 Task: Find connections with filter location Jagdaqi with filter topic #communitieswith filter profile language Potuguese with filter current company Euronet with filter school Annamacharya Institute of Technology & Sciences,(Autonomous) New Bowenpally, Rajampet with filter industry Environmental Services with filter service category Video Production with filter keywords title Sales Engineer
Action: Mouse moved to (522, 71)
Screenshot: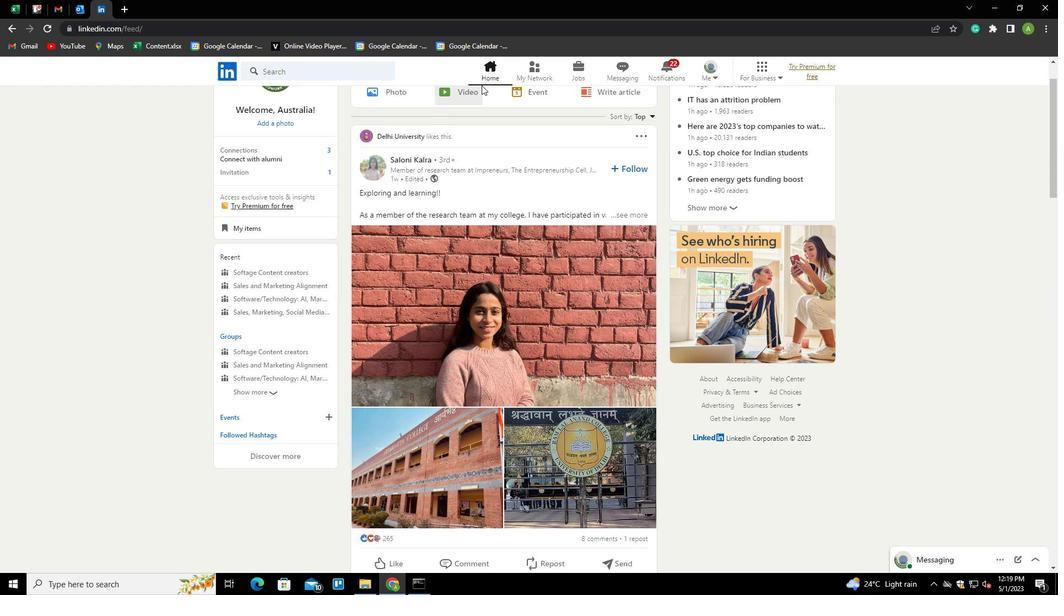 
Action: Mouse pressed left at (522, 71)
Screenshot: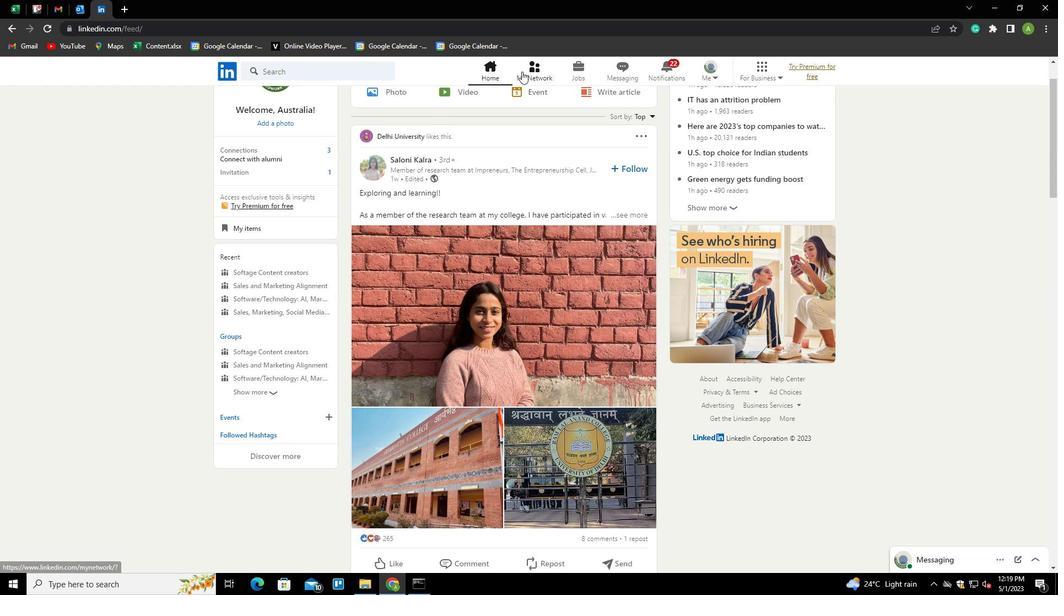 
Action: Mouse moved to (278, 129)
Screenshot: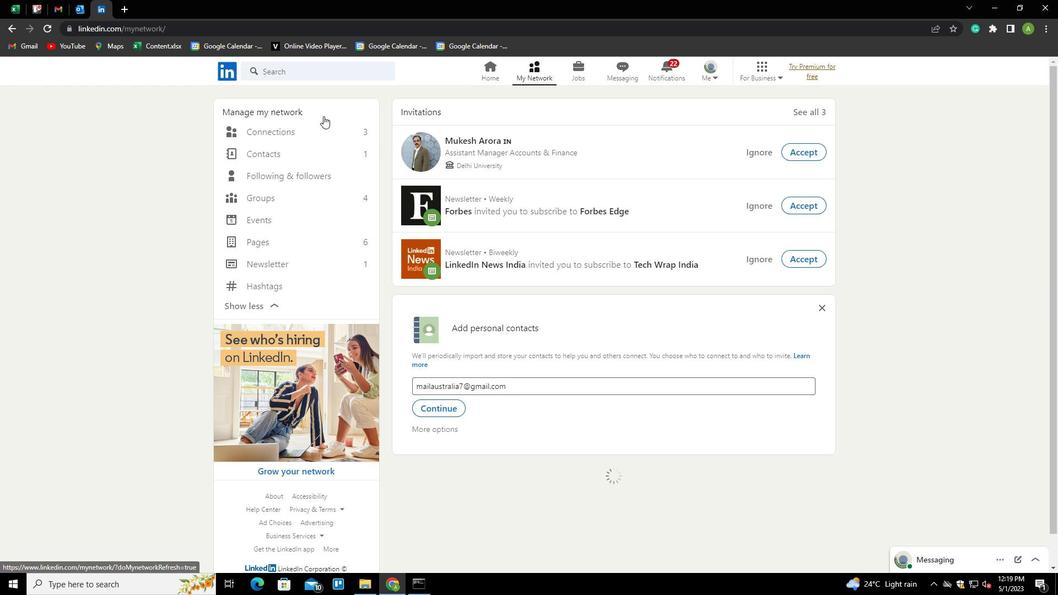 
Action: Mouse pressed left at (278, 129)
Screenshot: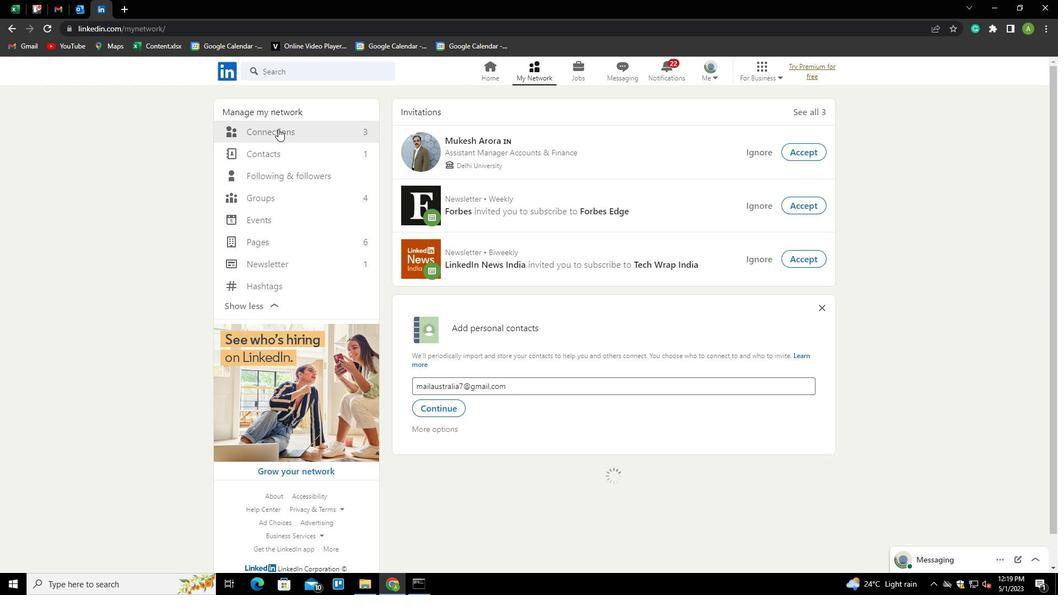 
Action: Mouse moved to (597, 128)
Screenshot: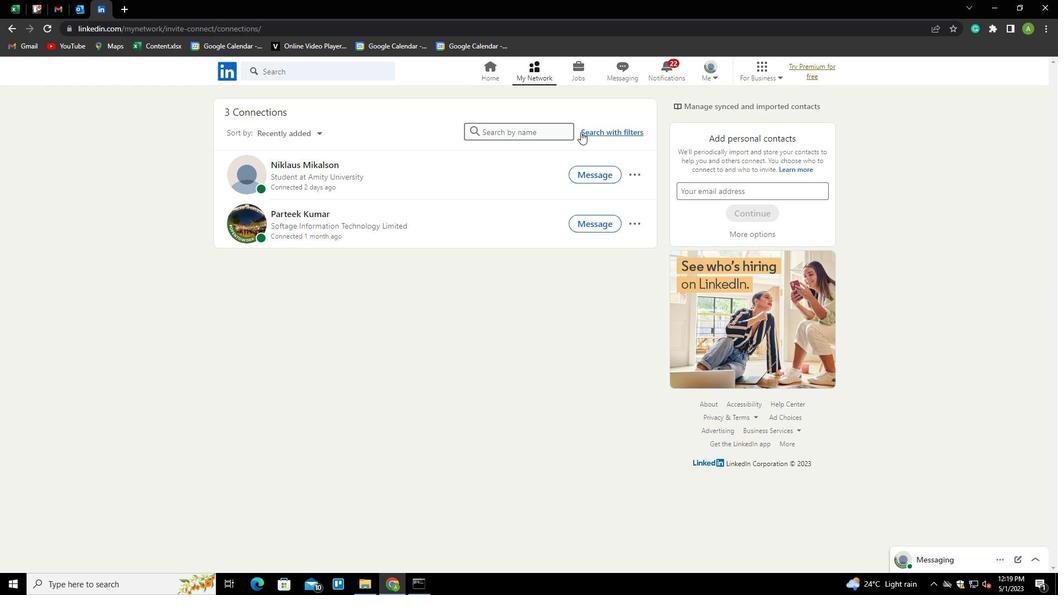 
Action: Mouse pressed left at (597, 128)
Screenshot: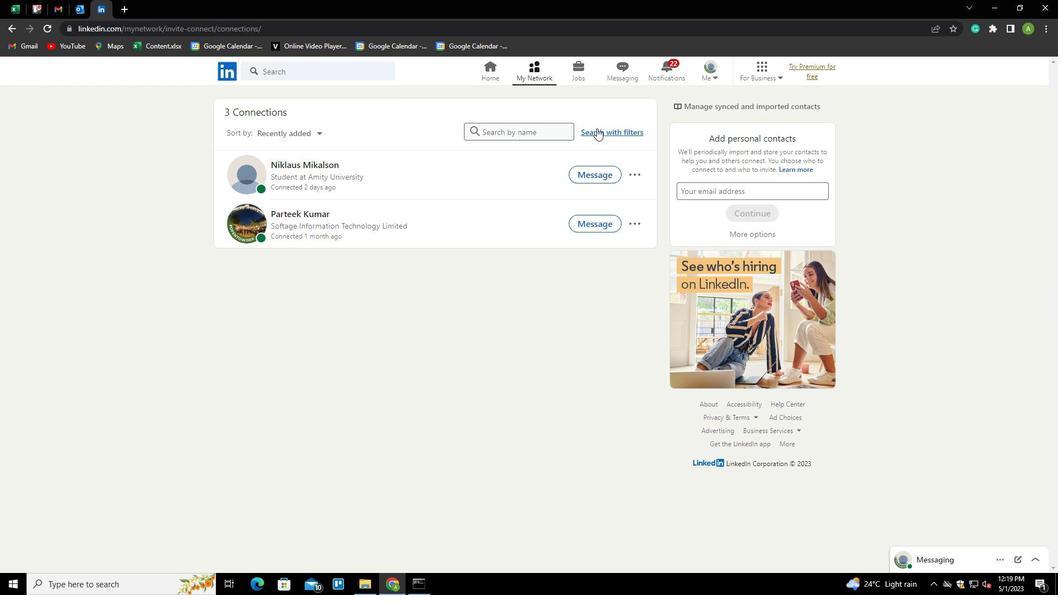 
Action: Mouse moved to (557, 102)
Screenshot: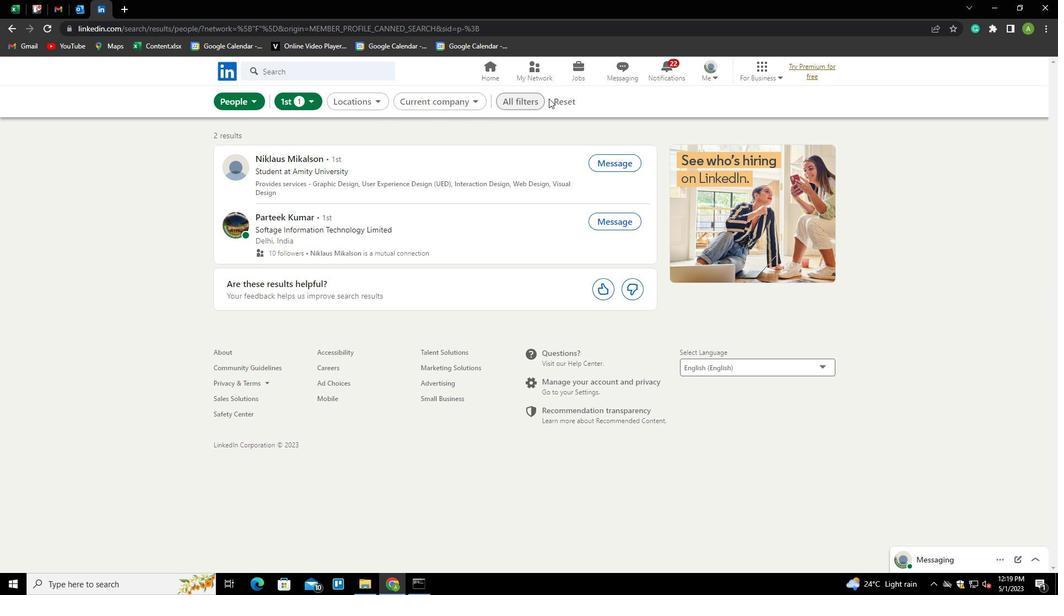 
Action: Mouse pressed left at (557, 102)
Screenshot: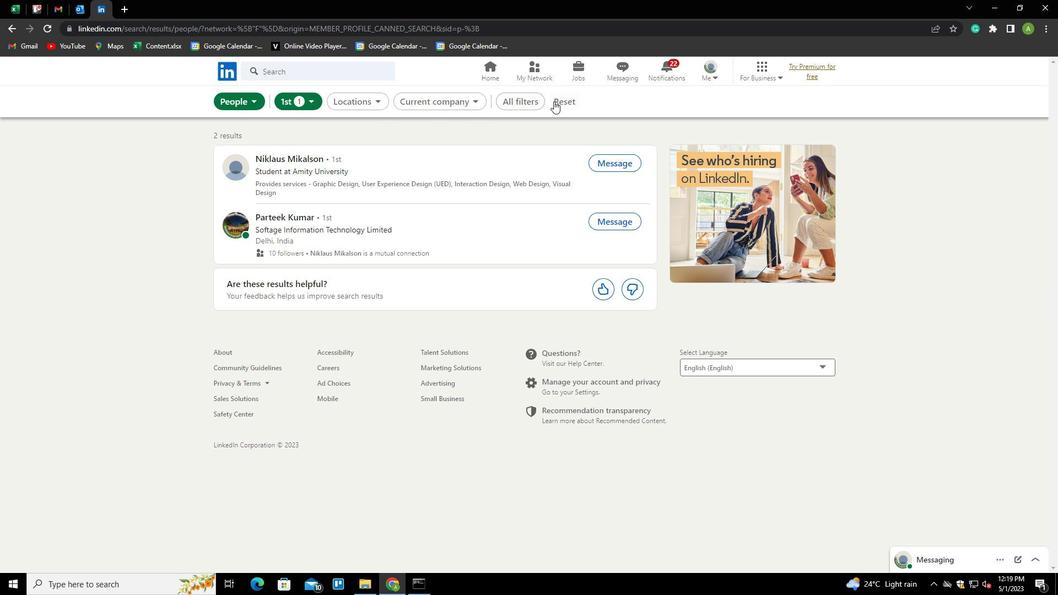 
Action: Mouse moved to (536, 103)
Screenshot: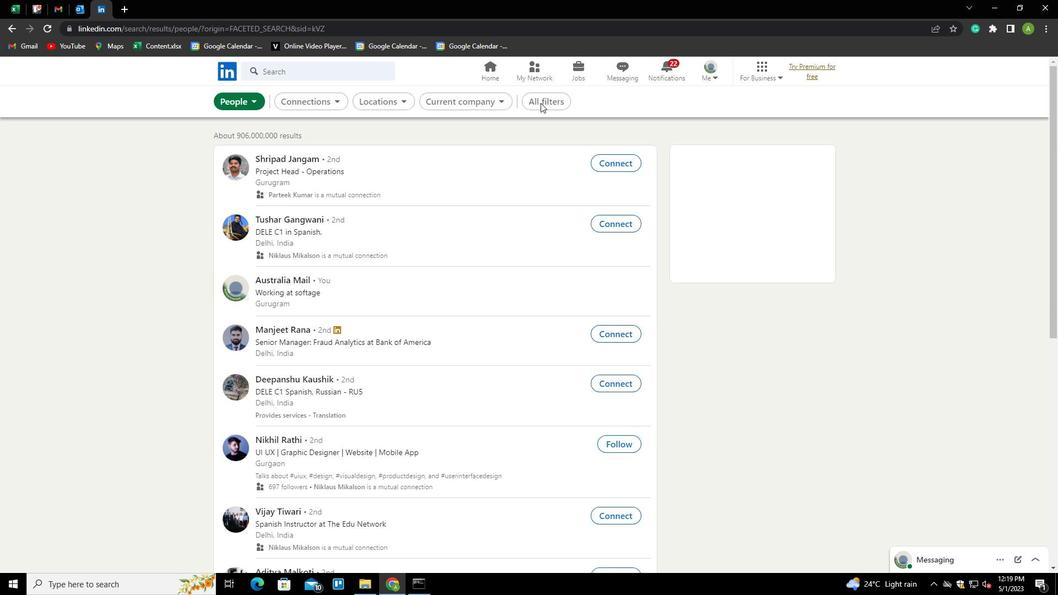 
Action: Mouse pressed left at (536, 103)
Screenshot: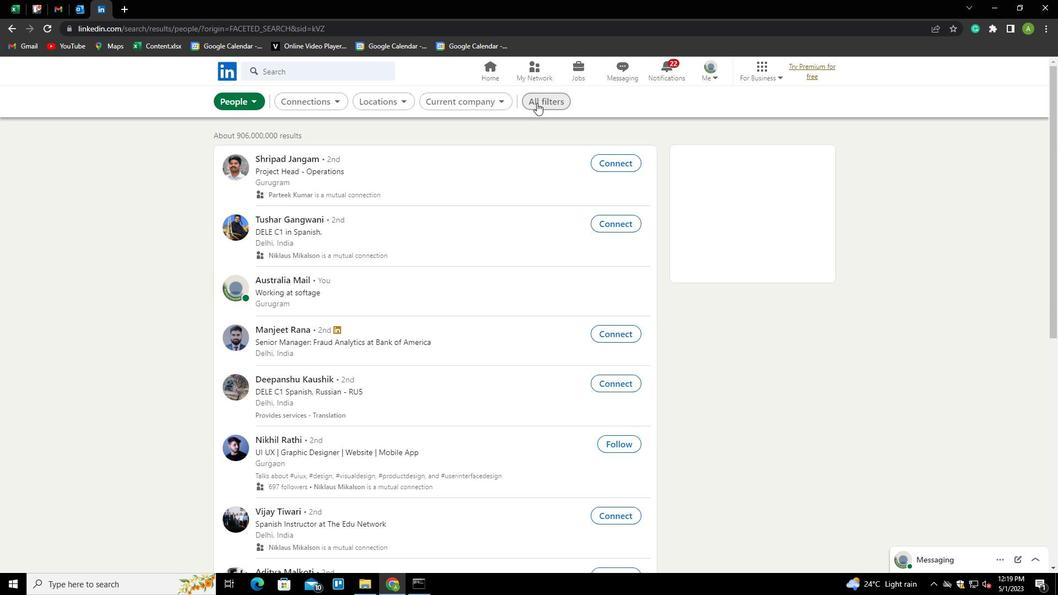 
Action: Mouse moved to (840, 240)
Screenshot: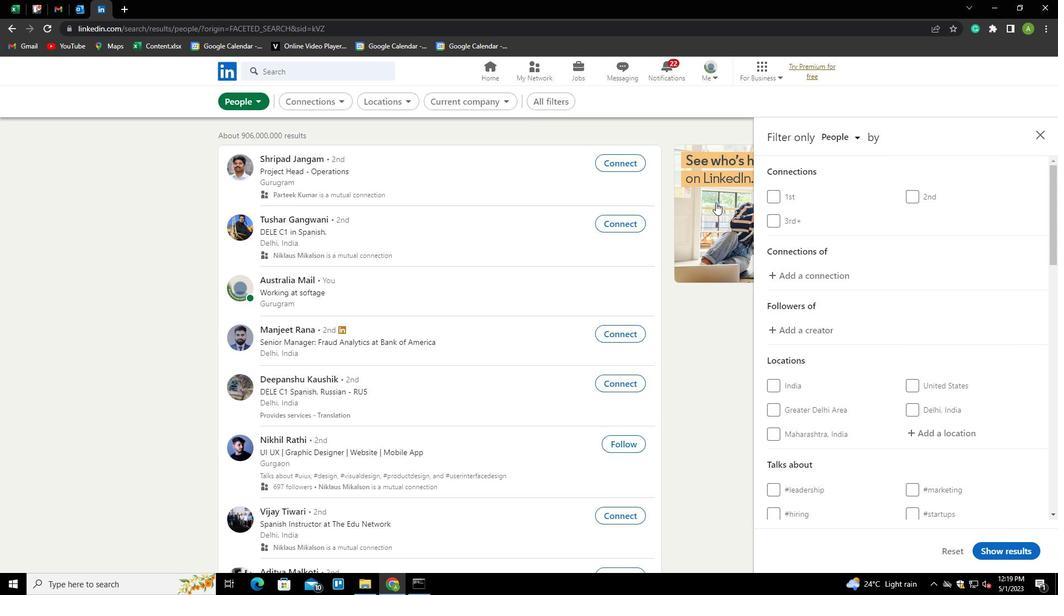 
Action: Mouse scrolled (840, 240) with delta (0, 0)
Screenshot: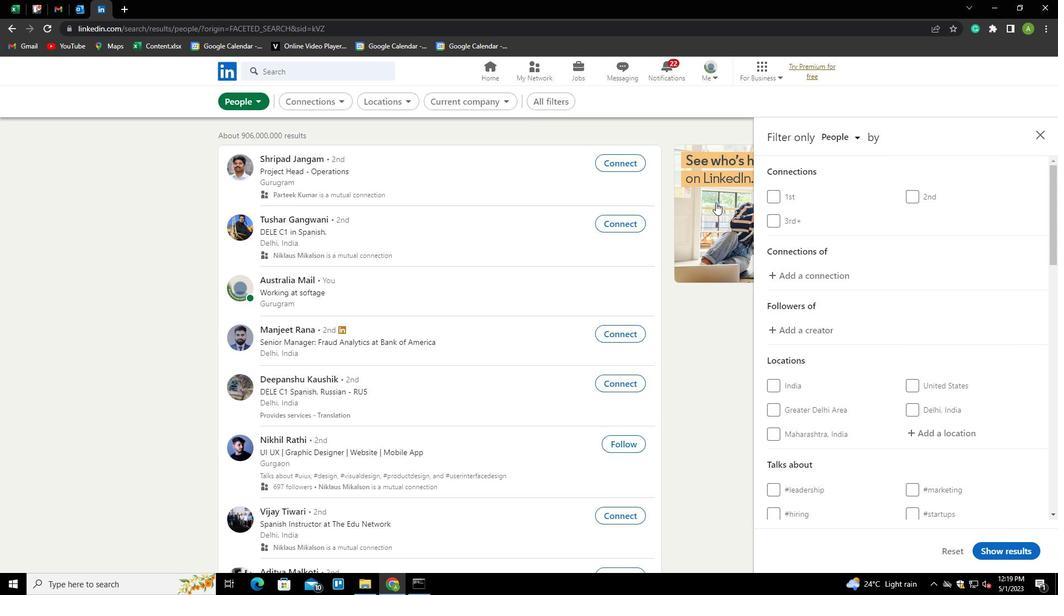 
Action: Mouse scrolled (840, 240) with delta (0, 0)
Screenshot: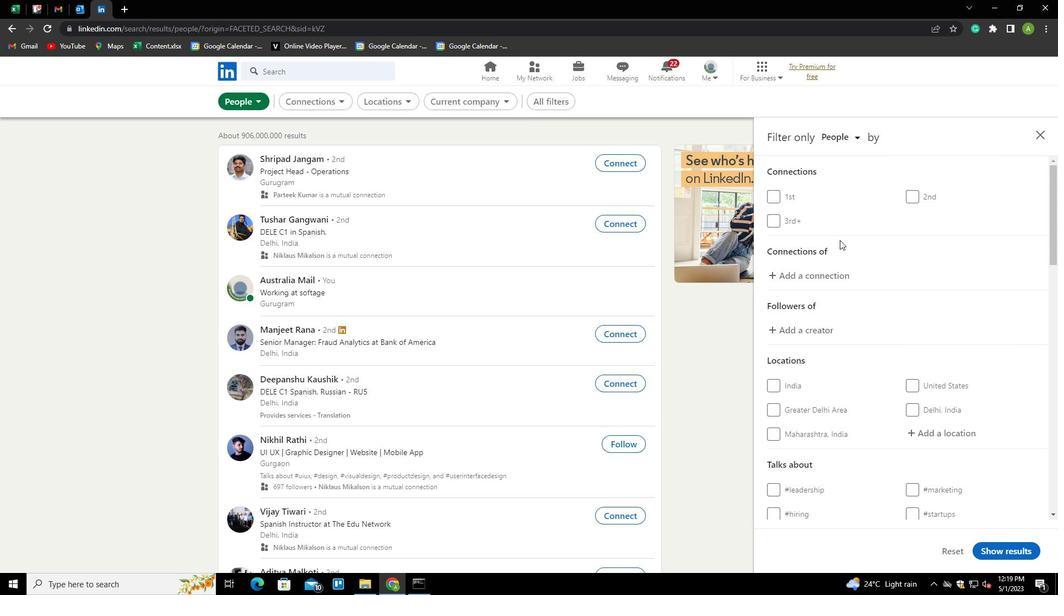 
Action: Mouse moved to (906, 322)
Screenshot: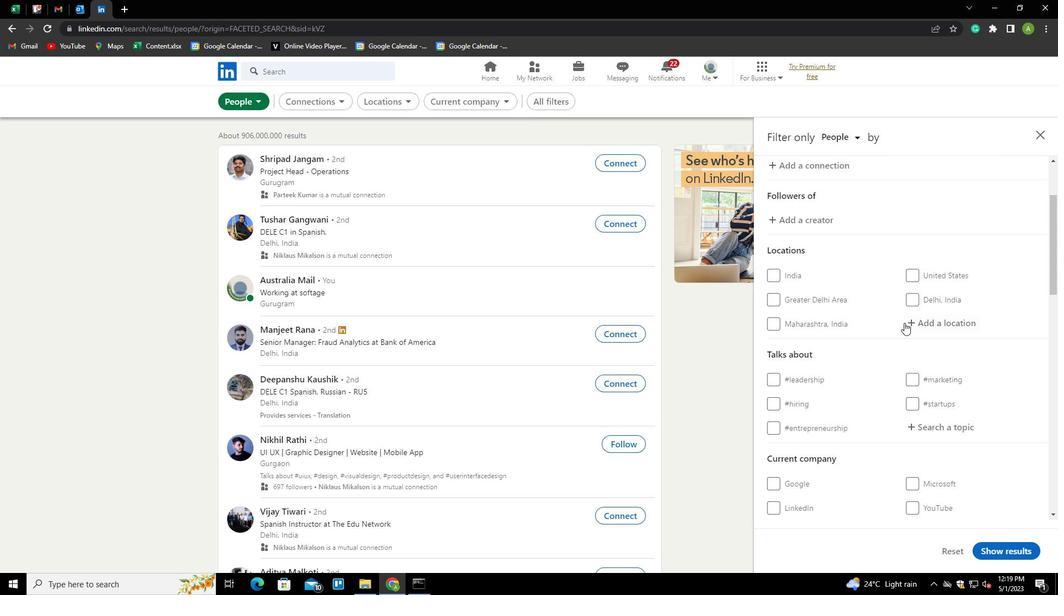 
Action: Mouse pressed left at (906, 322)
Screenshot: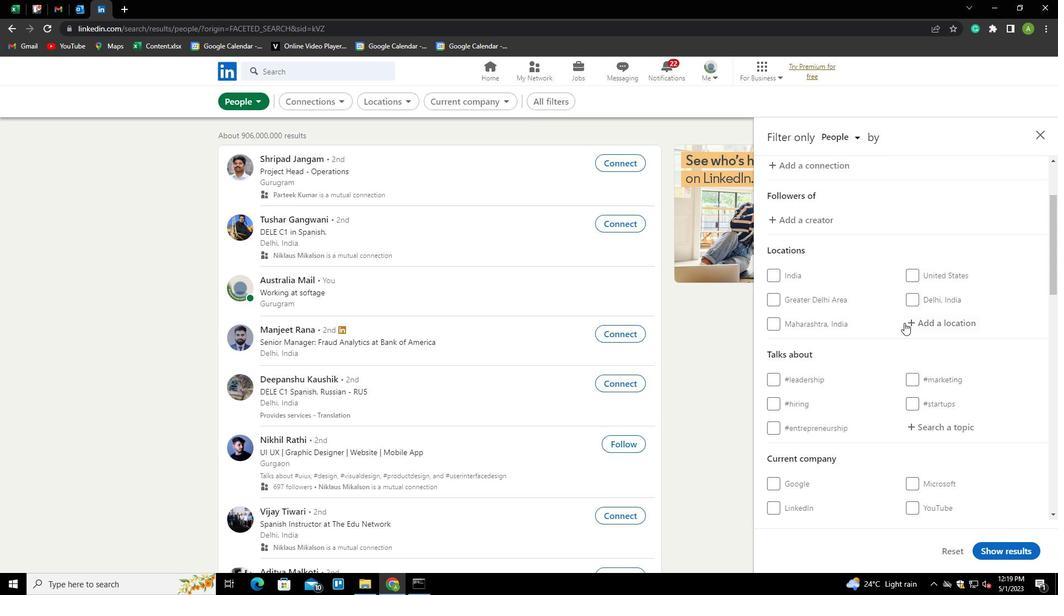 
Action: Key pressed <Key.shift>JAGA<Key.backspace>DAQI
Screenshot: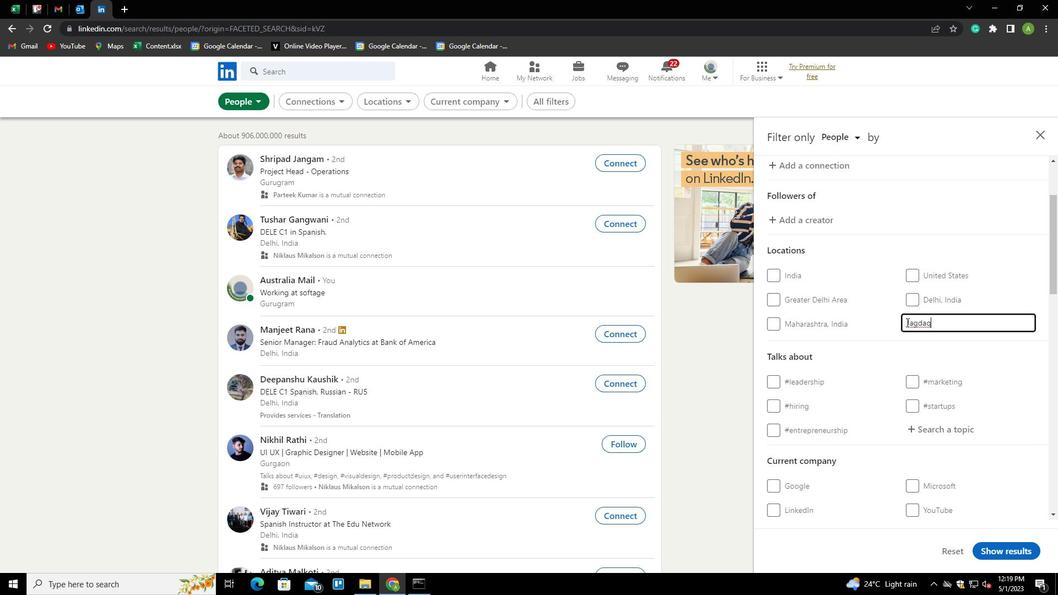 
Action: Mouse moved to (1017, 357)
Screenshot: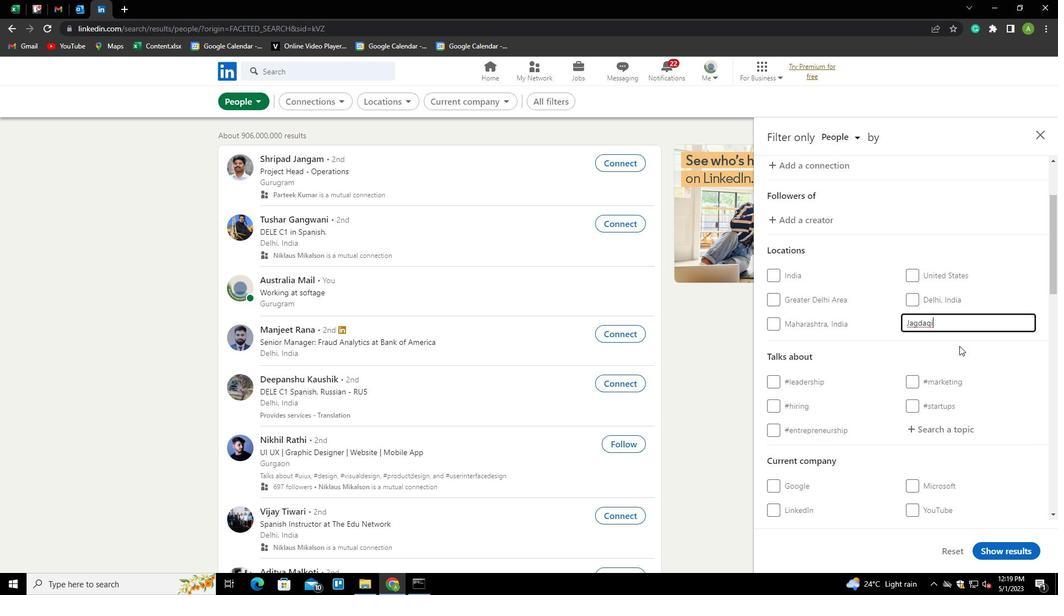 
Action: Mouse pressed left at (1017, 357)
Screenshot: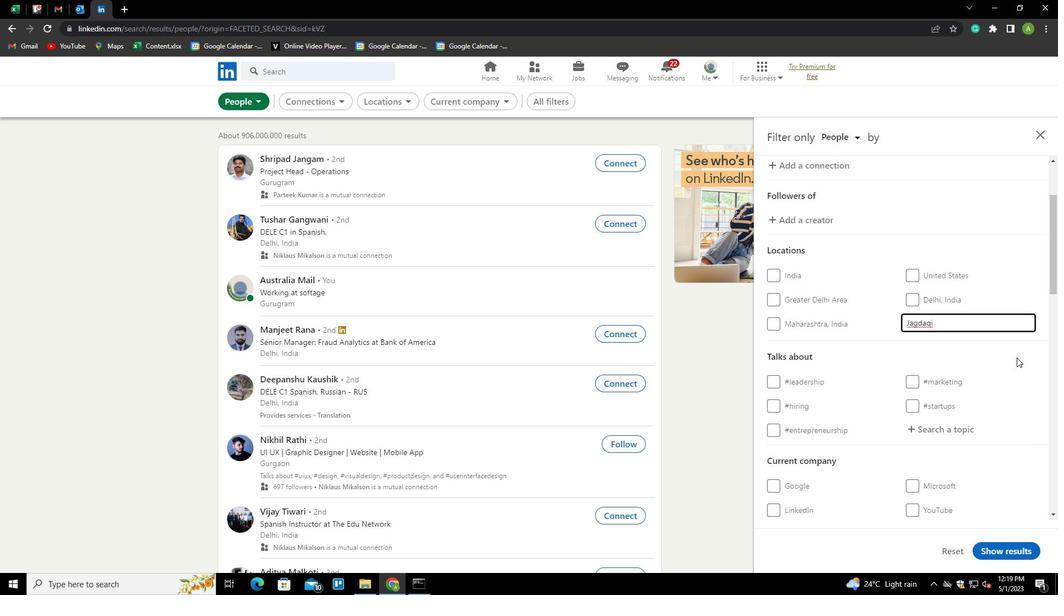 
Action: Mouse scrolled (1017, 357) with delta (0, 0)
Screenshot: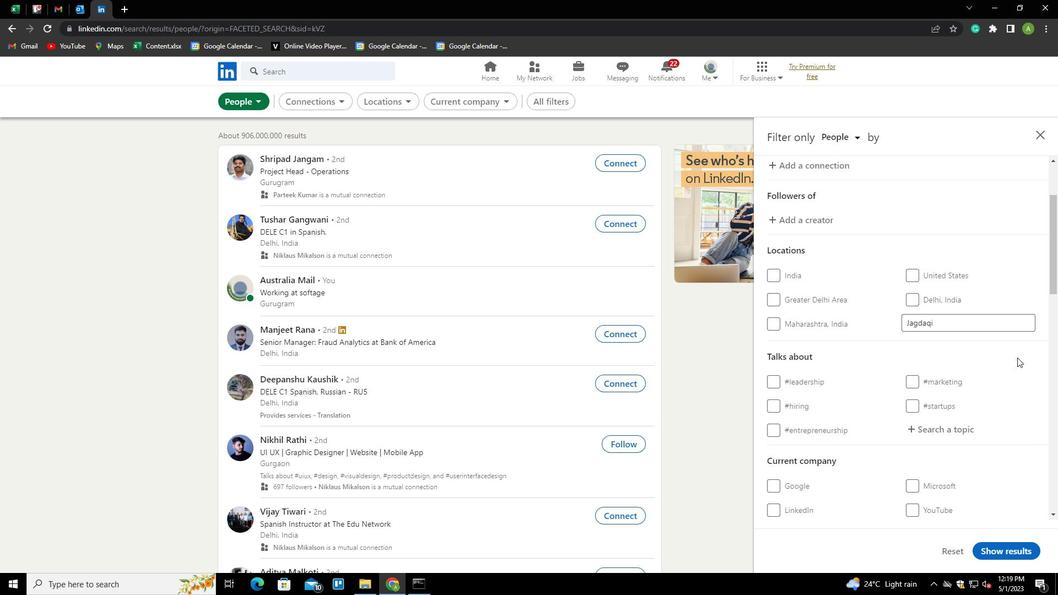 
Action: Mouse moved to (922, 374)
Screenshot: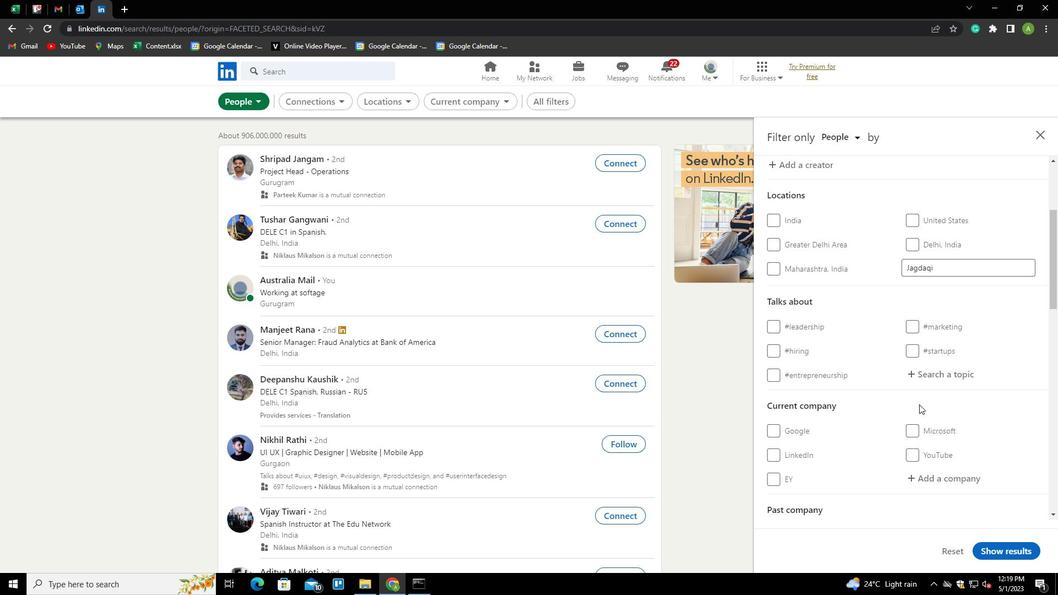 
Action: Mouse pressed left at (922, 374)
Screenshot: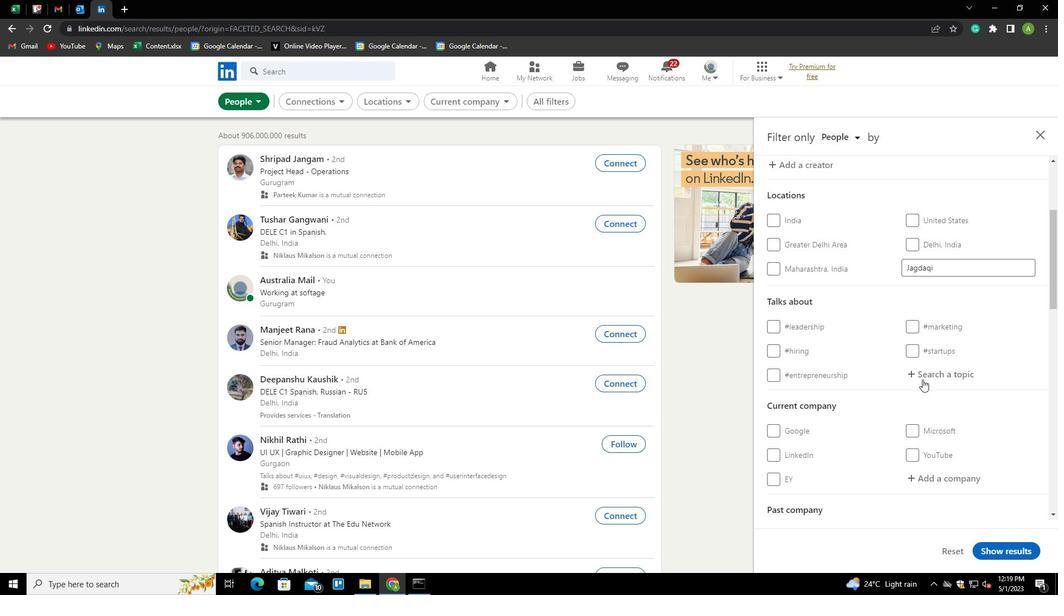
Action: Key pressed COMMUNITIES<Key.down><Key.enter>
Screenshot: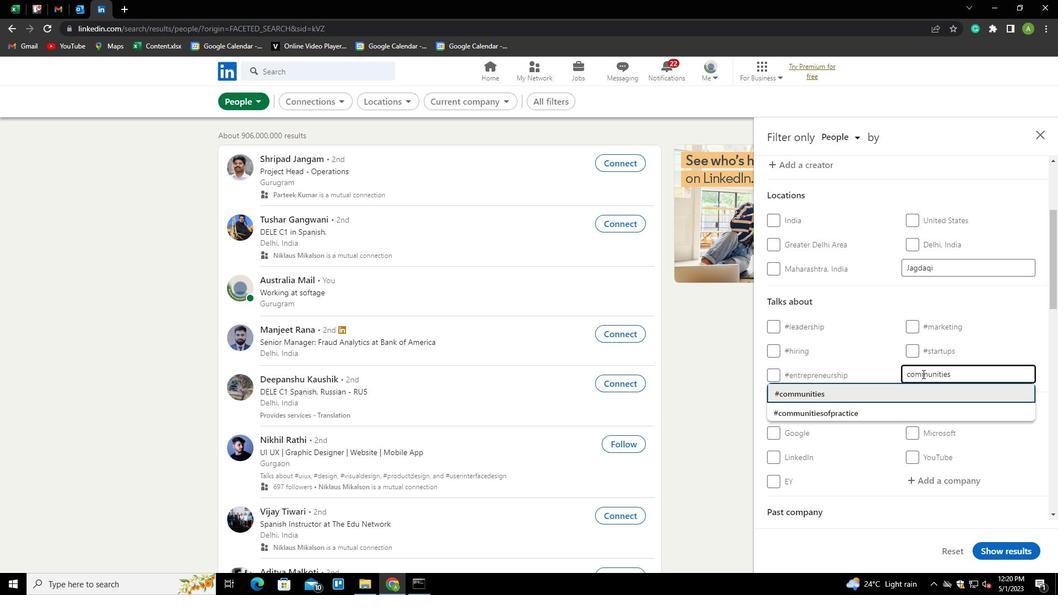 
Action: Mouse moved to (931, 396)
Screenshot: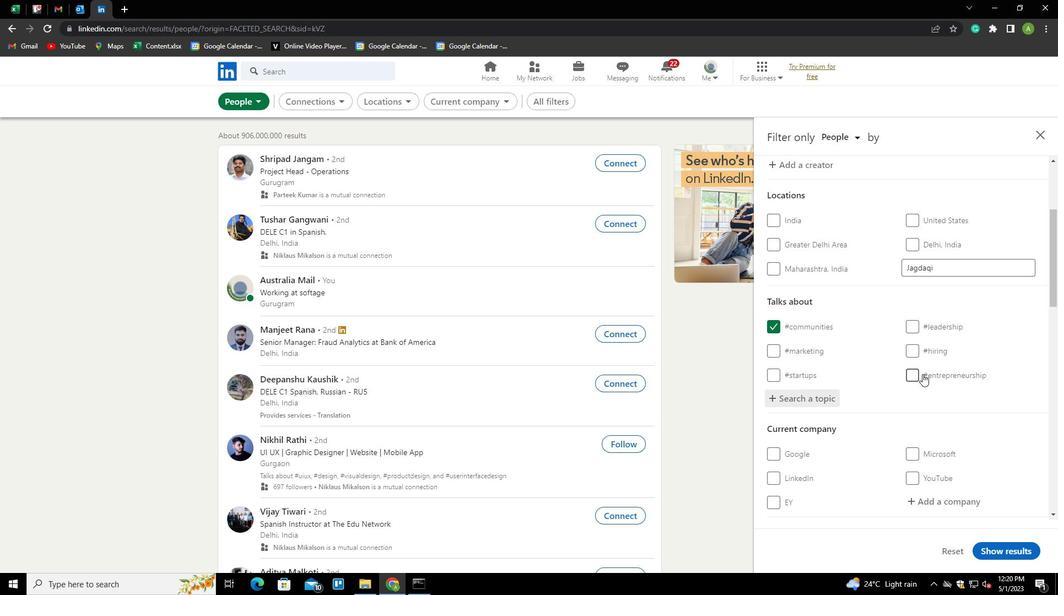 
Action: Mouse scrolled (931, 395) with delta (0, 0)
Screenshot: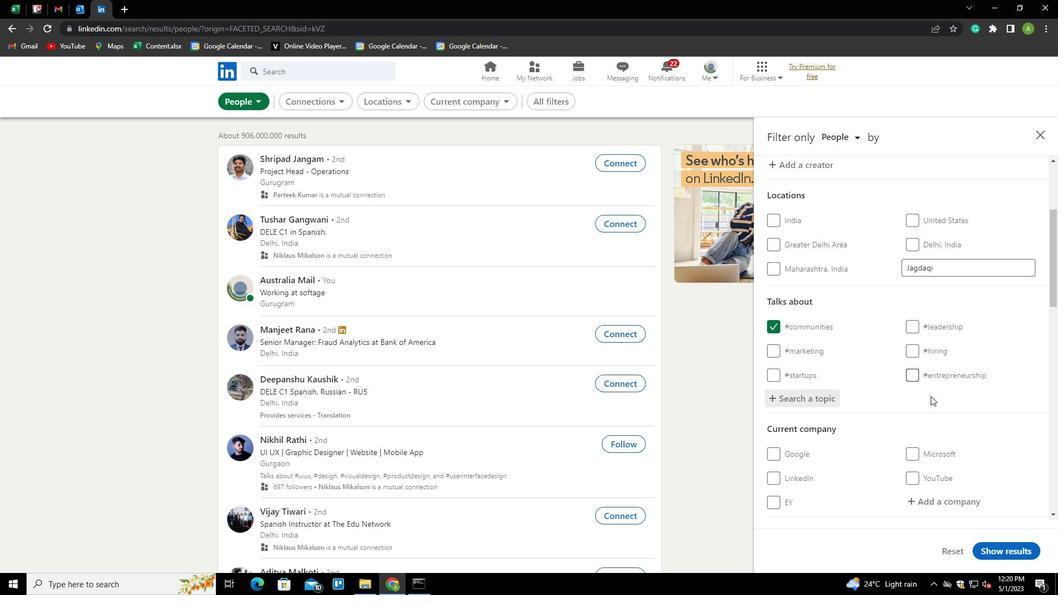 
Action: Mouse scrolled (931, 395) with delta (0, 0)
Screenshot: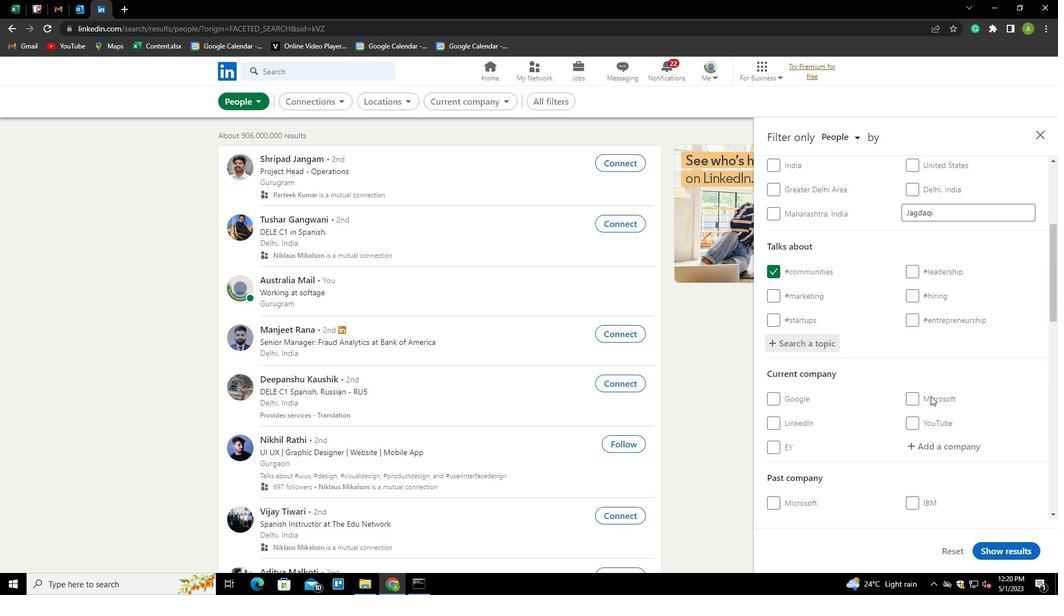 
Action: Mouse scrolled (931, 395) with delta (0, 0)
Screenshot: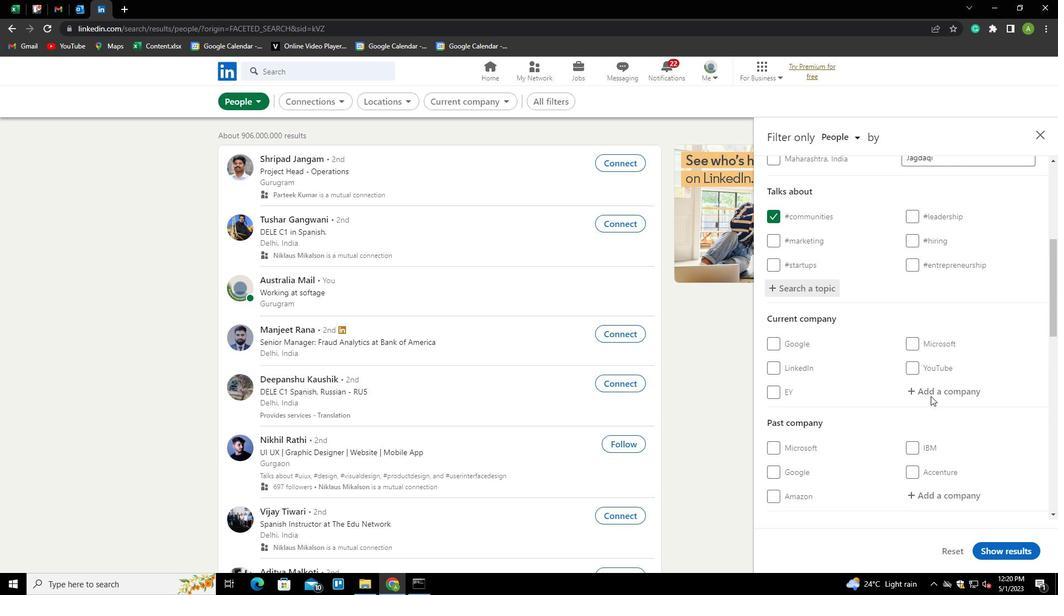 
Action: Mouse moved to (932, 351)
Screenshot: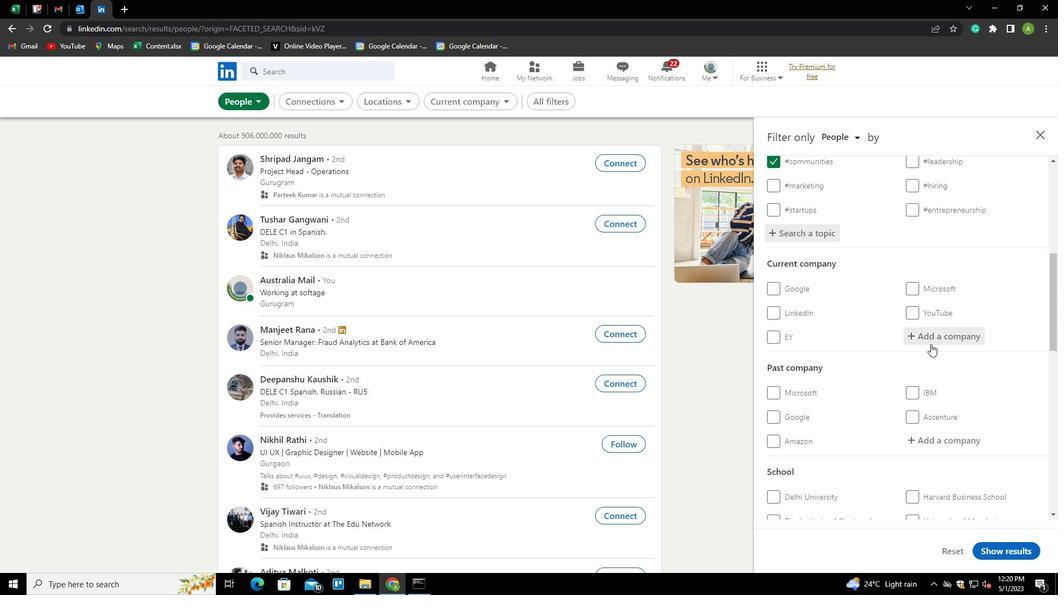 
Action: Mouse scrolled (932, 351) with delta (0, 0)
Screenshot: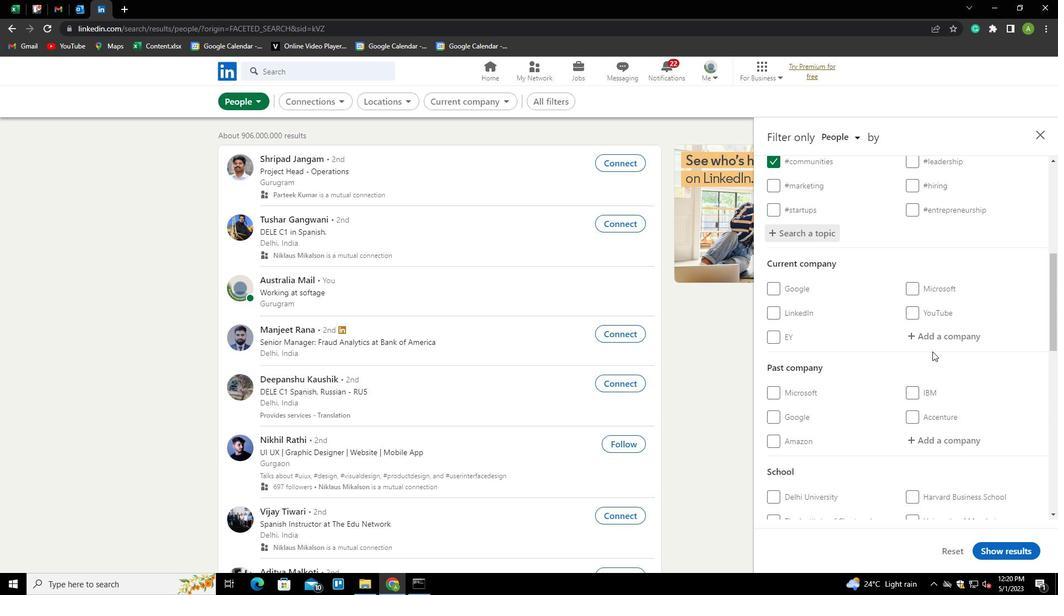 
Action: Mouse scrolled (932, 351) with delta (0, 0)
Screenshot: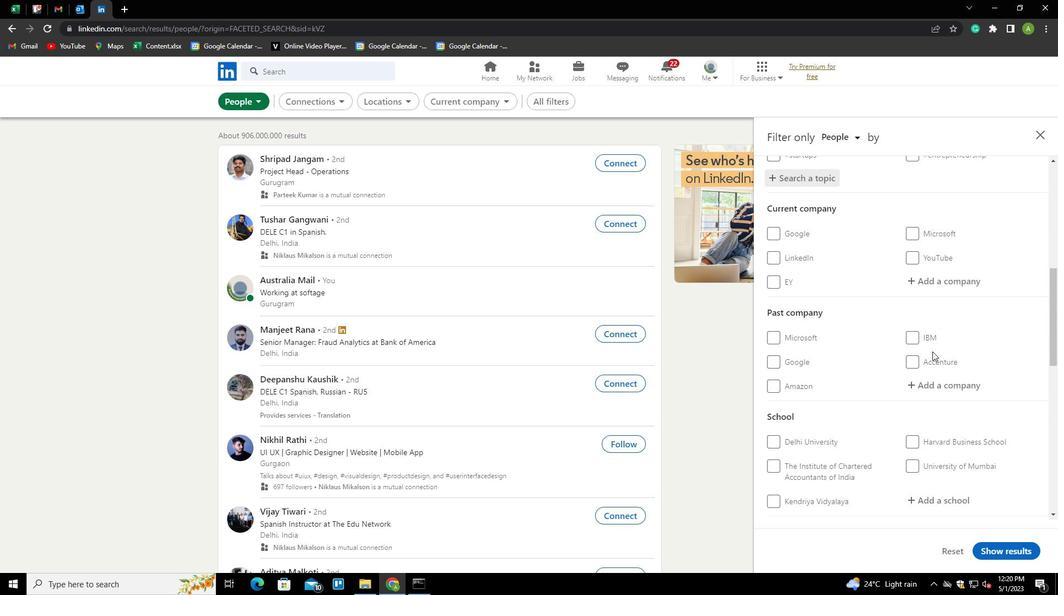 
Action: Mouse scrolled (932, 351) with delta (0, 0)
Screenshot: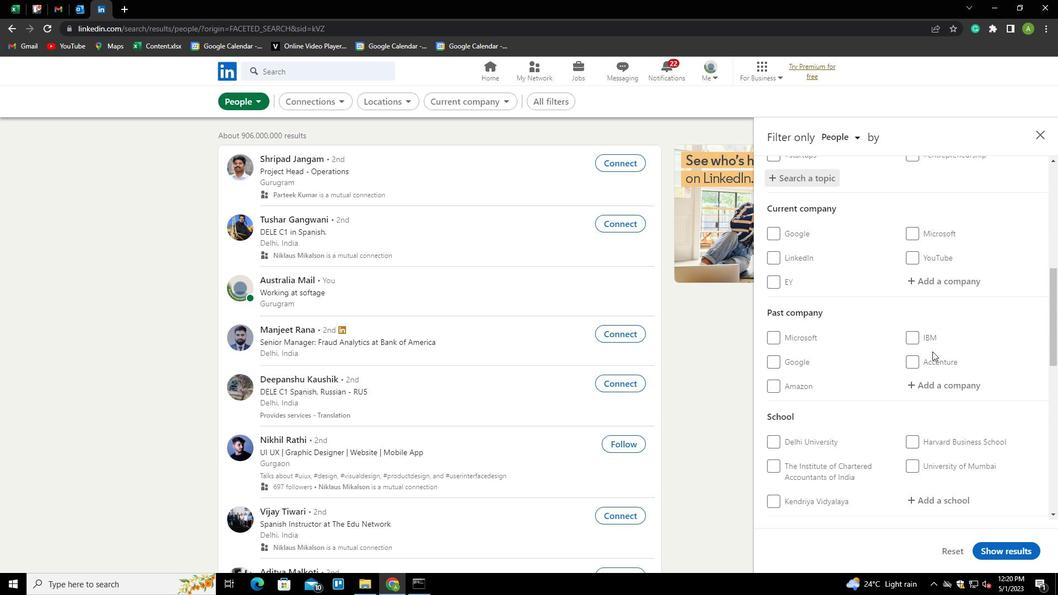 
Action: Mouse scrolled (932, 351) with delta (0, 0)
Screenshot: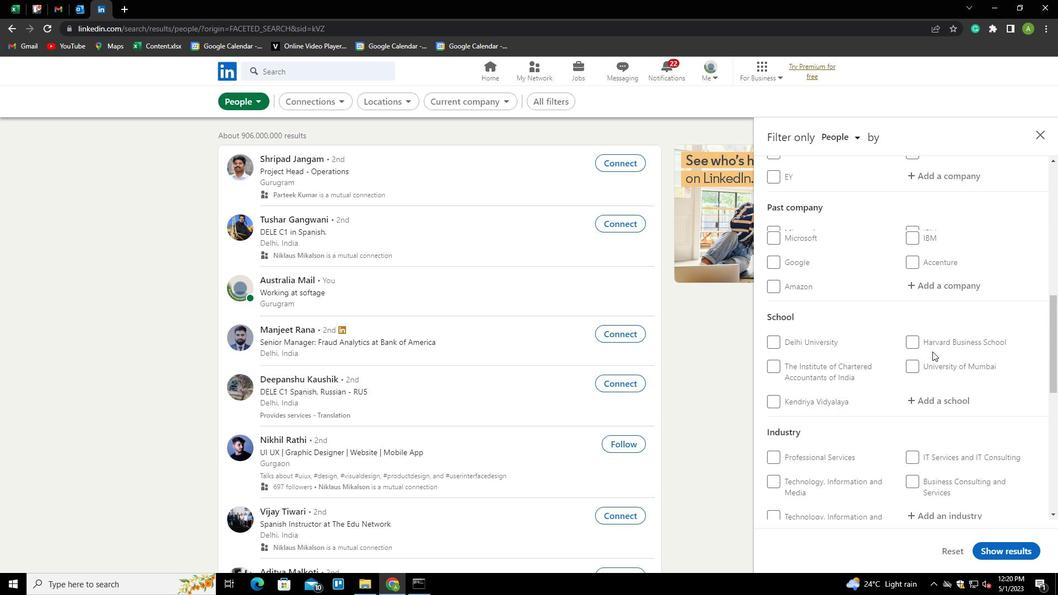 
Action: Mouse scrolled (932, 351) with delta (0, 0)
Screenshot: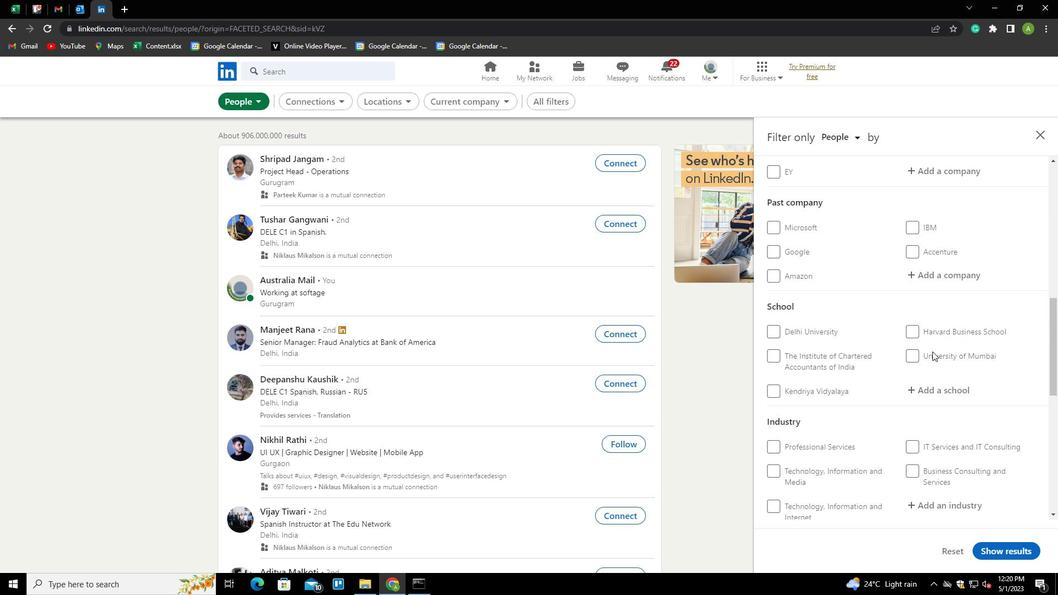 
Action: Mouse scrolled (932, 351) with delta (0, 0)
Screenshot: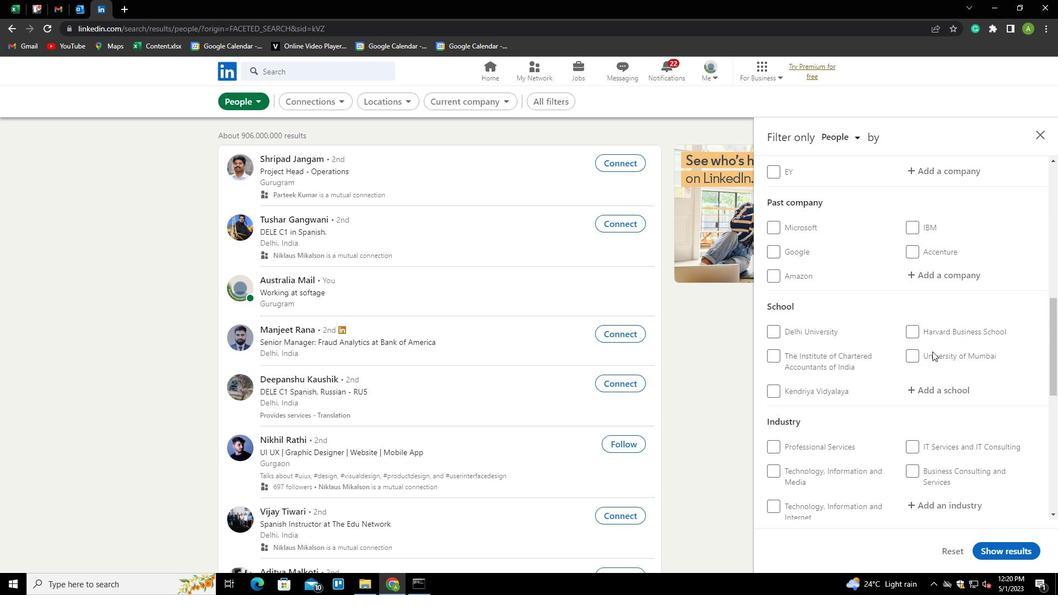 
Action: Mouse scrolled (932, 351) with delta (0, 0)
Screenshot: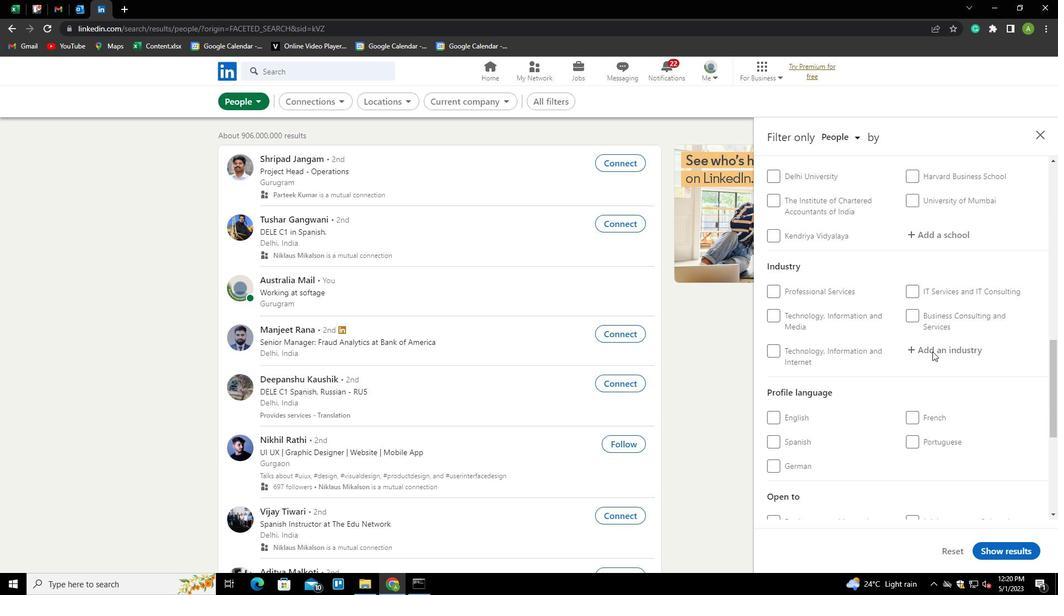 
Action: Mouse moved to (911, 383)
Screenshot: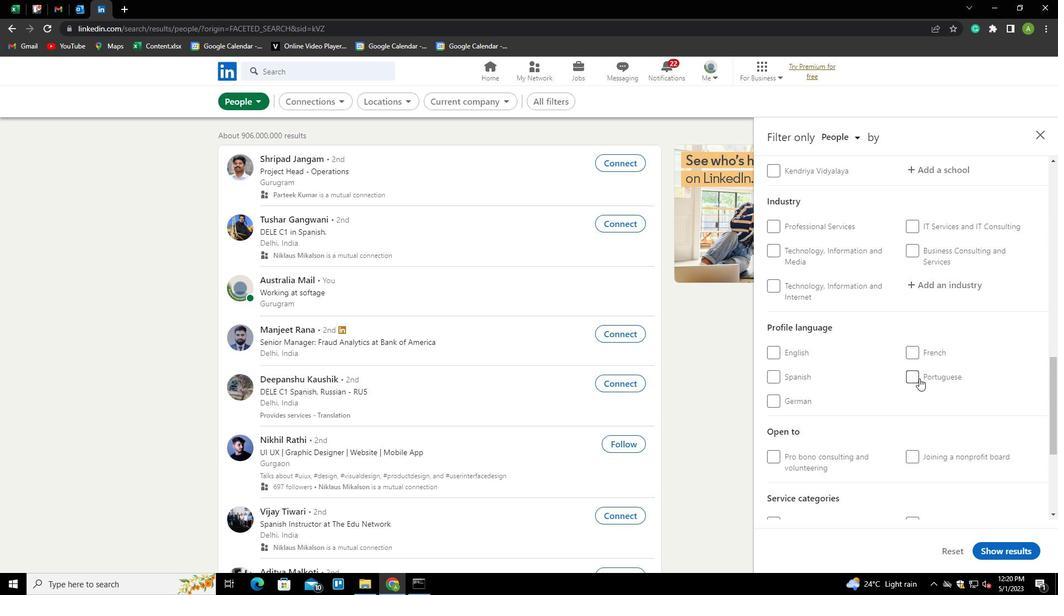 
Action: Mouse pressed left at (911, 383)
Screenshot: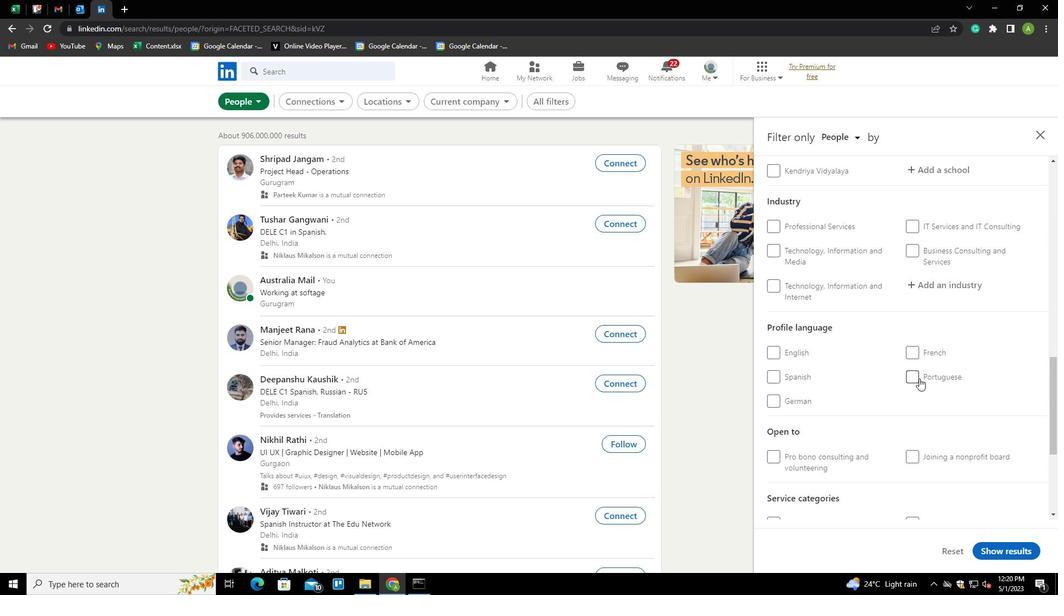 
Action: Mouse moved to (920, 375)
Screenshot: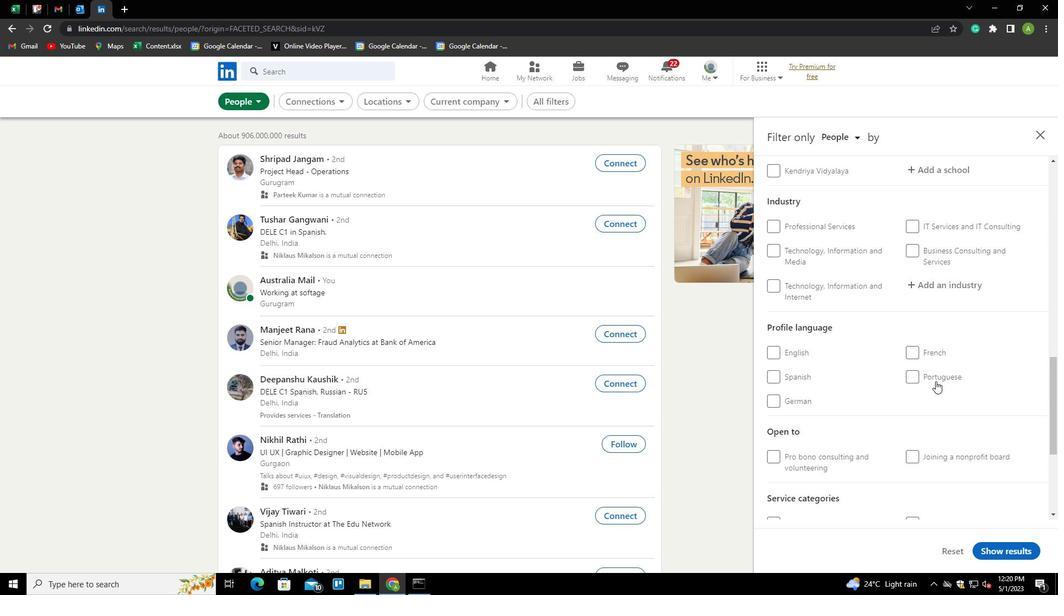 
Action: Mouse pressed left at (920, 375)
Screenshot: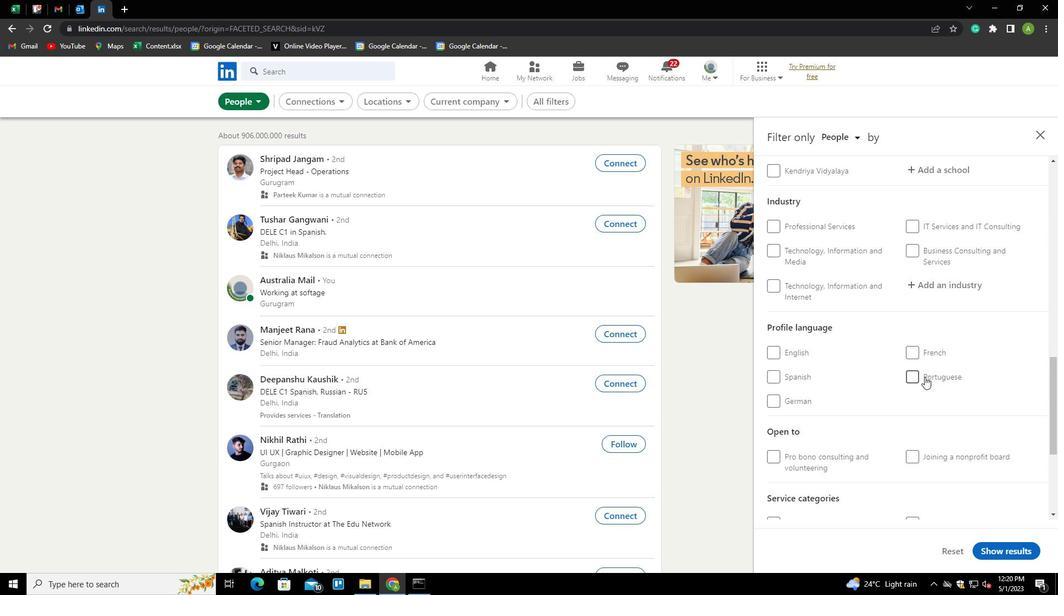 
Action: Mouse moved to (944, 382)
Screenshot: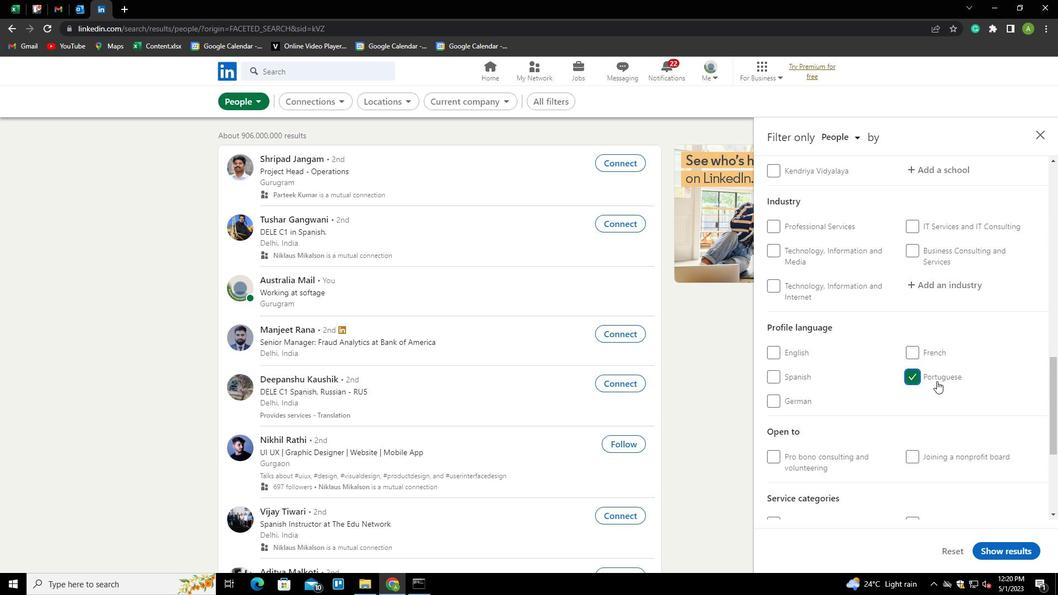 
Action: Mouse scrolled (944, 383) with delta (0, 0)
Screenshot: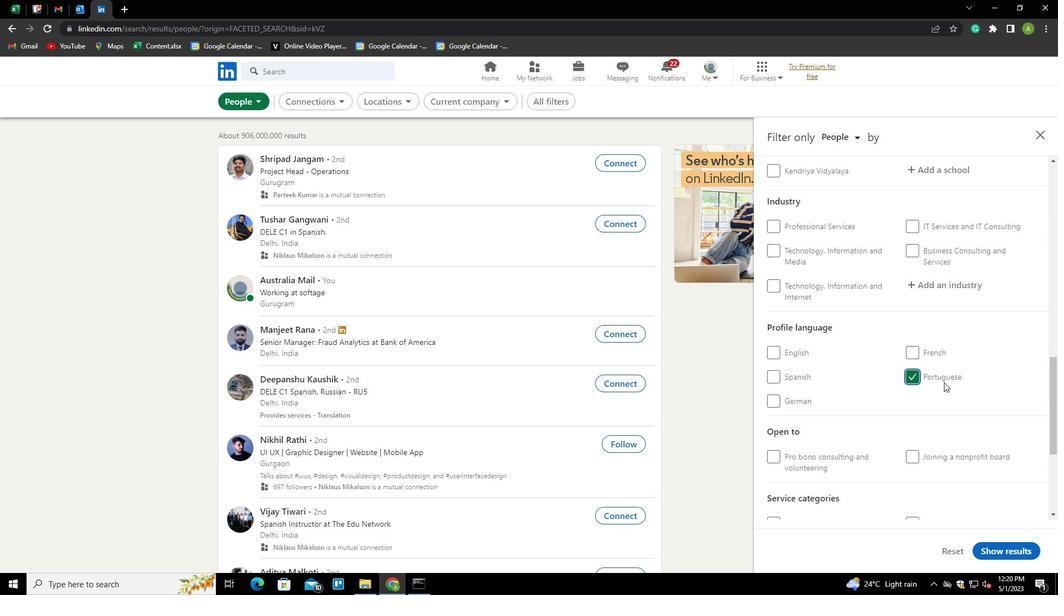 
Action: Mouse scrolled (944, 383) with delta (0, 0)
Screenshot: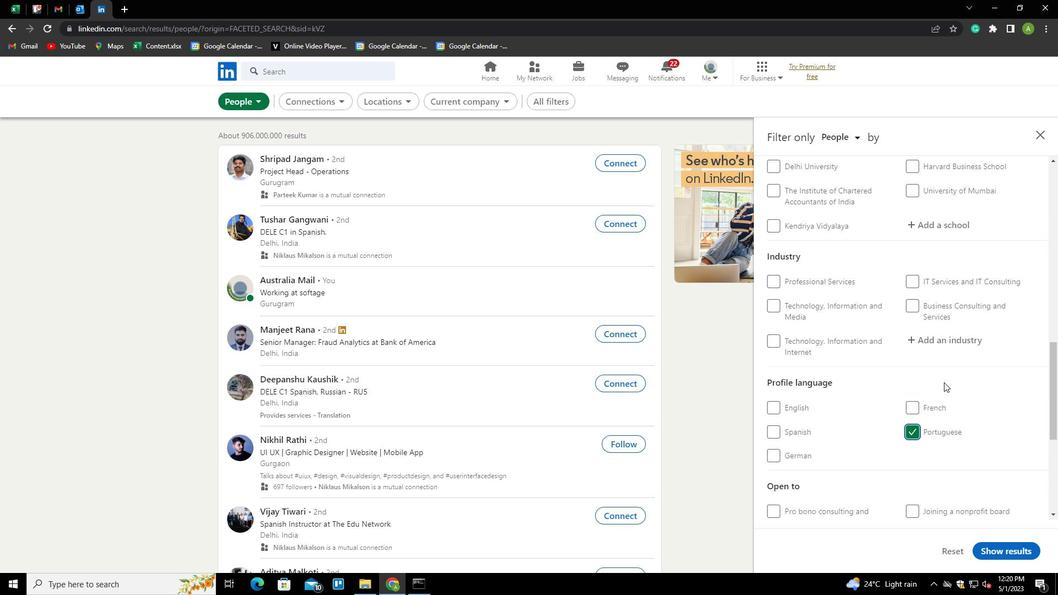 
Action: Mouse scrolled (944, 383) with delta (0, 0)
Screenshot: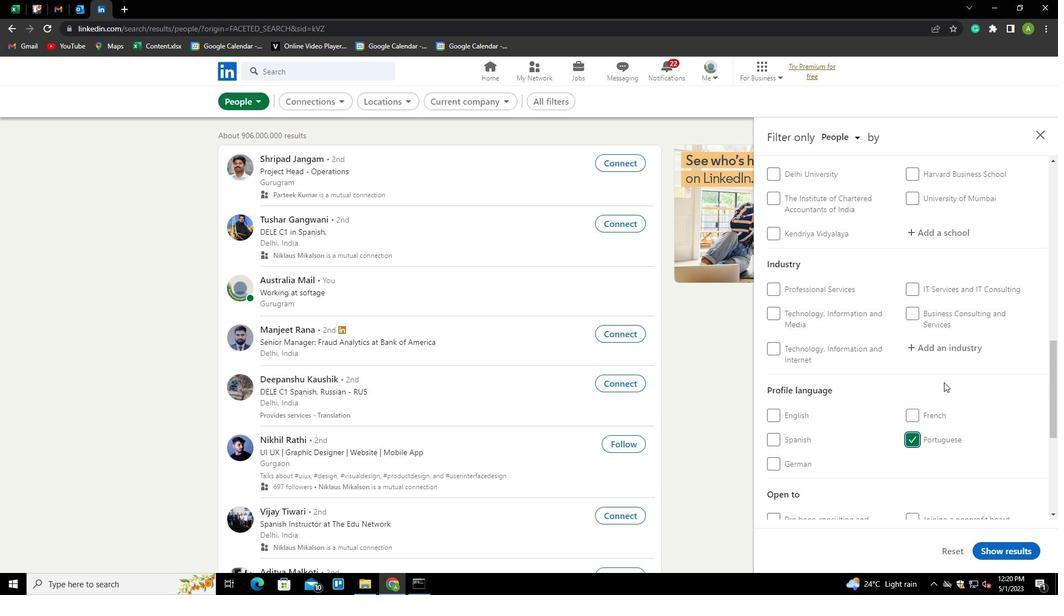 
Action: Mouse scrolled (944, 383) with delta (0, 0)
Screenshot: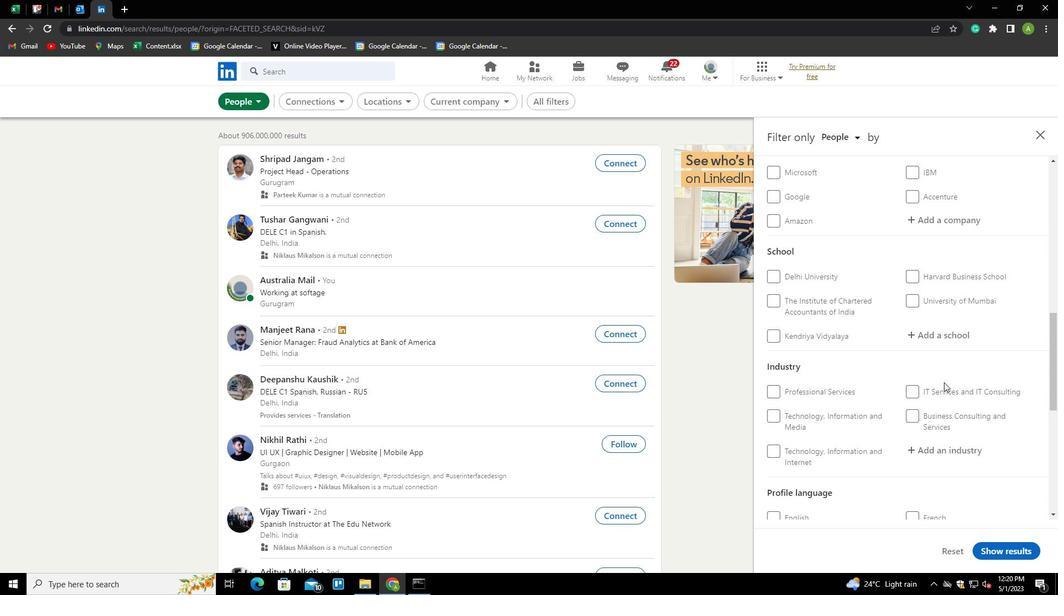 
Action: Mouse scrolled (944, 383) with delta (0, 0)
Screenshot: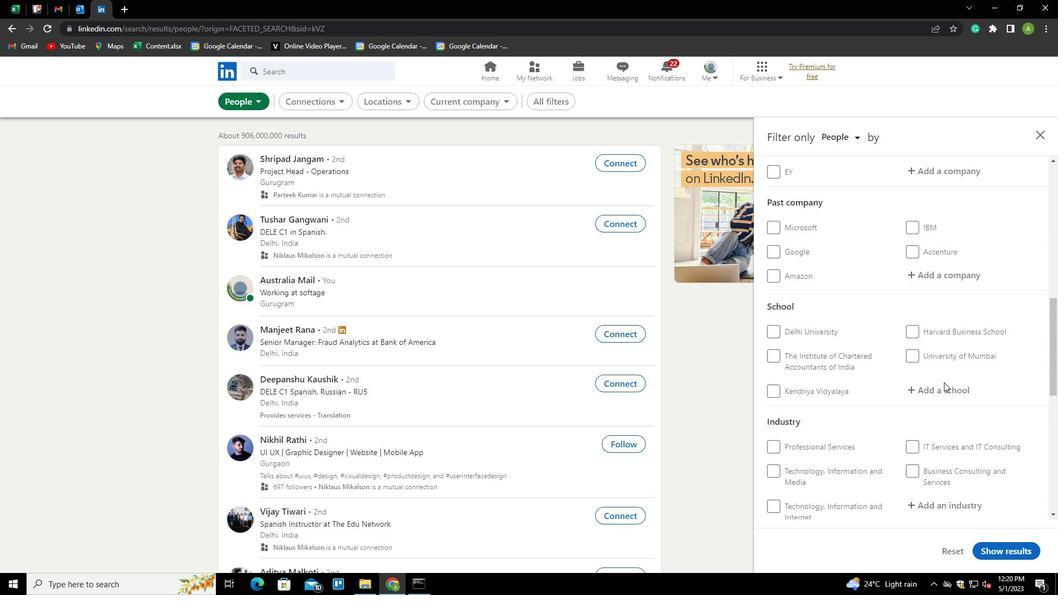 
Action: Mouse scrolled (944, 383) with delta (0, 0)
Screenshot: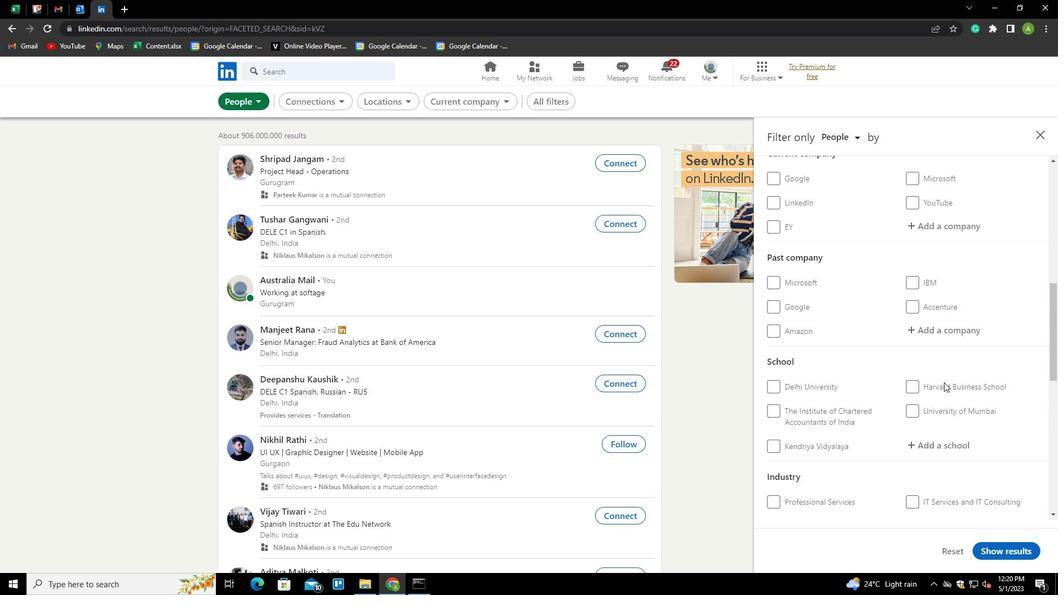
Action: Mouse scrolled (944, 383) with delta (0, 0)
Screenshot: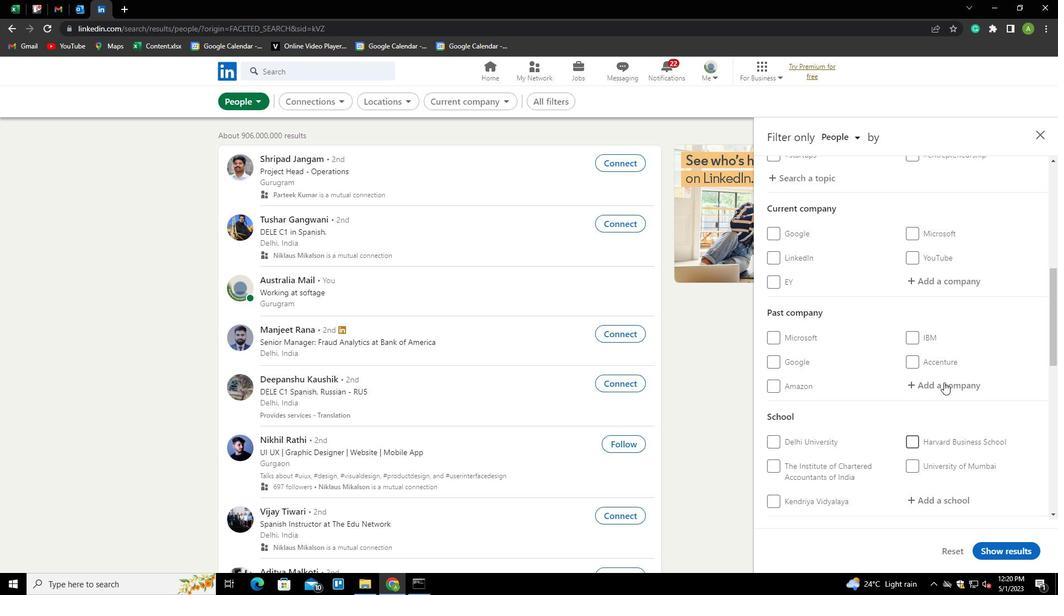 
Action: Mouse scrolled (944, 383) with delta (0, 0)
Screenshot: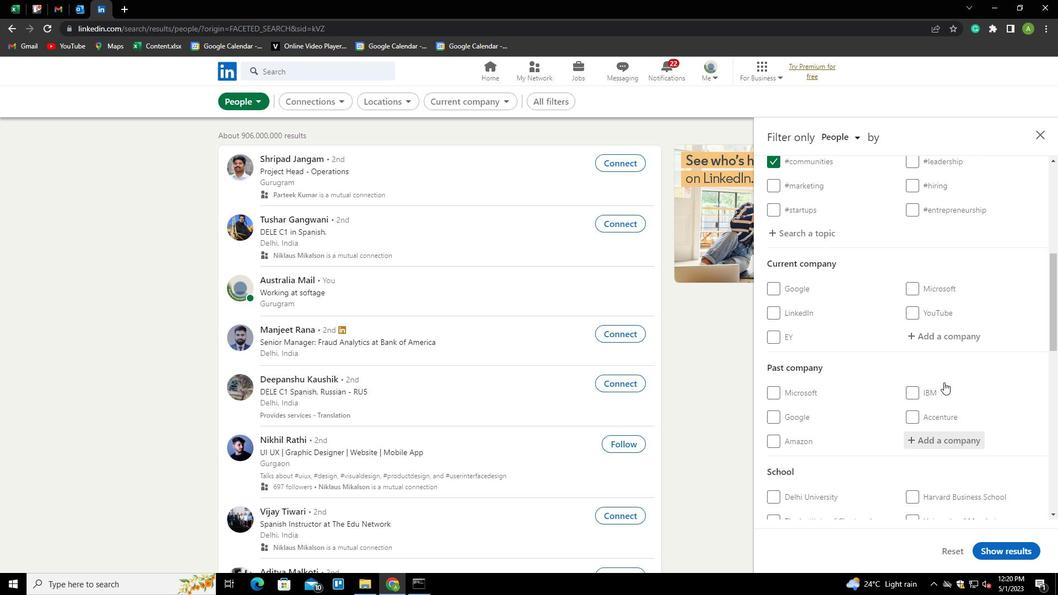 
Action: Mouse moved to (941, 390)
Screenshot: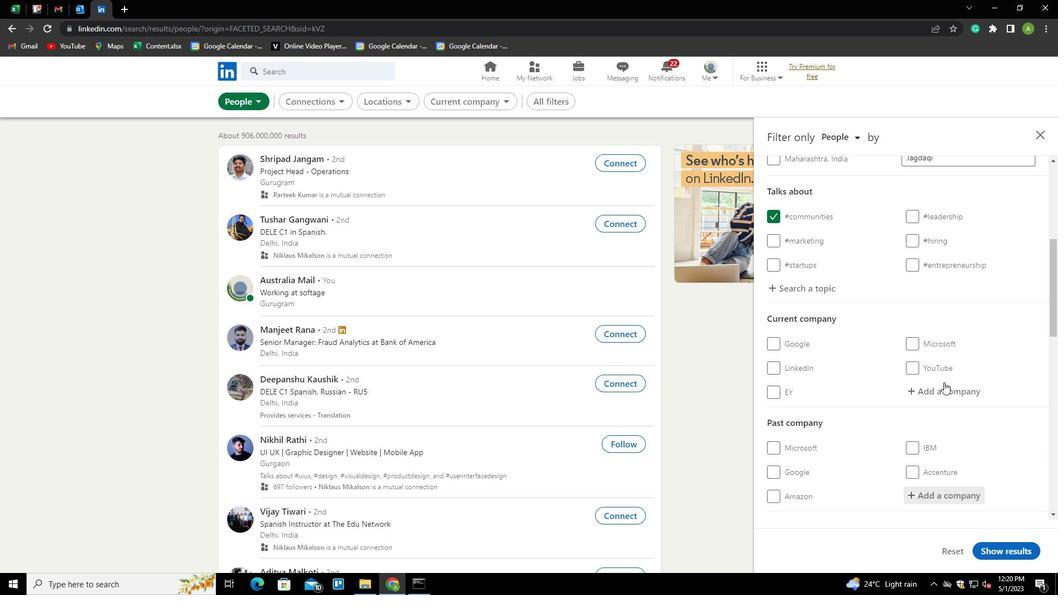 
Action: Mouse pressed left at (941, 390)
Screenshot: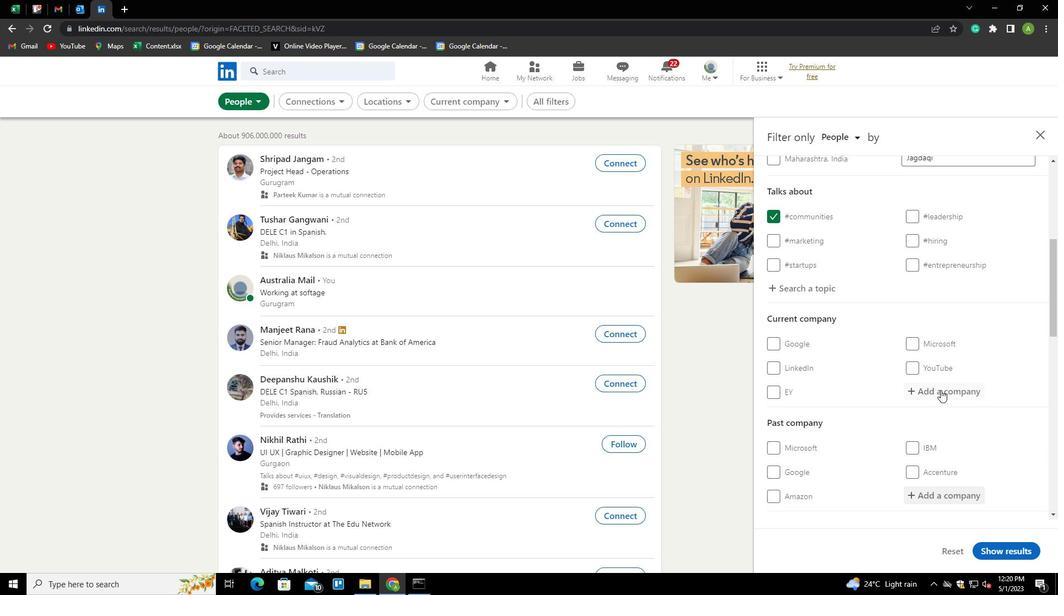 
Action: Mouse moved to (946, 389)
Screenshot: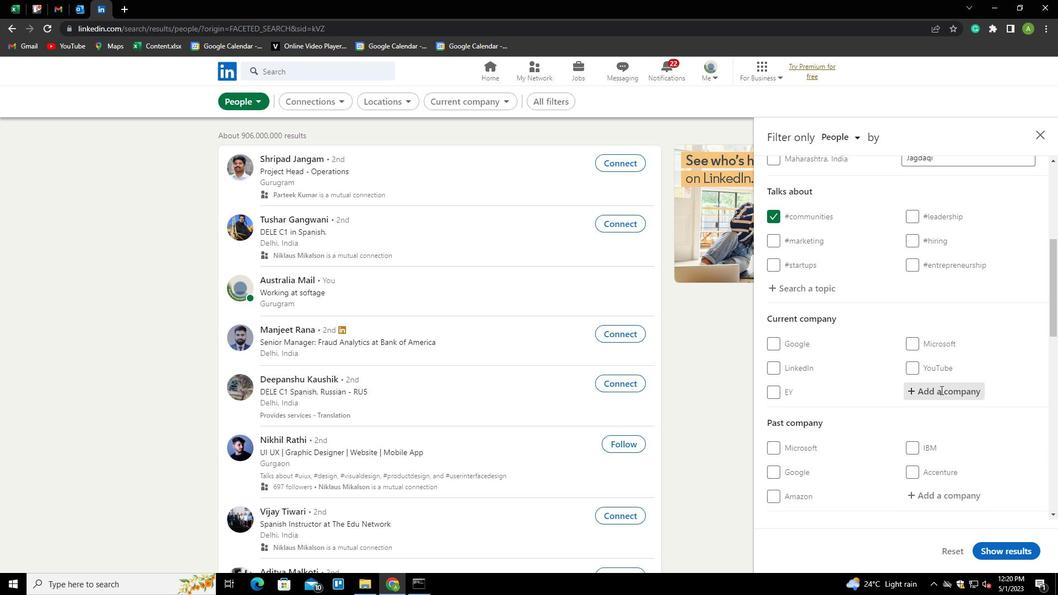 
Action: Mouse pressed left at (946, 389)
Screenshot: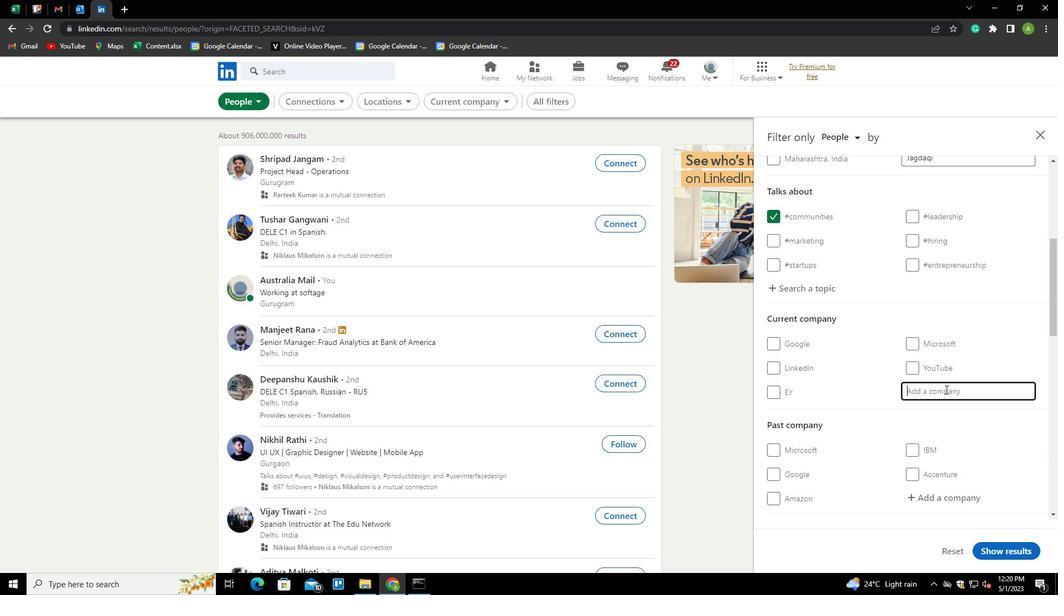 
Action: Key pressed <Key.shift>EURONET<Key.down><Key.down><Key.up><Key.enter>
Screenshot: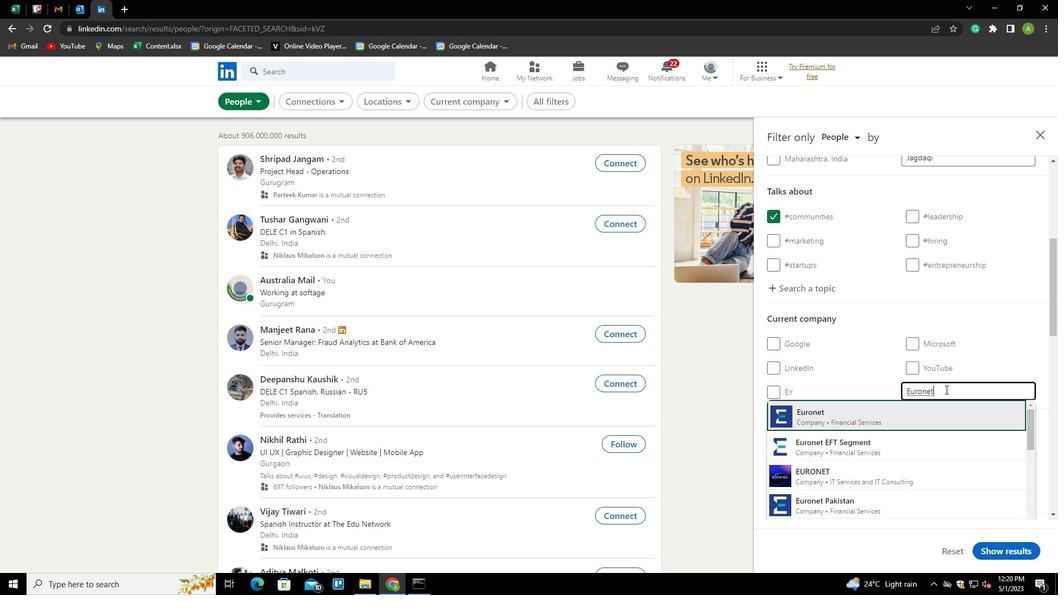 
Action: Mouse scrolled (946, 389) with delta (0, 0)
Screenshot: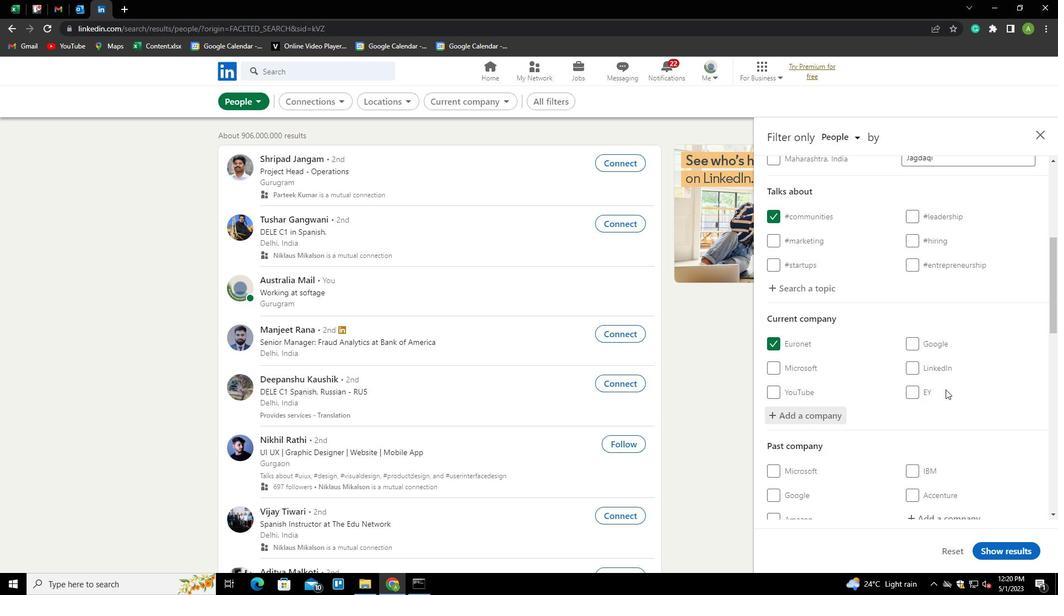
Action: Mouse scrolled (946, 389) with delta (0, 0)
Screenshot: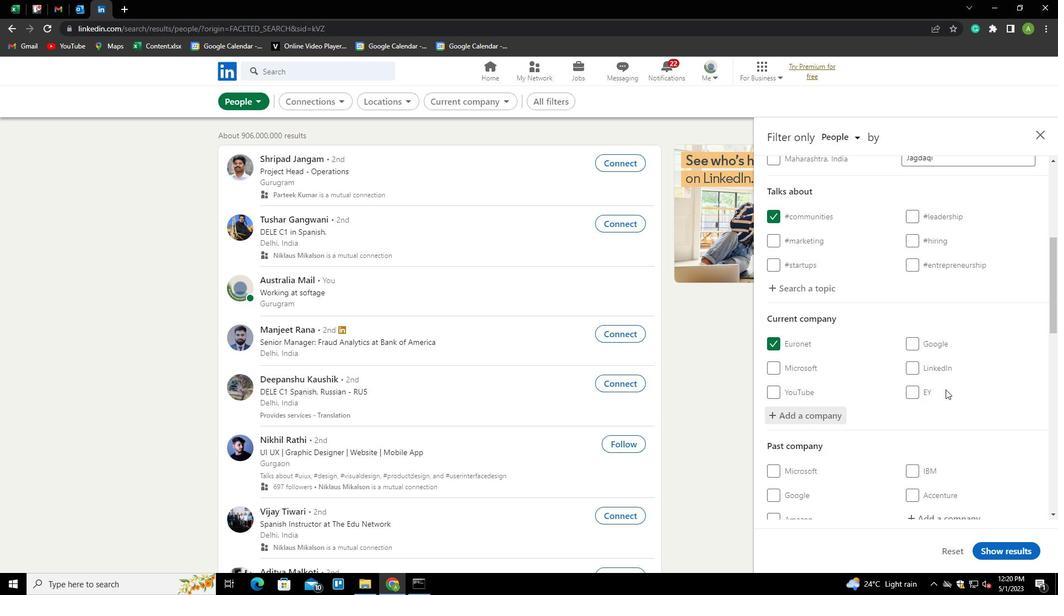 
Action: Mouse scrolled (946, 389) with delta (0, 0)
Screenshot: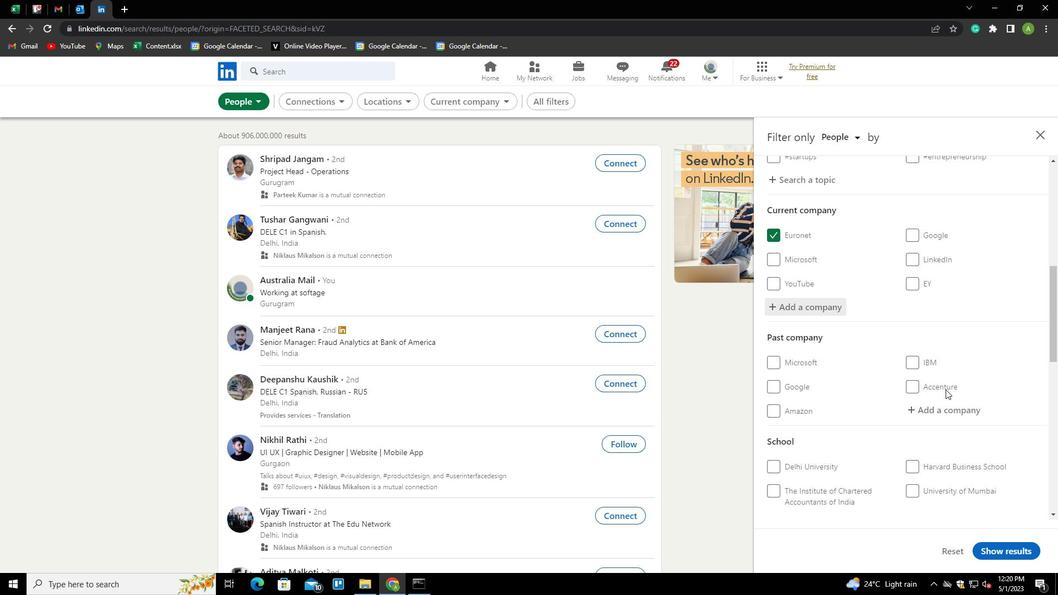 
Action: Mouse scrolled (946, 389) with delta (0, 0)
Screenshot: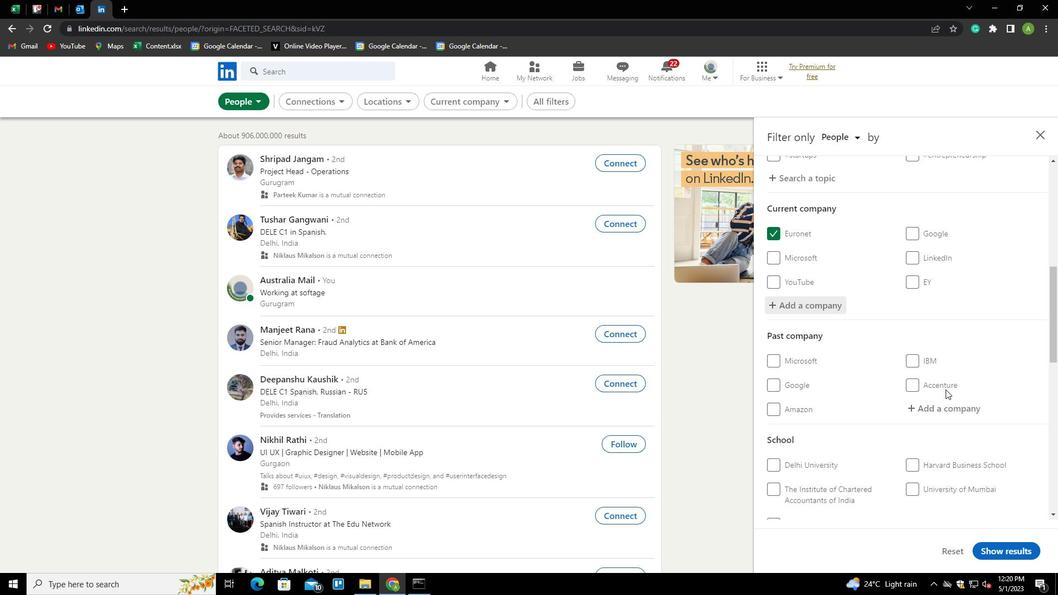 
Action: Mouse scrolled (946, 389) with delta (0, 0)
Screenshot: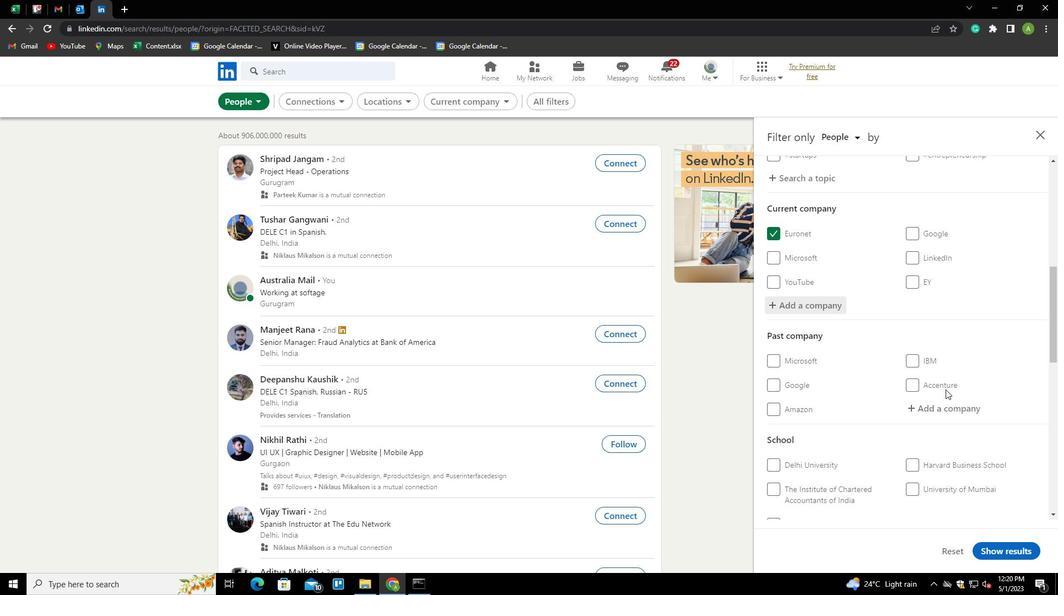 
Action: Mouse moved to (925, 363)
Screenshot: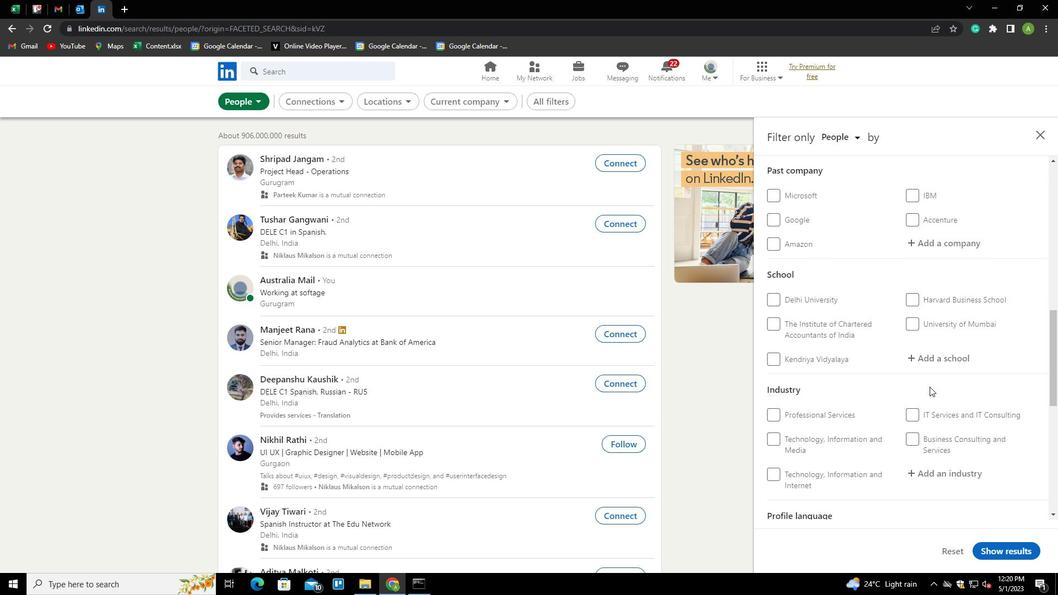 
Action: Mouse pressed left at (925, 363)
Screenshot: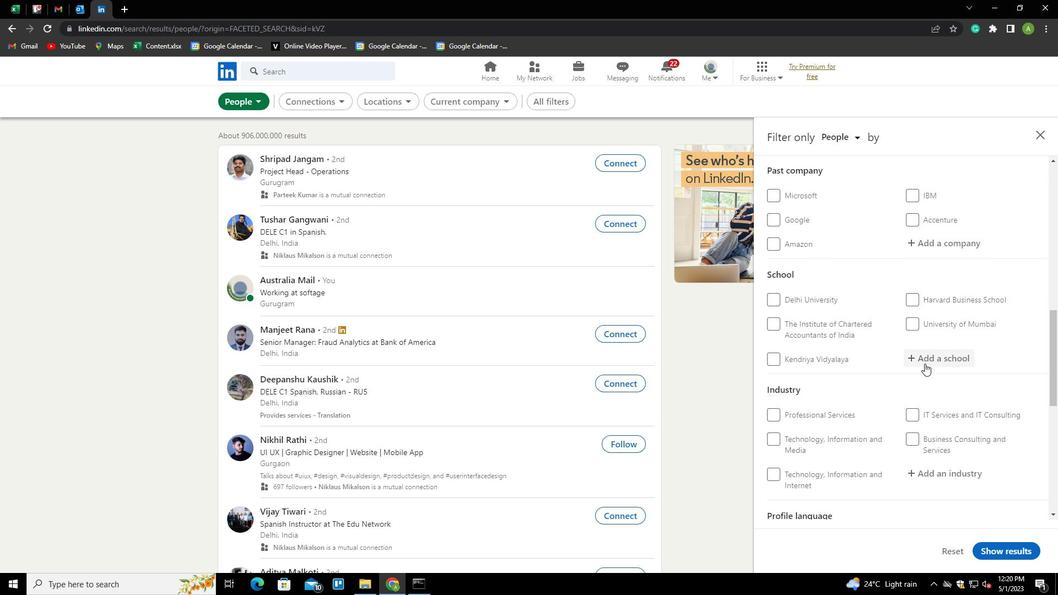 
Action: Key pressed <Key.shift>ANNS<Key.backspace>AMACHA<Key.down><Key.enter>
Screenshot: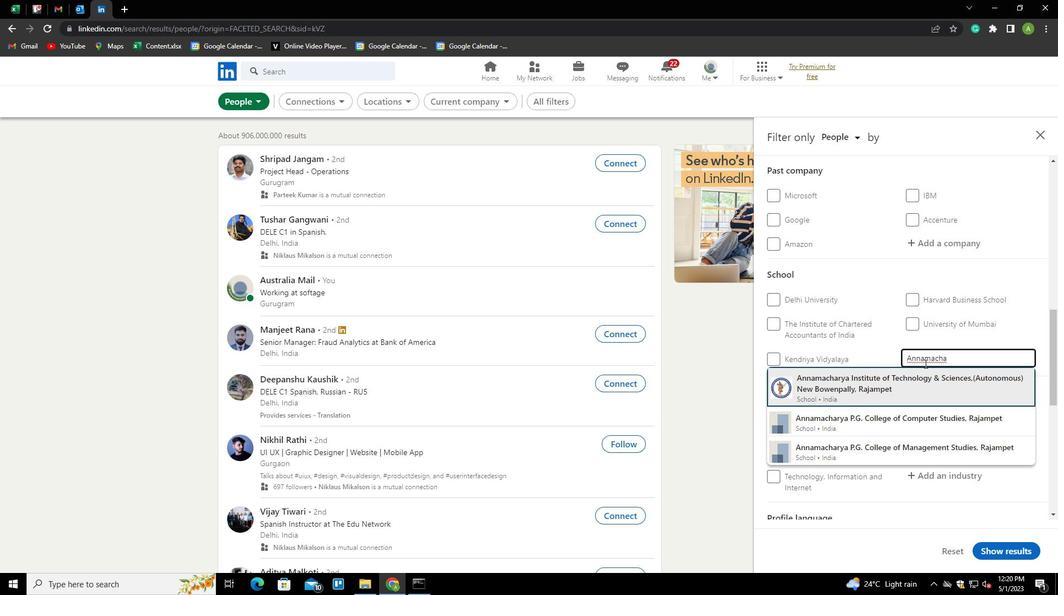 
Action: Mouse scrolled (925, 363) with delta (0, 0)
Screenshot: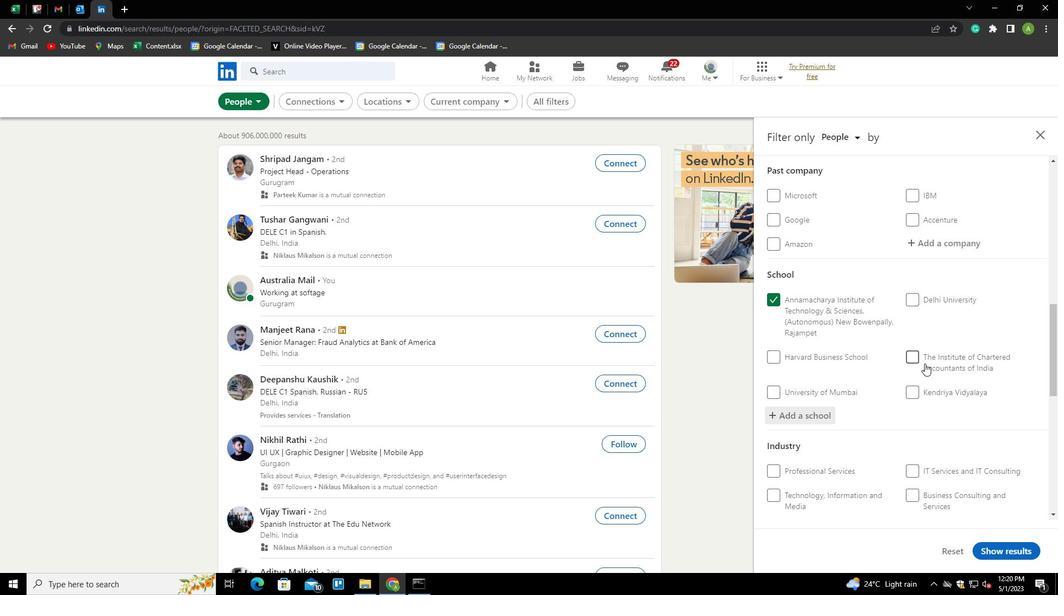 
Action: Mouse scrolled (925, 363) with delta (0, 0)
Screenshot: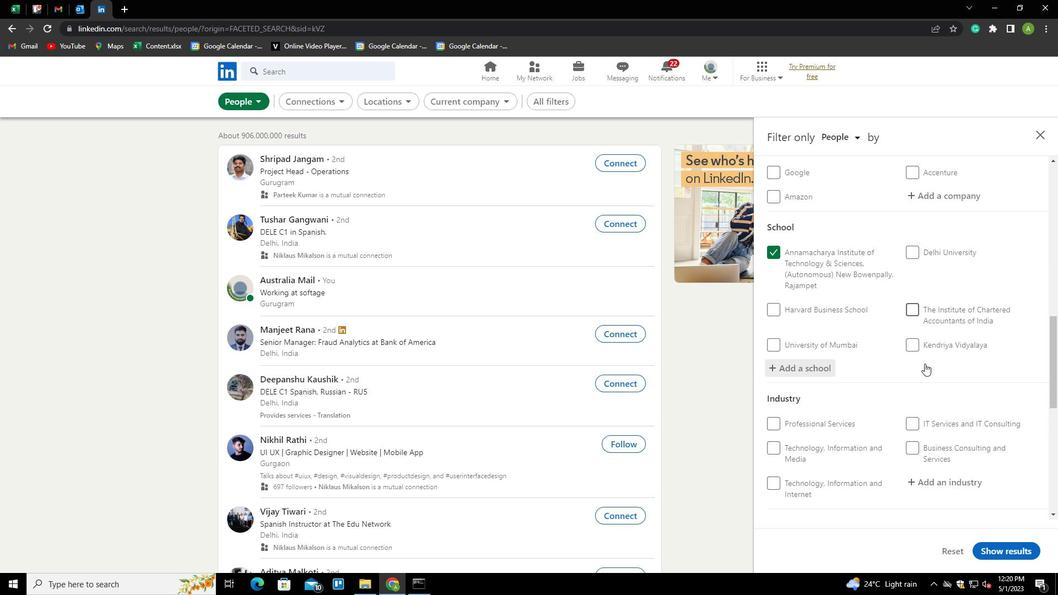
Action: Mouse scrolled (925, 363) with delta (0, 0)
Screenshot: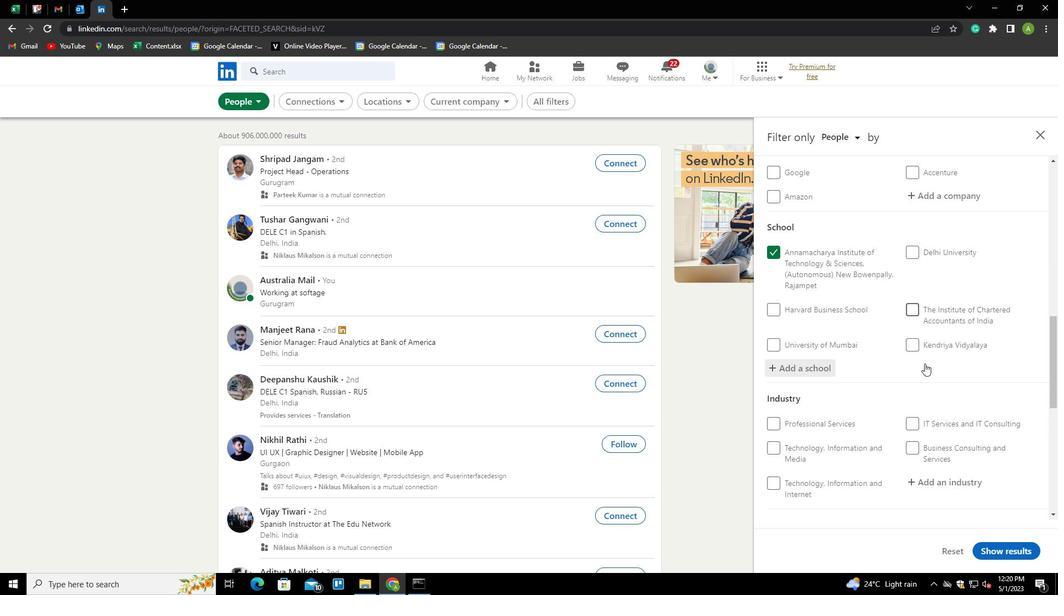
Action: Mouse moved to (938, 364)
Screenshot: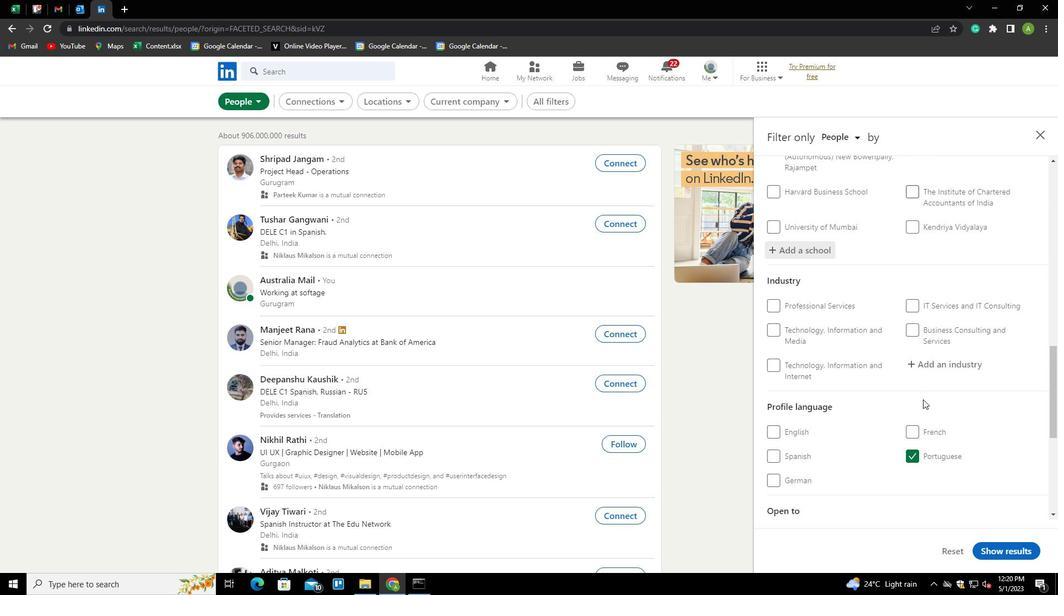 
Action: Mouse pressed left at (938, 364)
Screenshot: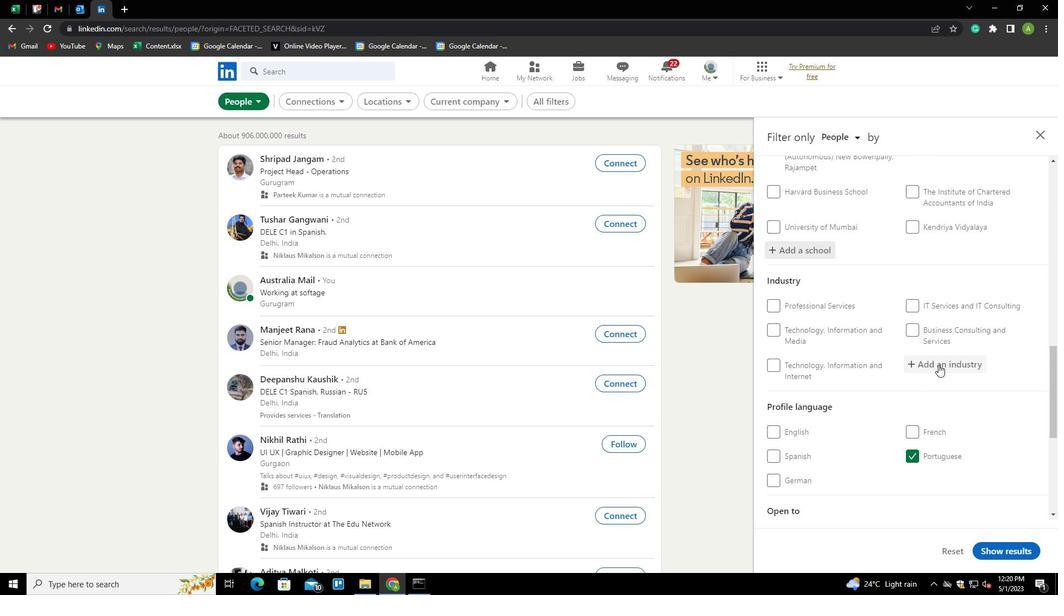 
Action: Mouse moved to (940, 364)
Screenshot: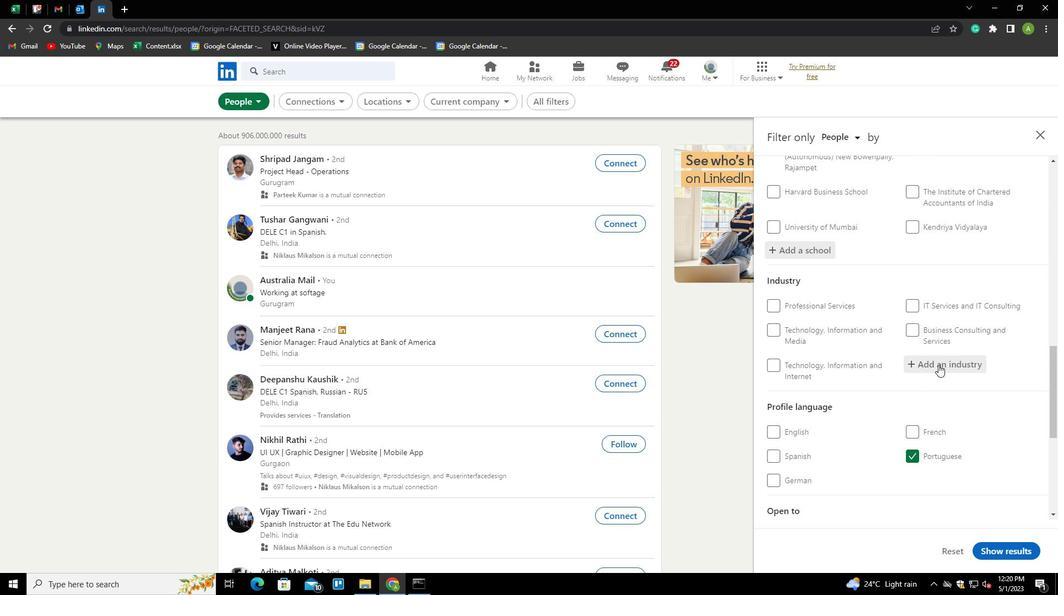 
Action: Mouse pressed left at (940, 364)
Screenshot: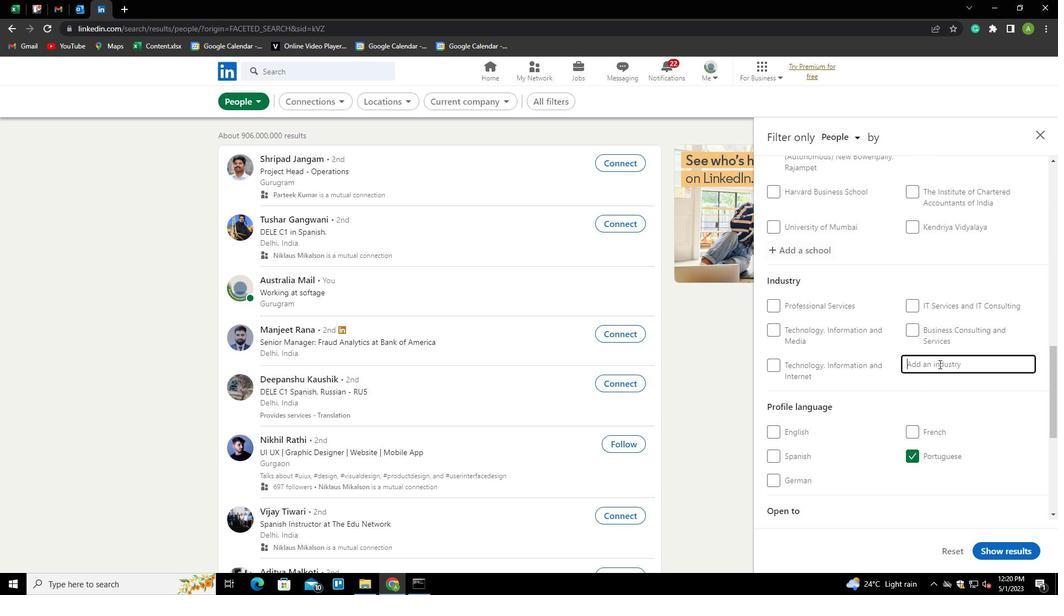
Action: Mouse moved to (941, 364)
Screenshot: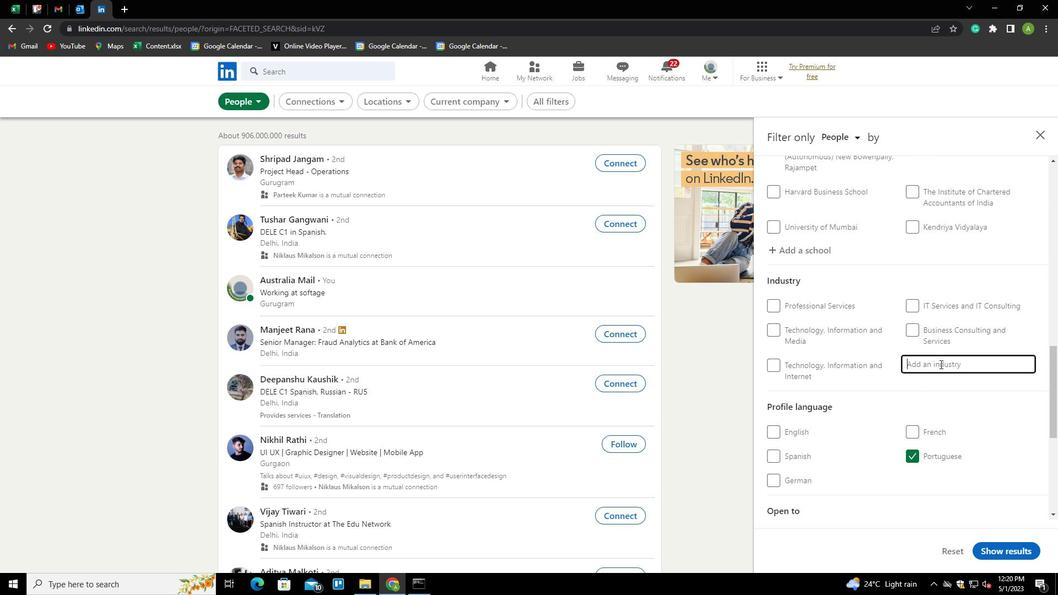
Action: Key pressed <Key.shift>ENVIROMENT<Key.down><Key.backspace><Key.backspace>NTAL<Key.left><Key.left><Key.left>
Screenshot: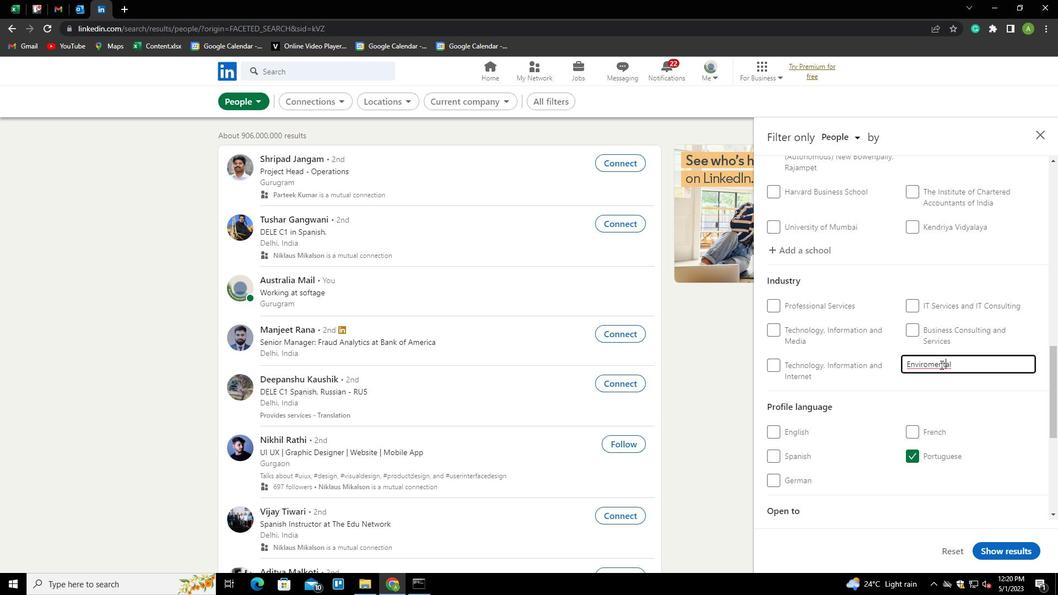 
Action: Mouse moved to (1058, 492)
Screenshot: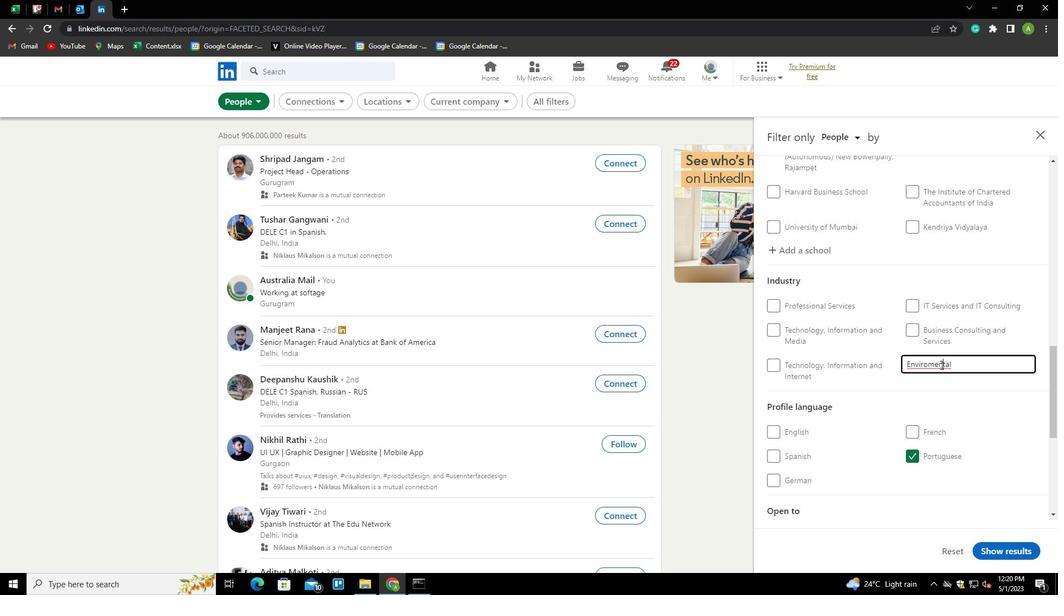 
Action: Key pressed <Key.end><Key.space><Key.shift>SERVICES
Screenshot: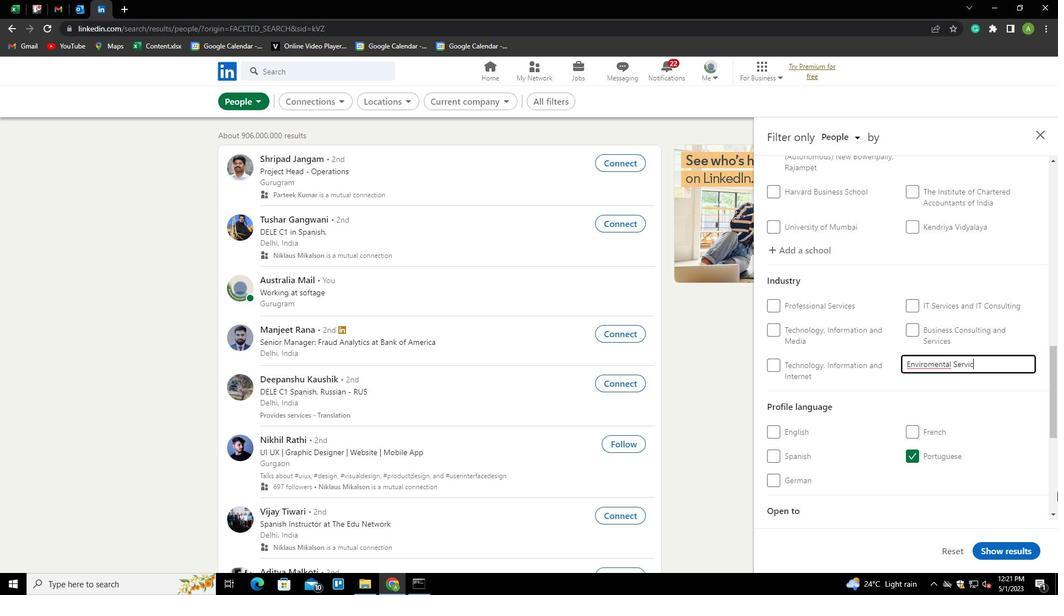
Action: Mouse moved to (1017, 433)
Screenshot: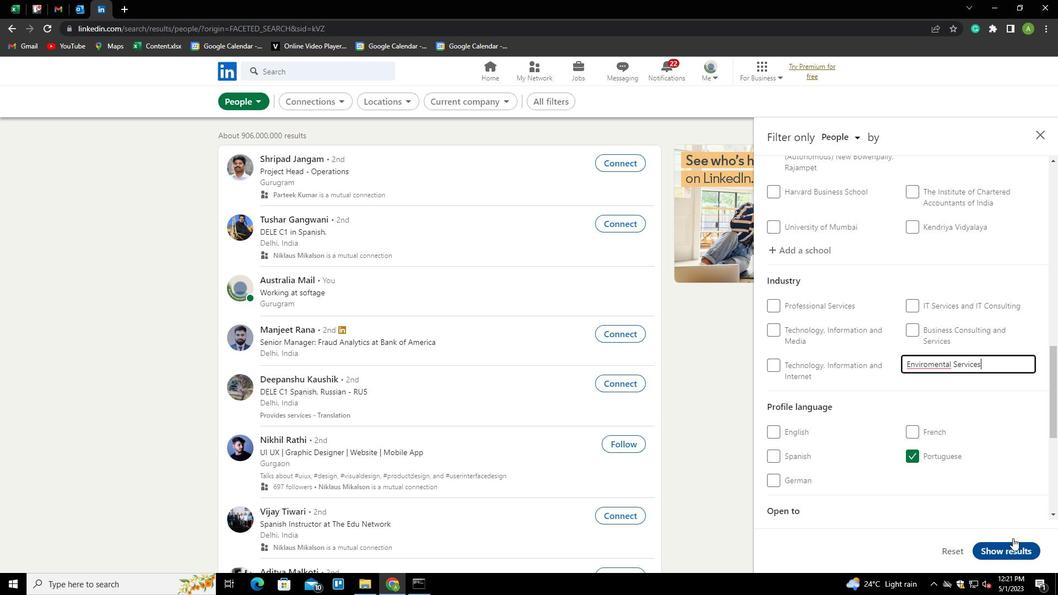 
Action: Mouse pressed left at (1017, 433)
Screenshot: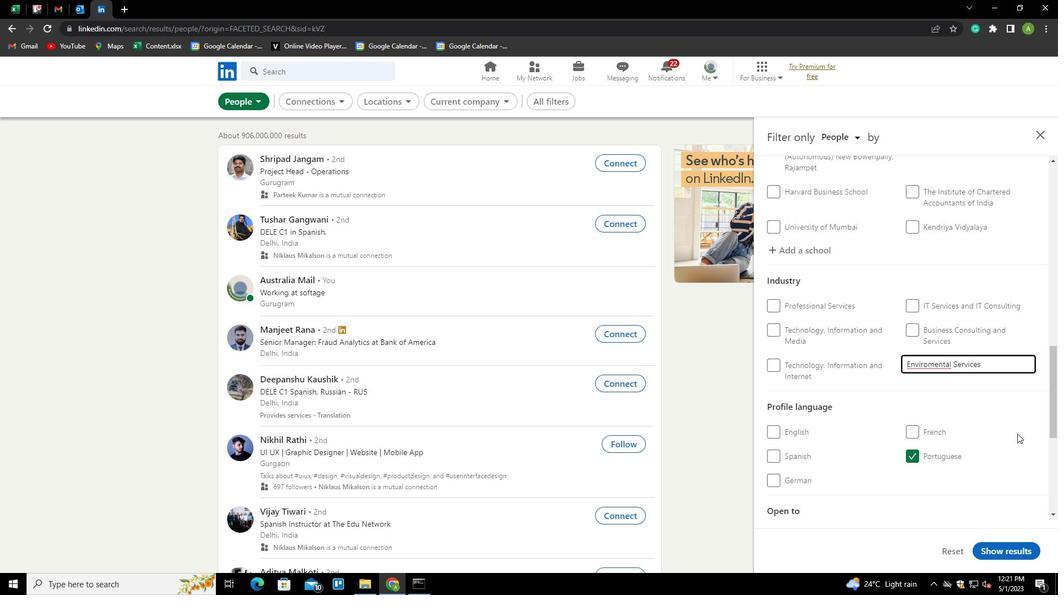 
Action: Mouse moved to (928, 364)
Screenshot: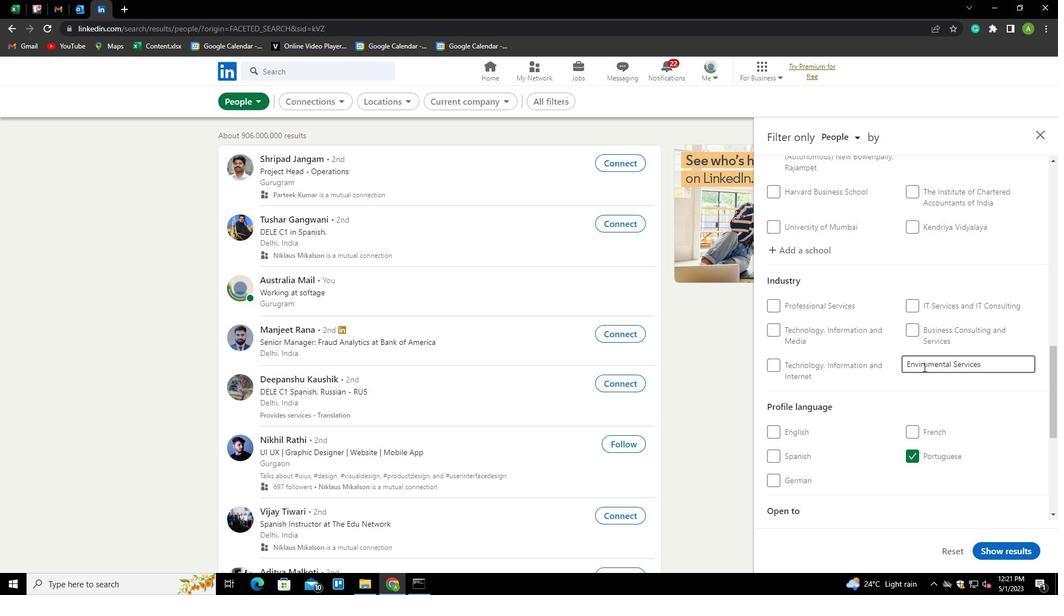 
Action: Mouse pressed left at (928, 364)
Screenshot: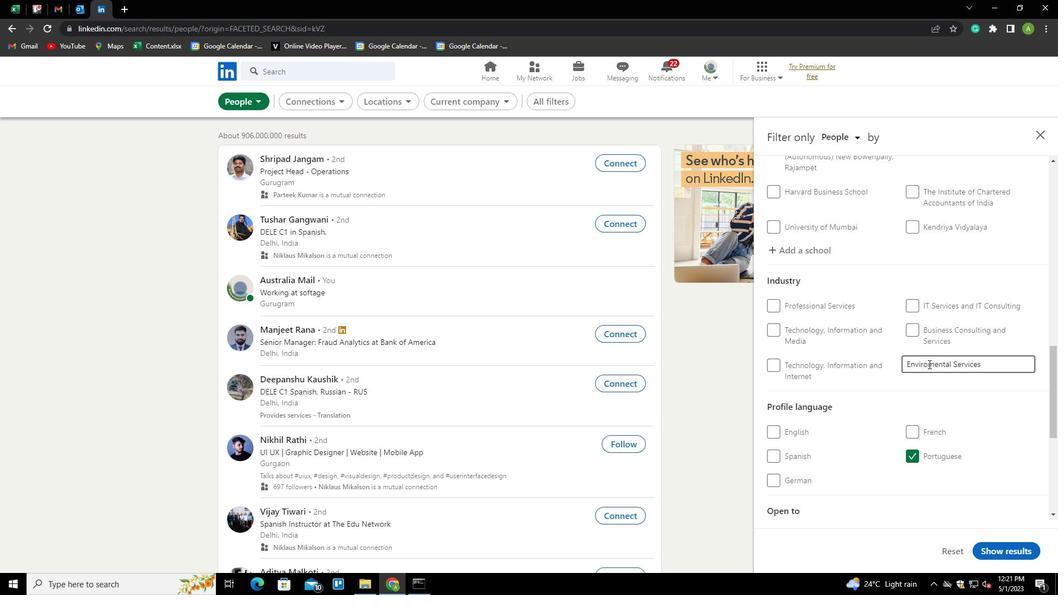 
Action: Mouse moved to (984, 371)
Screenshot: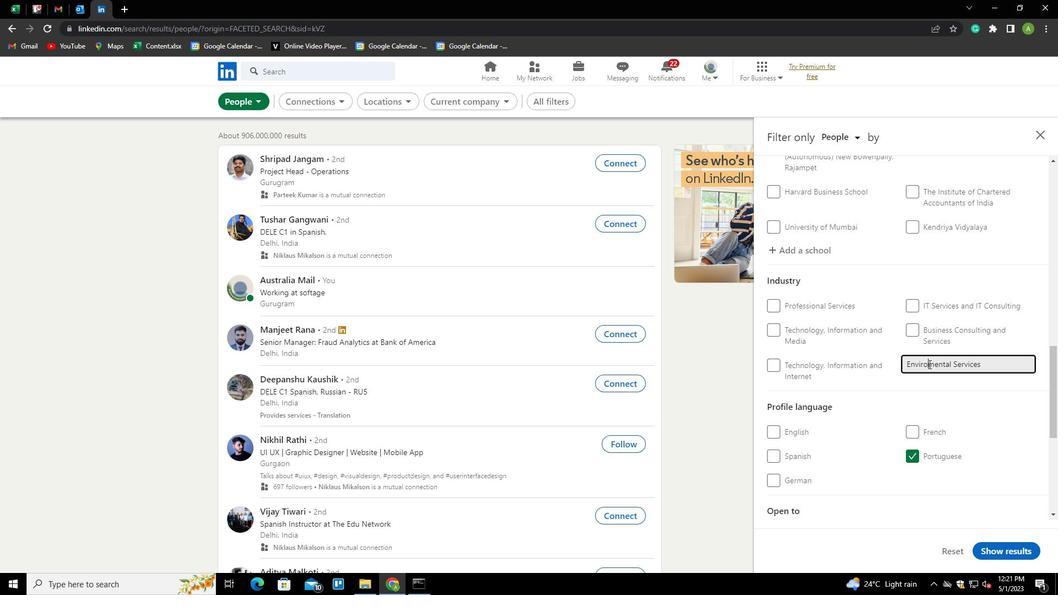 
Action: Key pressed N<Key.down><Key.enter>
Screenshot: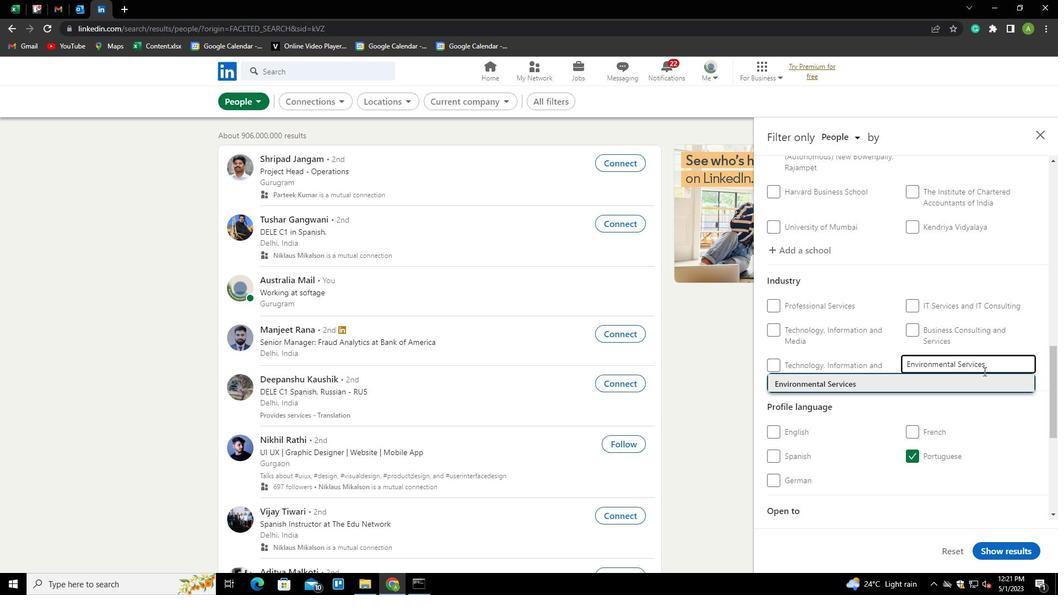 
Action: Mouse scrolled (984, 371) with delta (0, 0)
Screenshot: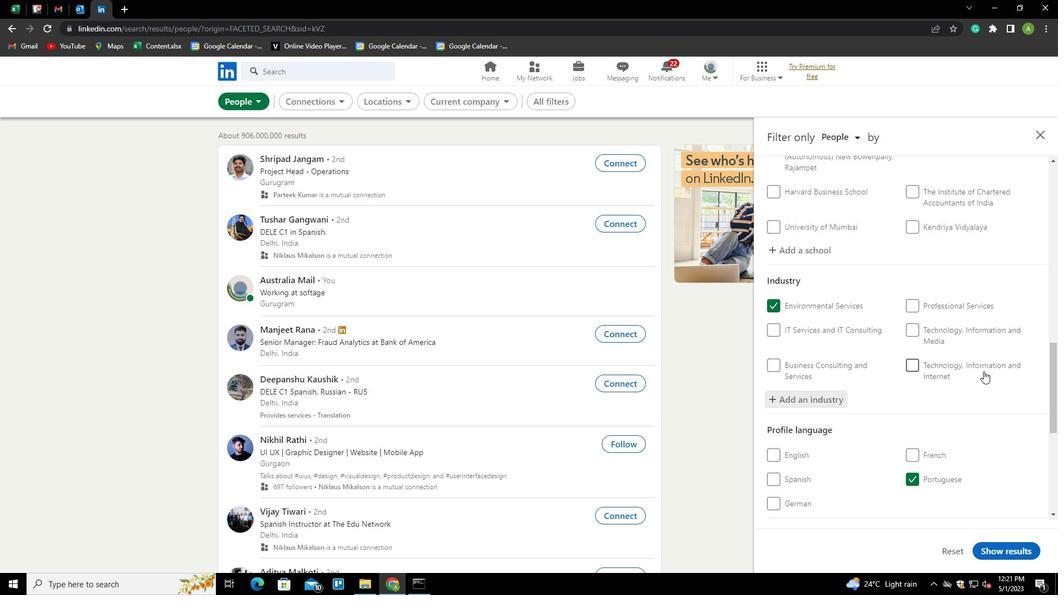 
Action: Mouse moved to (981, 373)
Screenshot: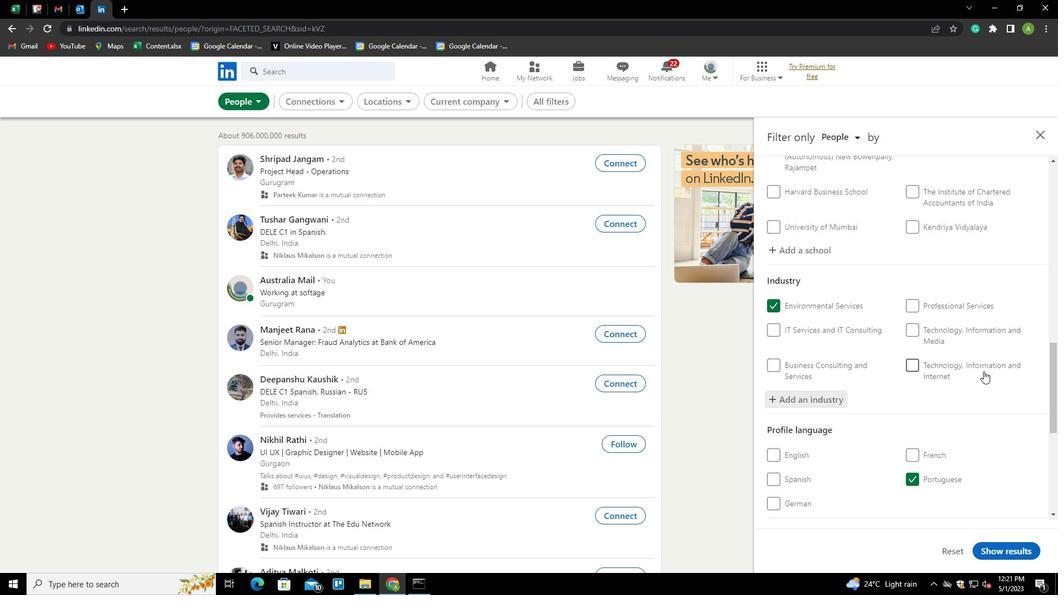 
Action: Mouse scrolled (981, 373) with delta (0, 0)
Screenshot: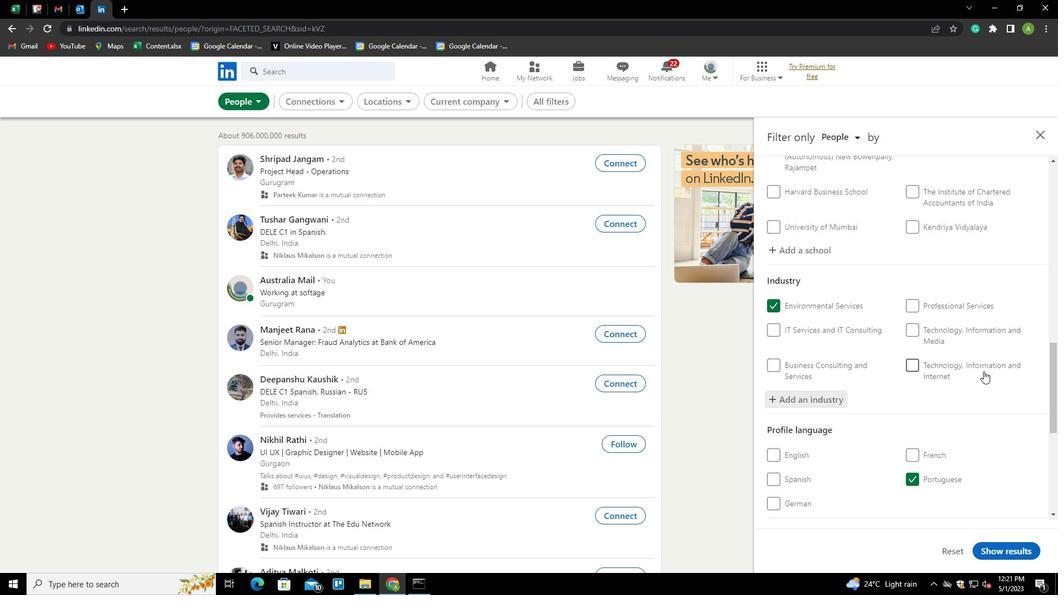 
Action: Mouse moved to (975, 377)
Screenshot: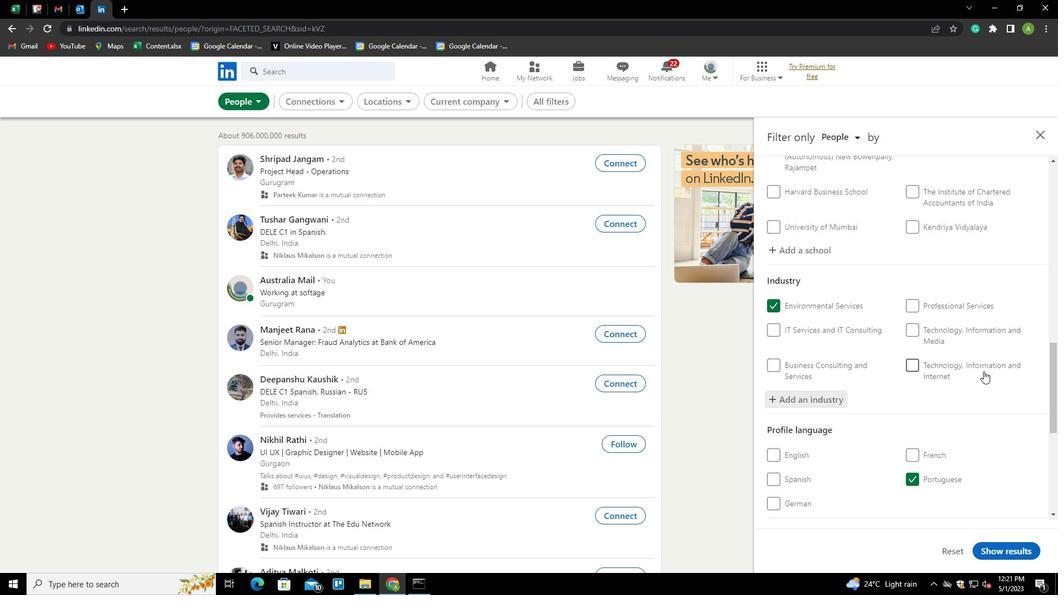 
Action: Mouse scrolled (975, 376) with delta (0, 0)
Screenshot: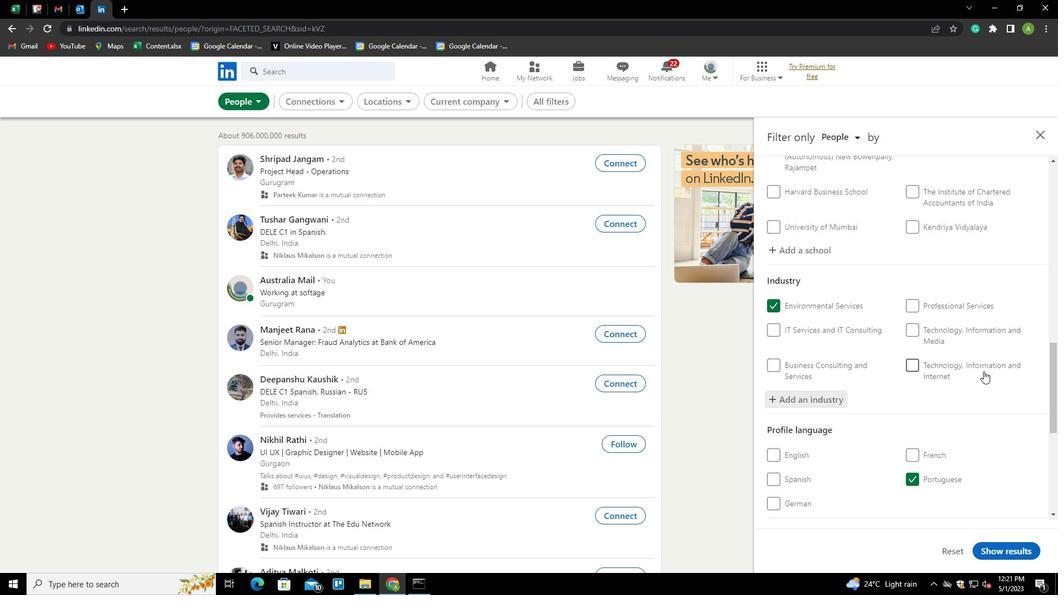 
Action: Mouse scrolled (975, 376) with delta (0, 0)
Screenshot: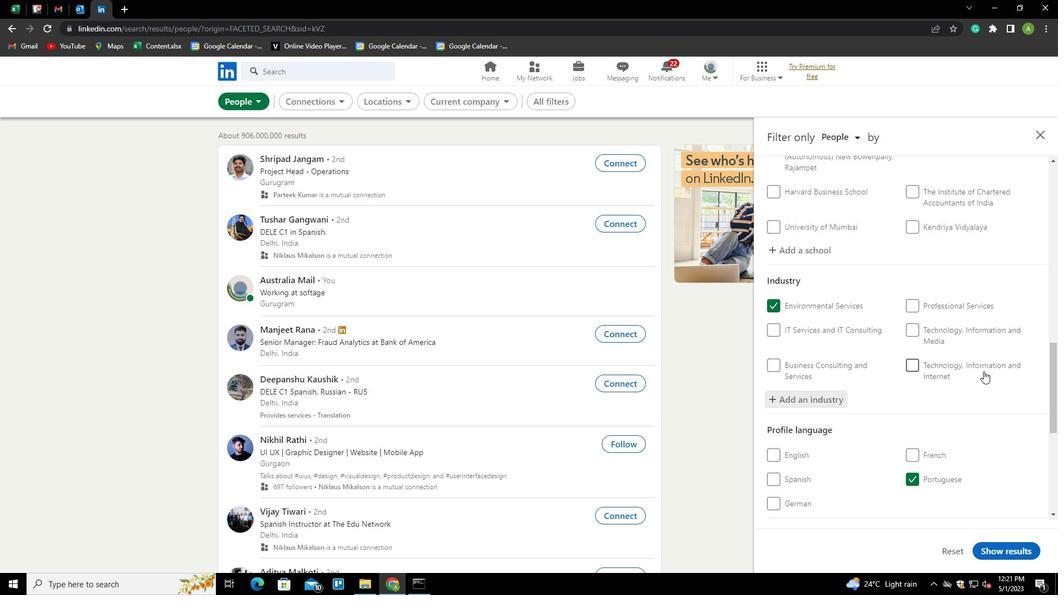 
Action: Mouse scrolled (975, 376) with delta (0, 0)
Screenshot: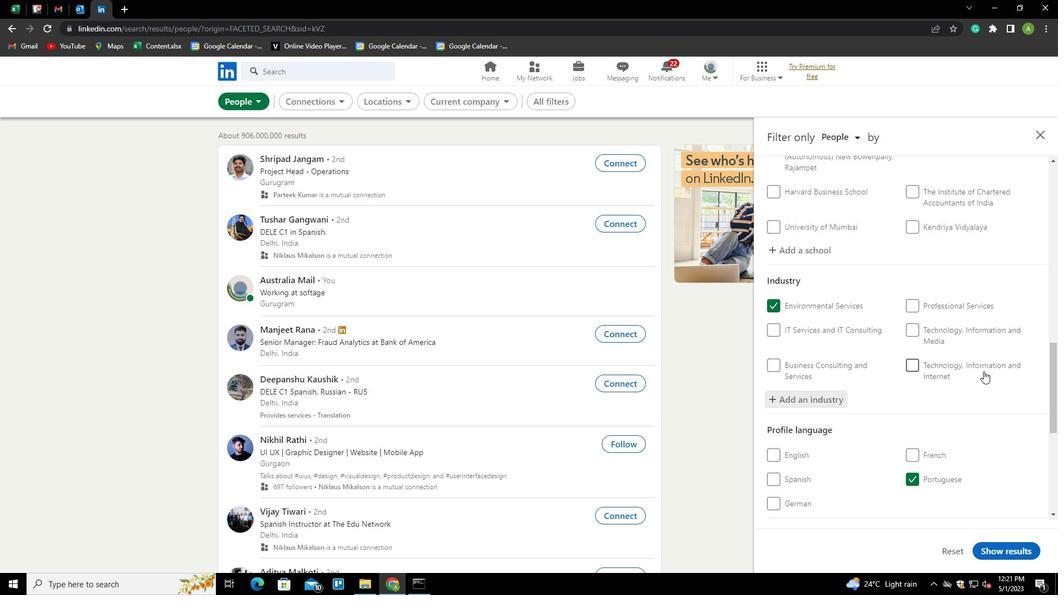 
Action: Mouse scrolled (975, 376) with delta (0, 0)
Screenshot: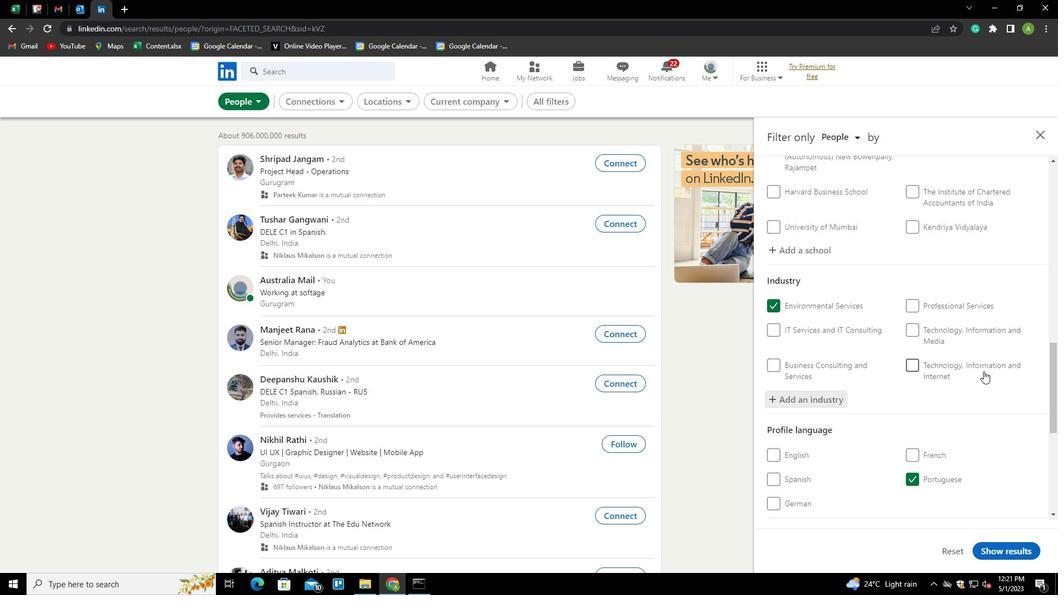 
Action: Mouse scrolled (975, 376) with delta (0, 0)
Screenshot: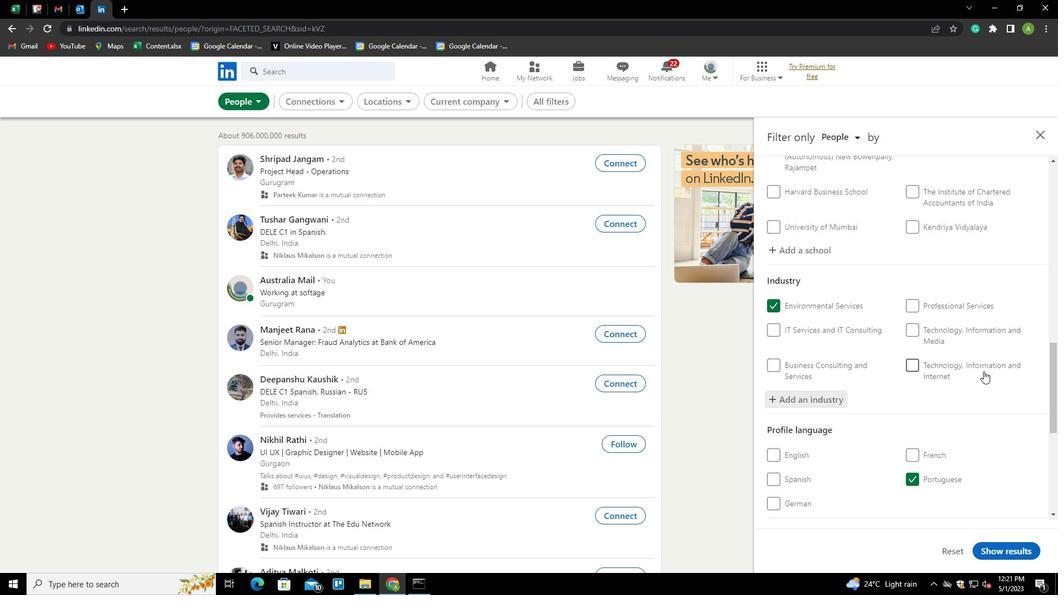 
Action: Mouse scrolled (975, 376) with delta (0, 0)
Screenshot: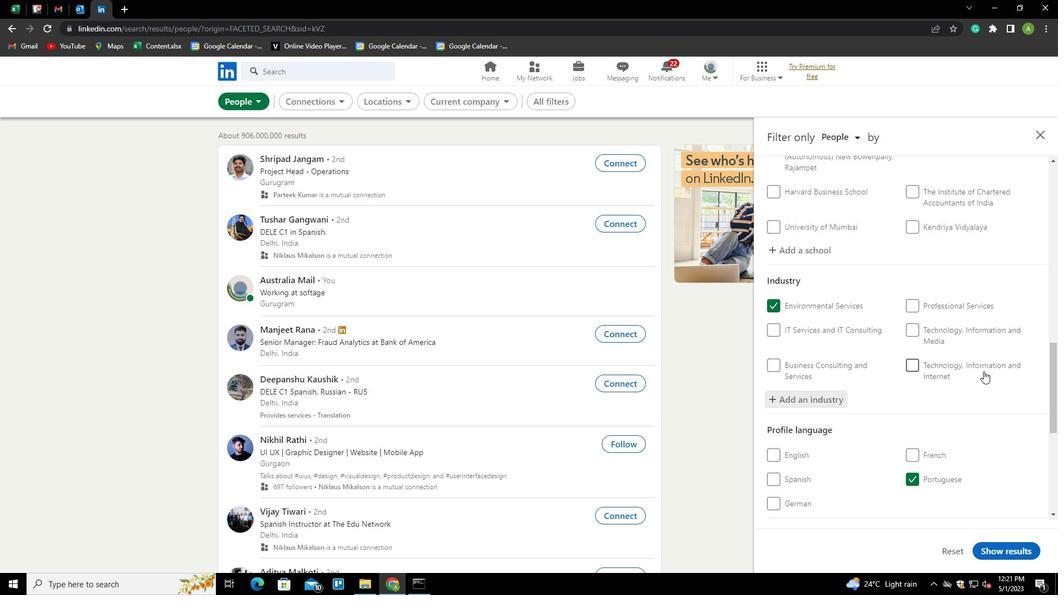 
Action: Mouse moved to (836, 463)
Screenshot: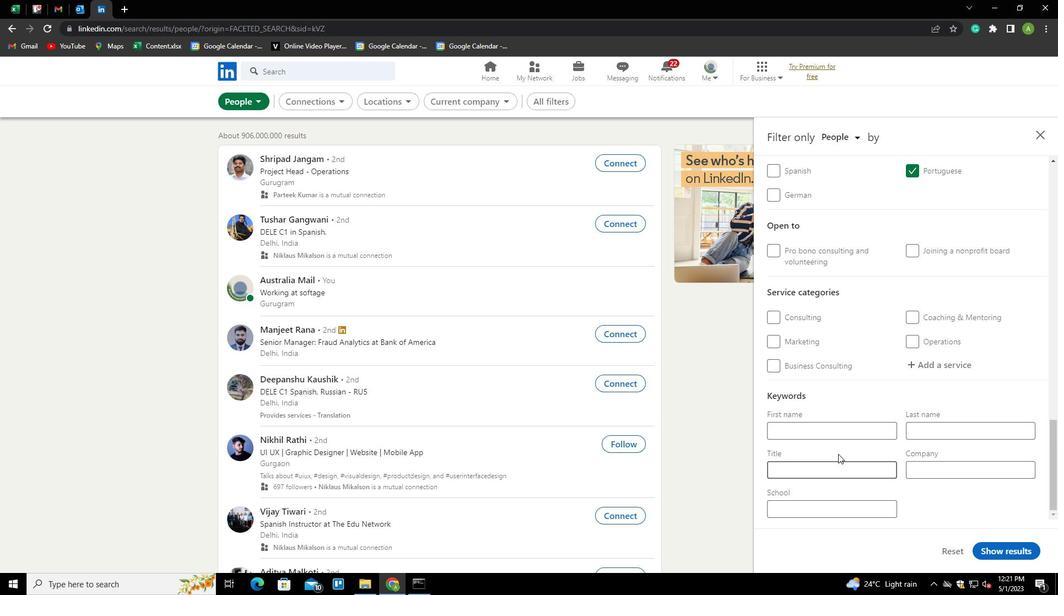 
Action: Mouse pressed left at (836, 463)
Screenshot: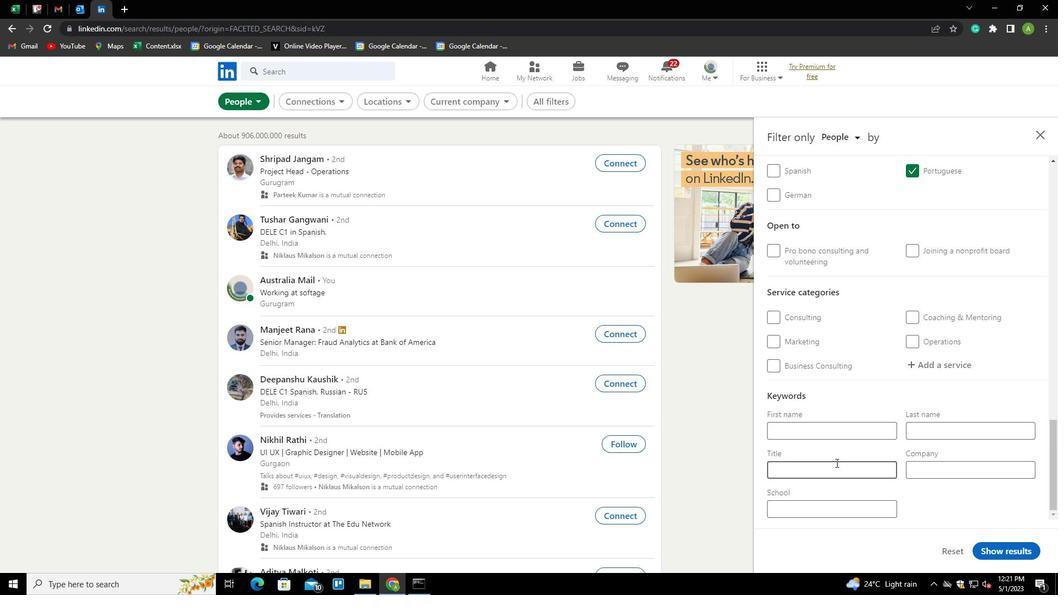 
Action: Mouse moved to (836, 463)
Screenshot: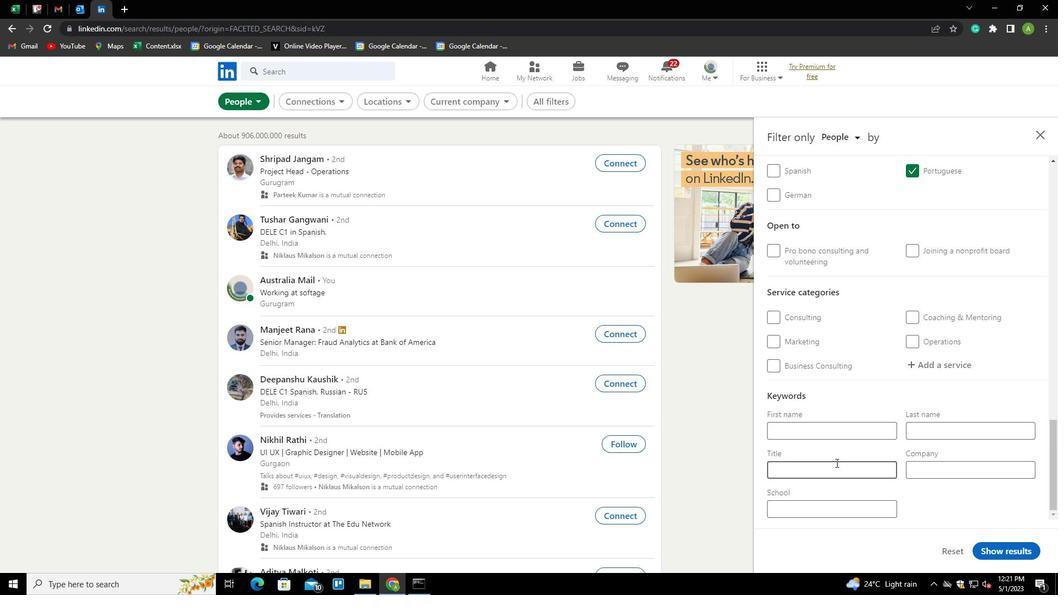 
Action: Key pressed <Key.shift><Key.shift><Key.shift><Key.shift><Key.shift><Key.shift><Key.shift><Key.shift><Key.shift><Key.shift><Key.shift><Key.shift><Key.shift><Key.shift><Key.shift><Key.shift><Key.shift><Key.shift><Key.shift><Key.shift><Key.shift><Key.shift><Key.shift><Key.shift><Key.shift><Key.shift><Key.shift><Key.shift><Key.shift><Key.shift><Key.shift><Key.shift><Key.shift><Key.shift><Key.shift><Key.shift><Key.shift><Key.shift><Key.shift><Key.shift><Key.shift><Key.shift><Key.shift><Key.shift><Key.shift><Key.shift><Key.shift><Key.shift><Key.shift><Key.shift><Key.shift>
Screenshot: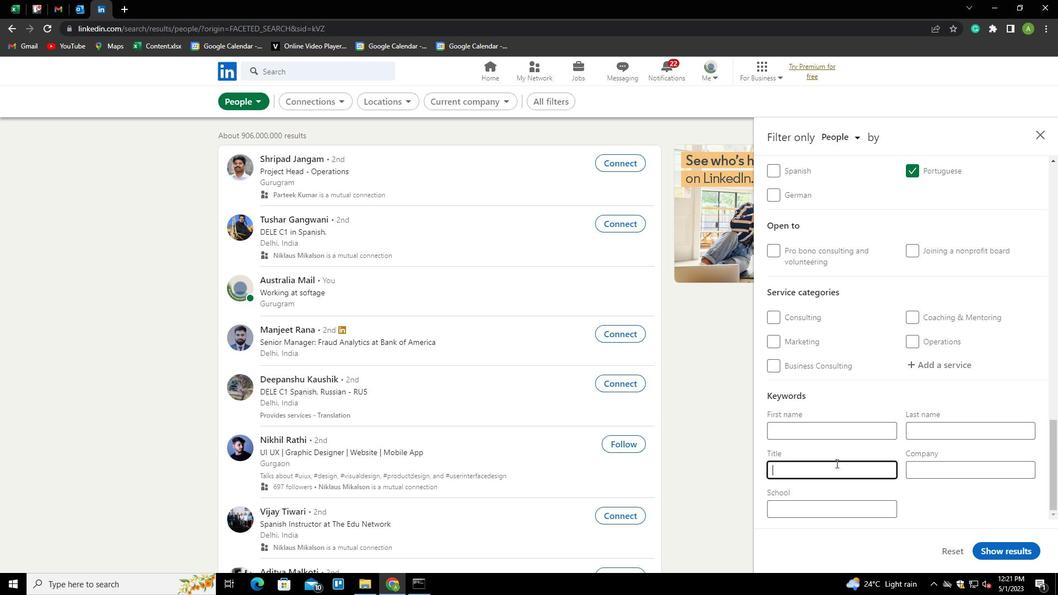 
Action: Mouse moved to (922, 364)
Screenshot: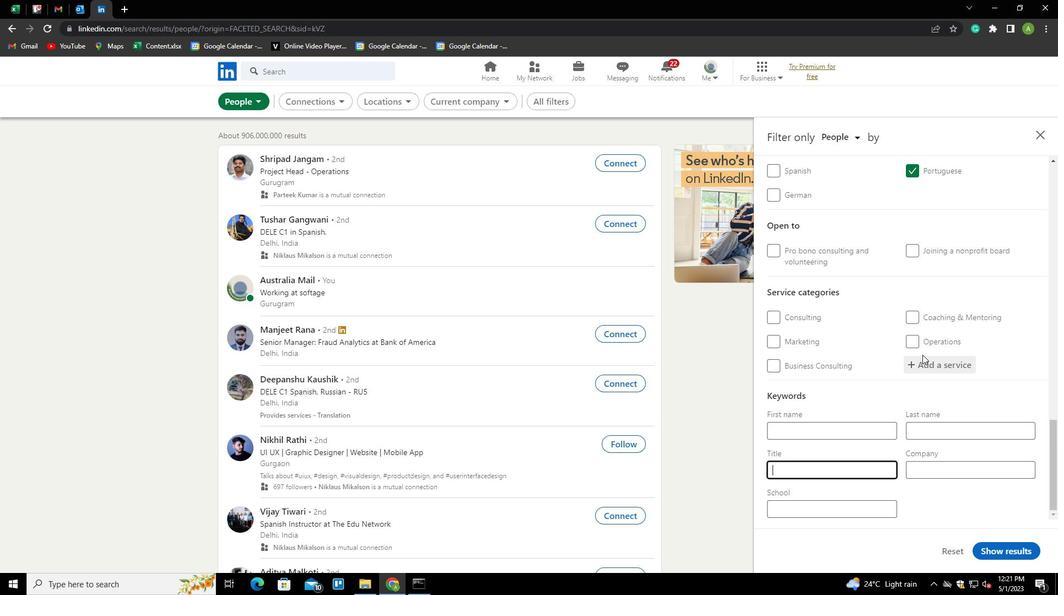 
Action: Mouse pressed left at (922, 364)
Screenshot: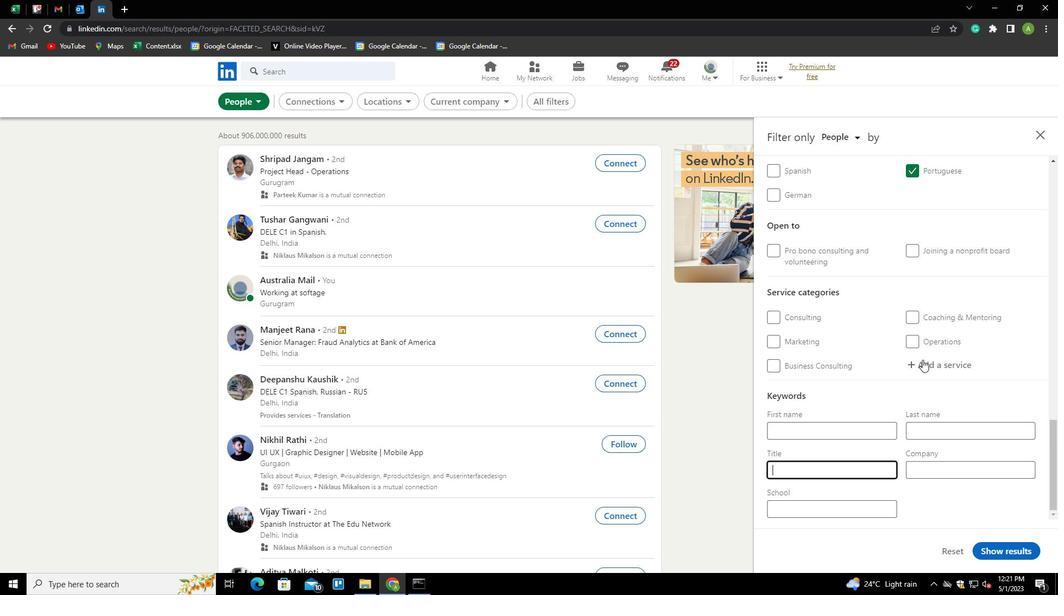 
Action: Key pressed <Key.shift>SA<Key.backspace><Key.backspace><Key.backspace><Key.shift>VIS<Key.backspace>DE<Key.down><Key.enter>
Screenshot: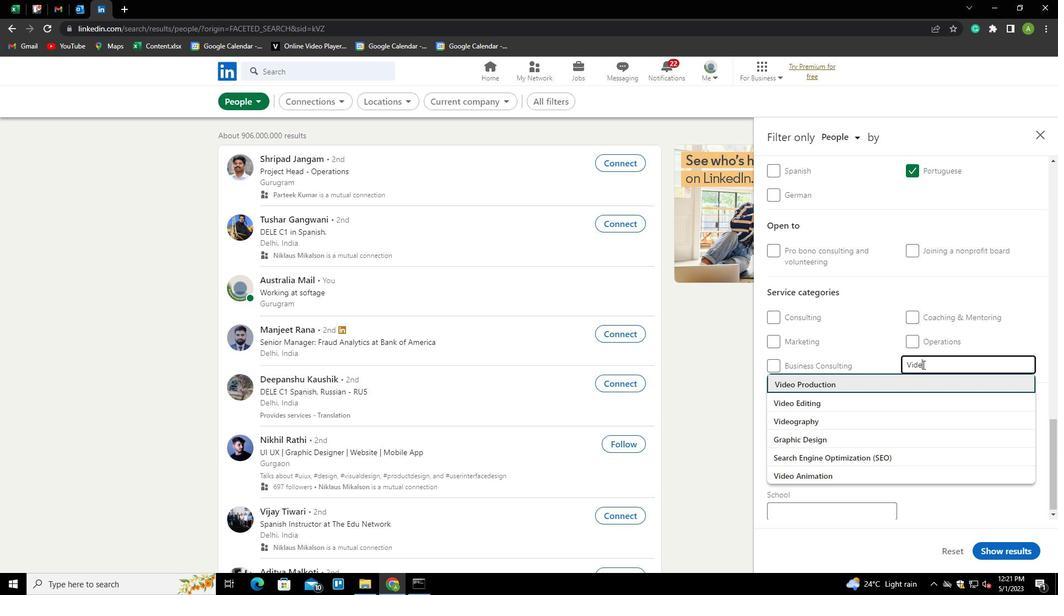 
Action: Mouse scrolled (922, 364) with delta (0, 0)
Screenshot: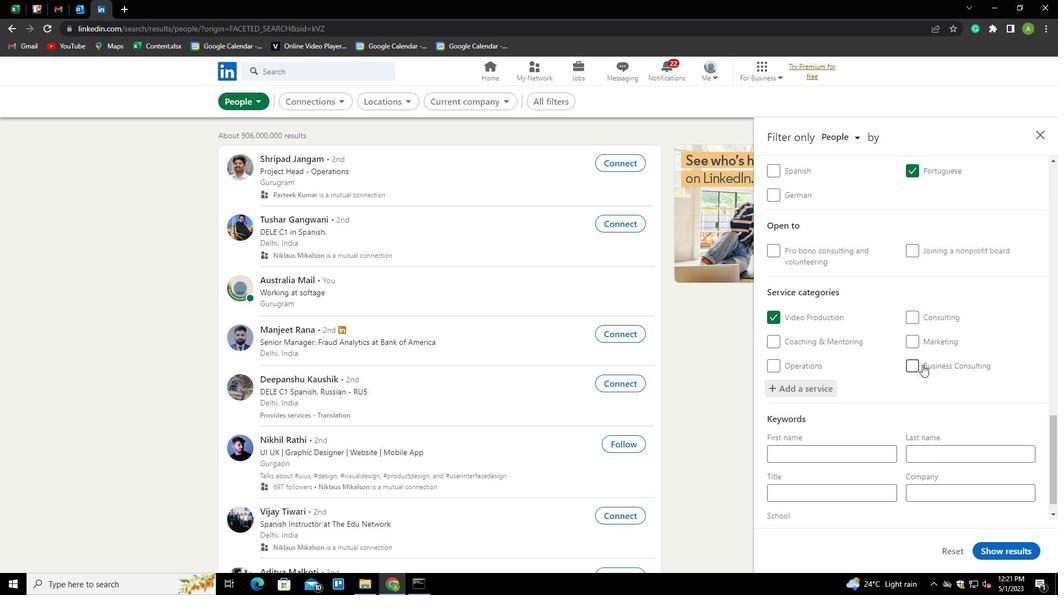 
Action: Mouse scrolled (922, 364) with delta (0, 0)
Screenshot: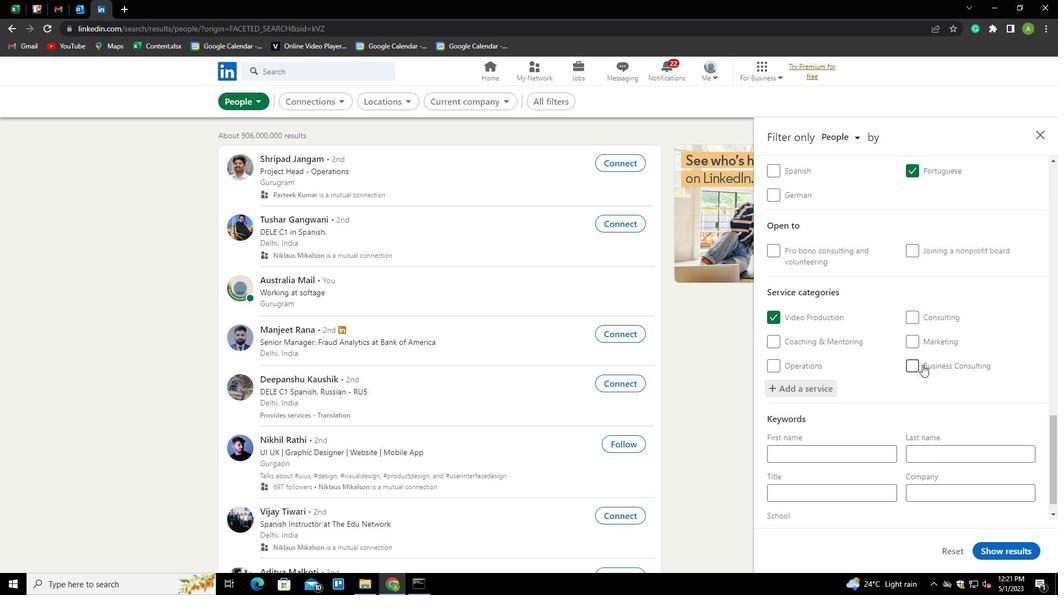 
Action: Mouse scrolled (922, 364) with delta (0, 0)
Screenshot: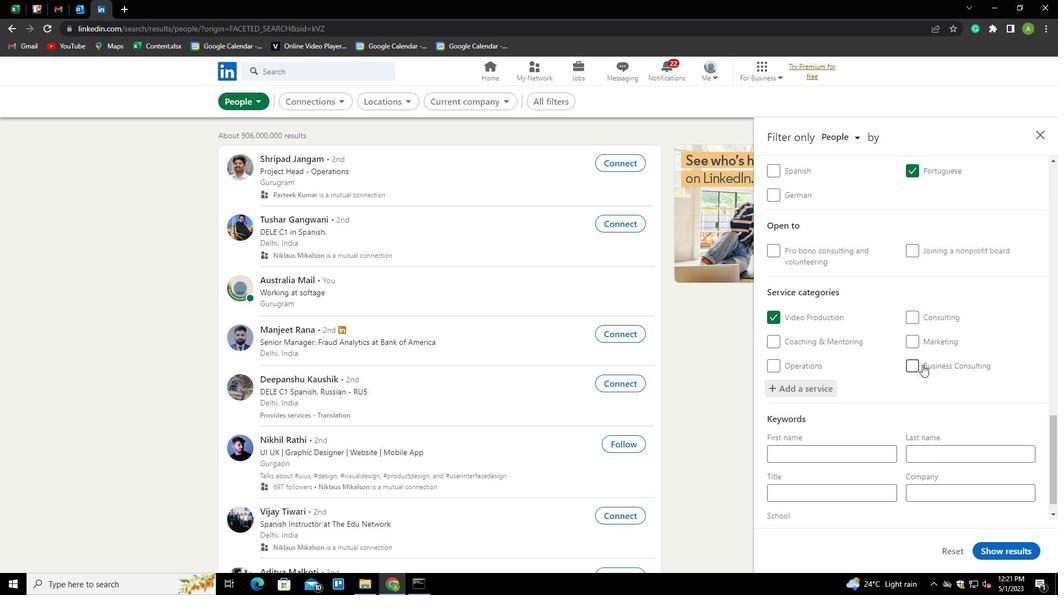 
Action: Mouse moved to (914, 368)
Screenshot: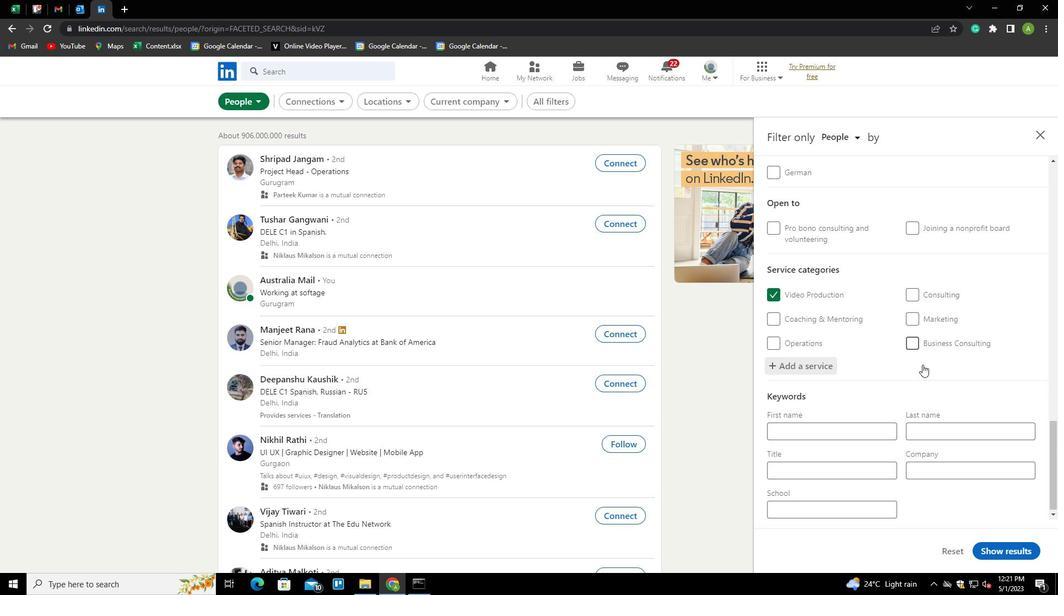 
Action: Mouse scrolled (914, 368) with delta (0, 0)
Screenshot: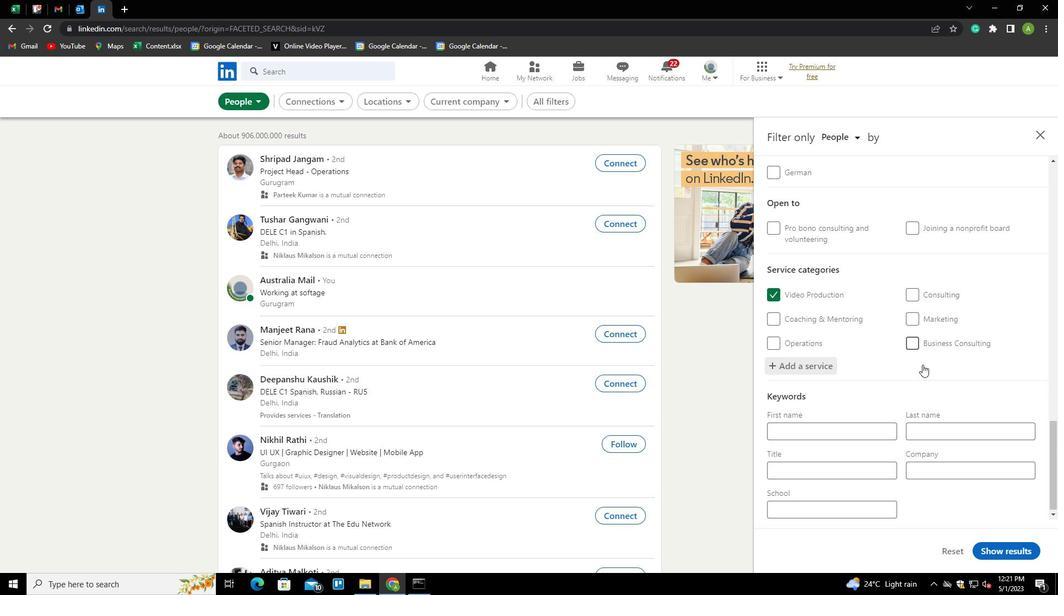 
Action: Mouse moved to (909, 373)
Screenshot: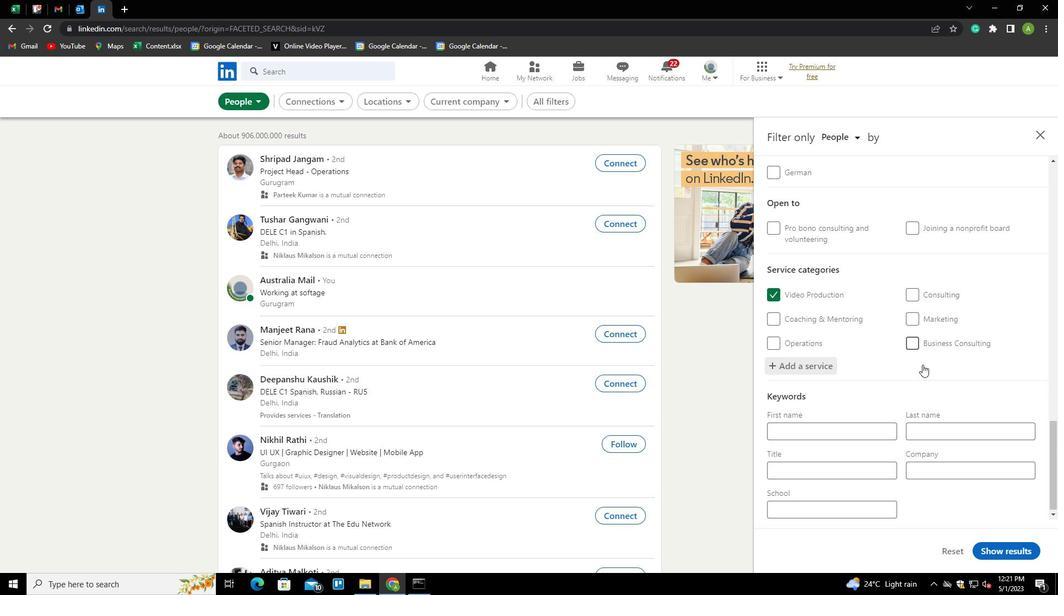 
Action: Mouse scrolled (909, 372) with delta (0, 0)
Screenshot: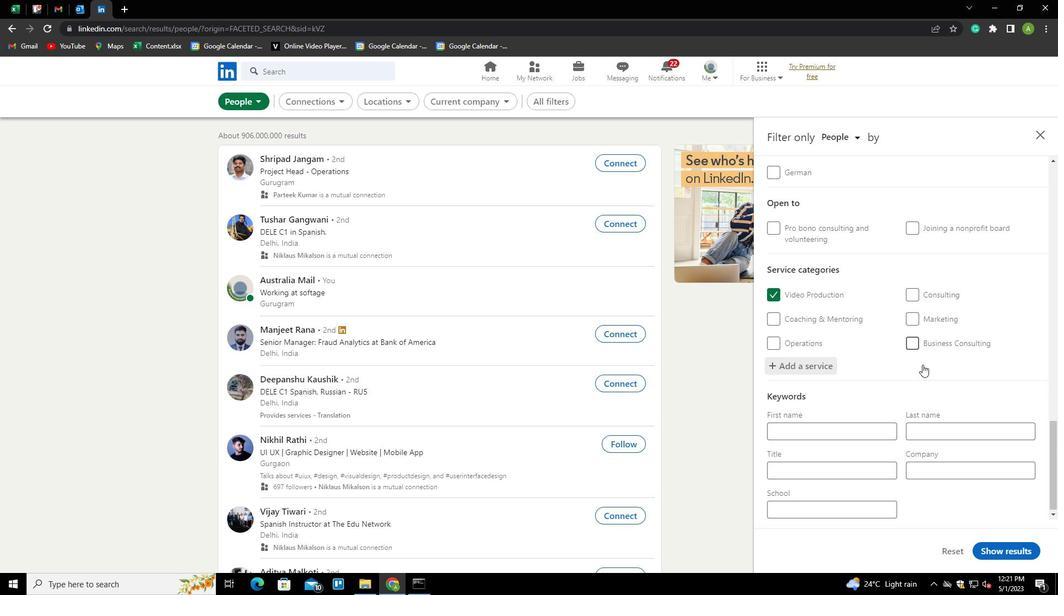 
Action: Mouse moved to (906, 376)
Screenshot: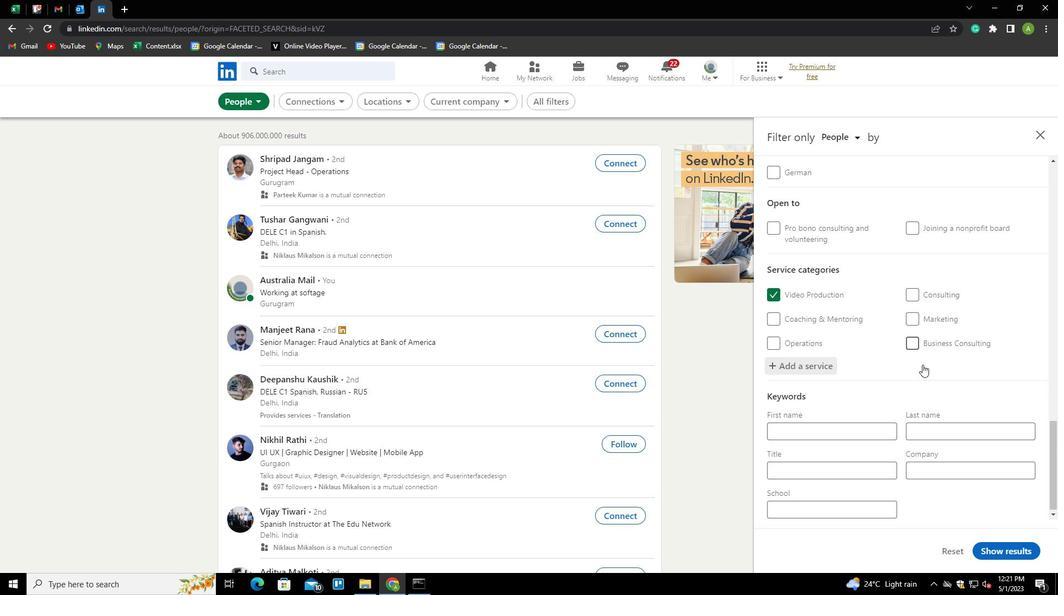 
Action: Mouse scrolled (906, 375) with delta (0, 0)
Screenshot: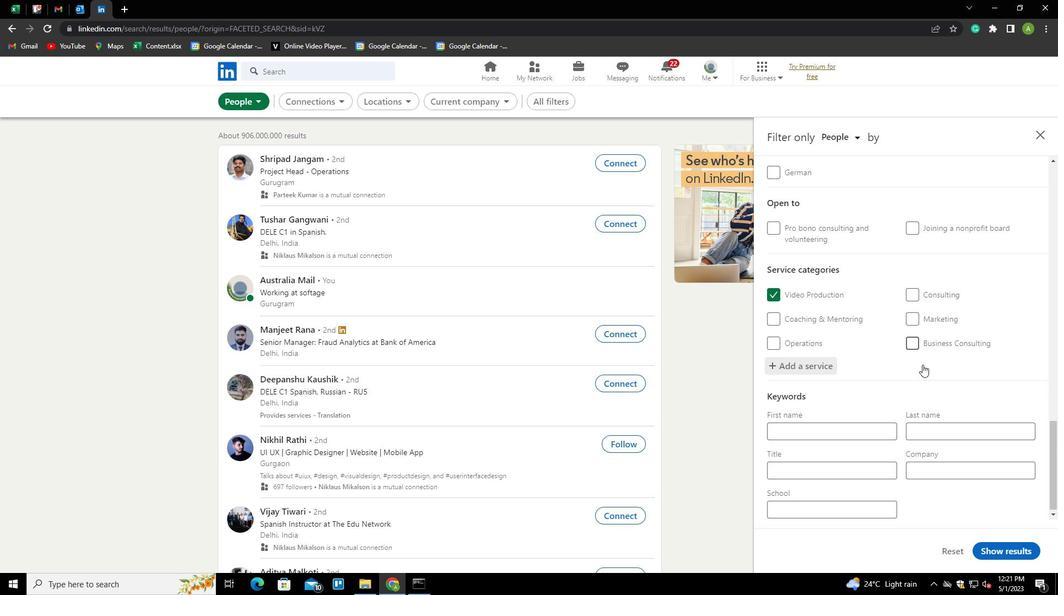
Action: Mouse moved to (899, 385)
Screenshot: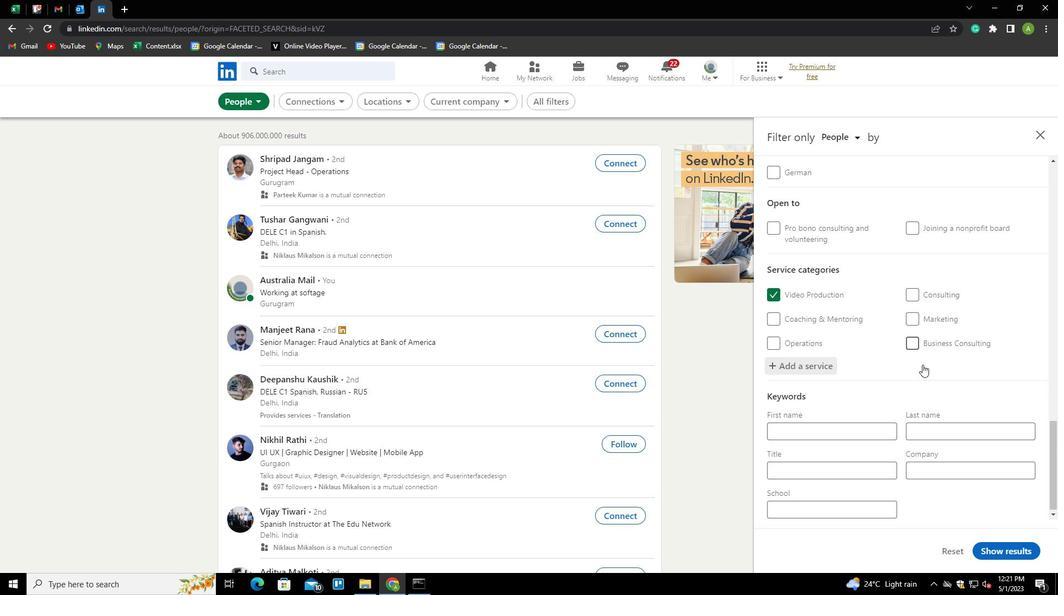
Action: Mouse scrolled (899, 385) with delta (0, 0)
Screenshot: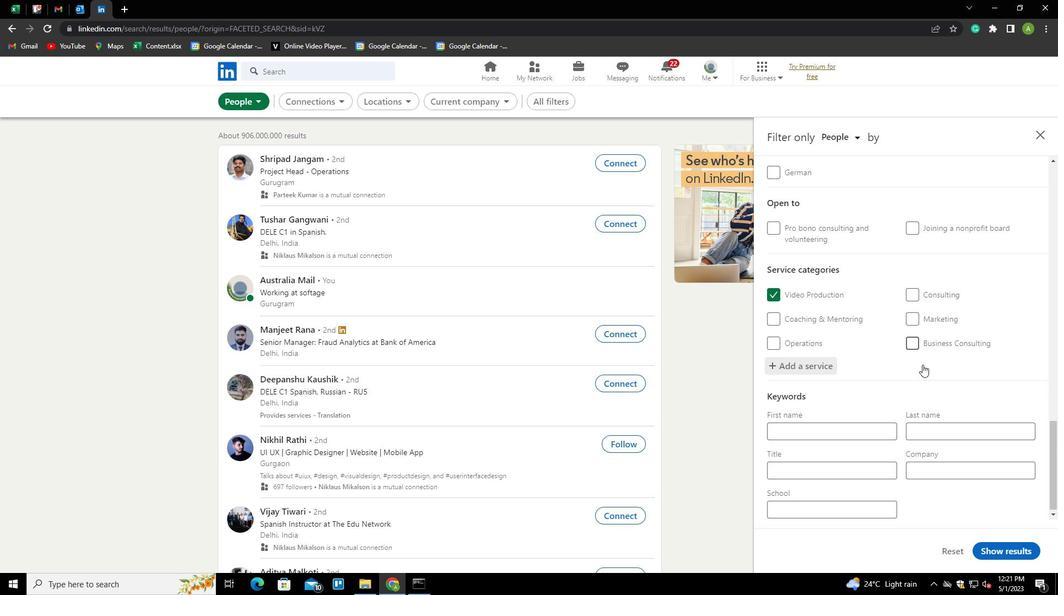 
Action: Mouse moved to (847, 470)
Screenshot: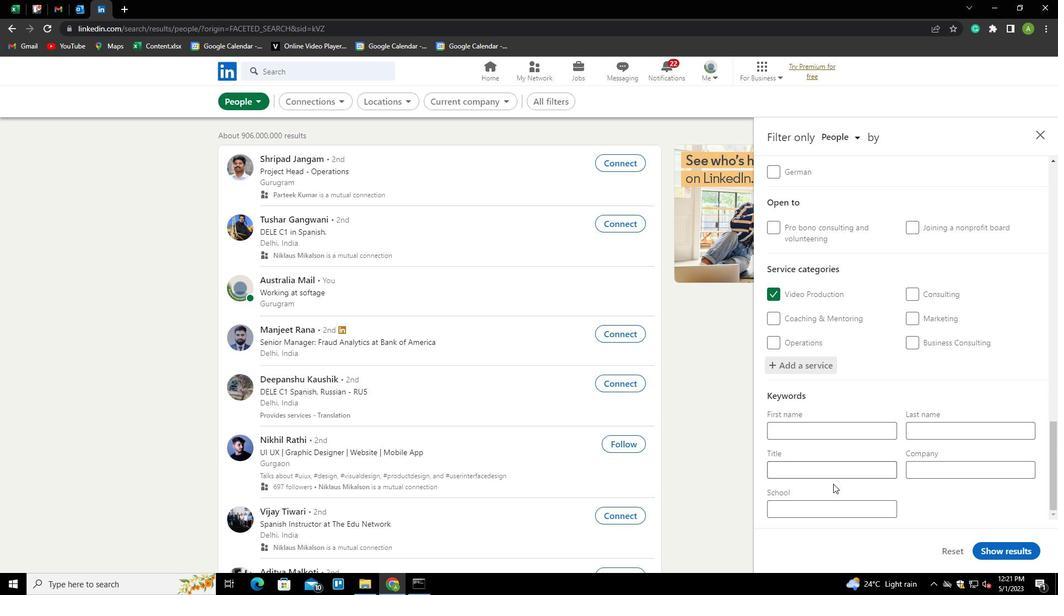 
Action: Mouse pressed left at (847, 470)
Screenshot: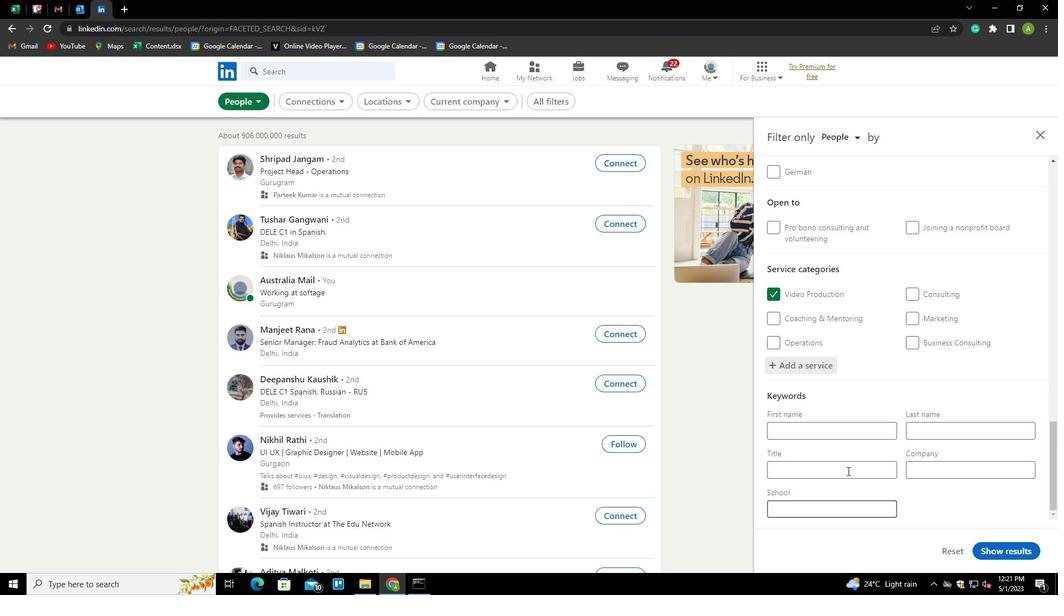 
Action: Key pressed <Key.shift>SALES<Key.space><Key.shift><Key.shift><Key.shift><Key.shift><Key.shift><Key.shift><Key.shift><Key.shift>ENGINEER
Screenshot: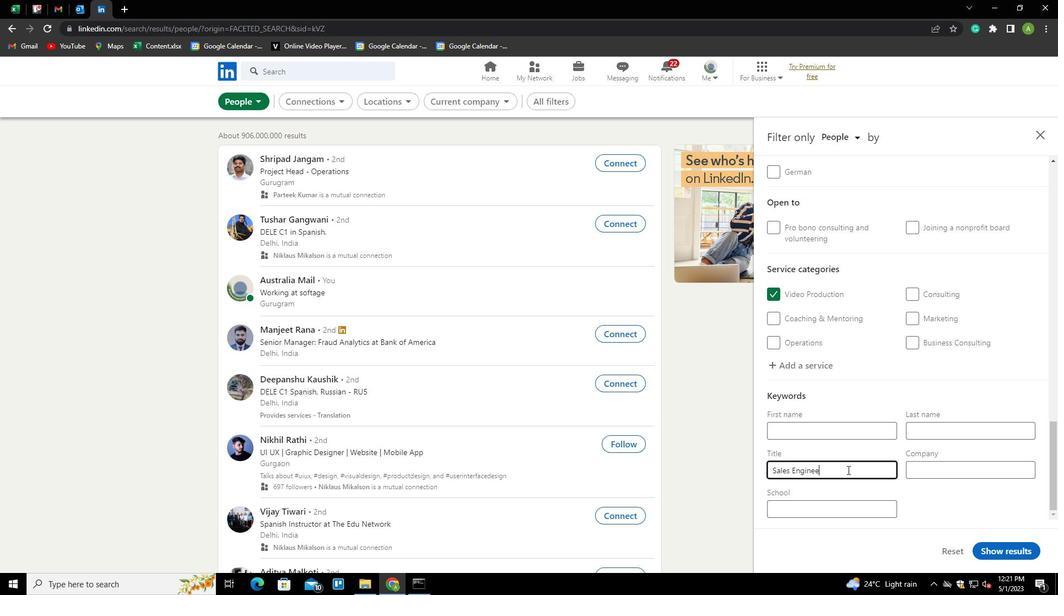 
Action: Mouse moved to (948, 492)
Screenshot: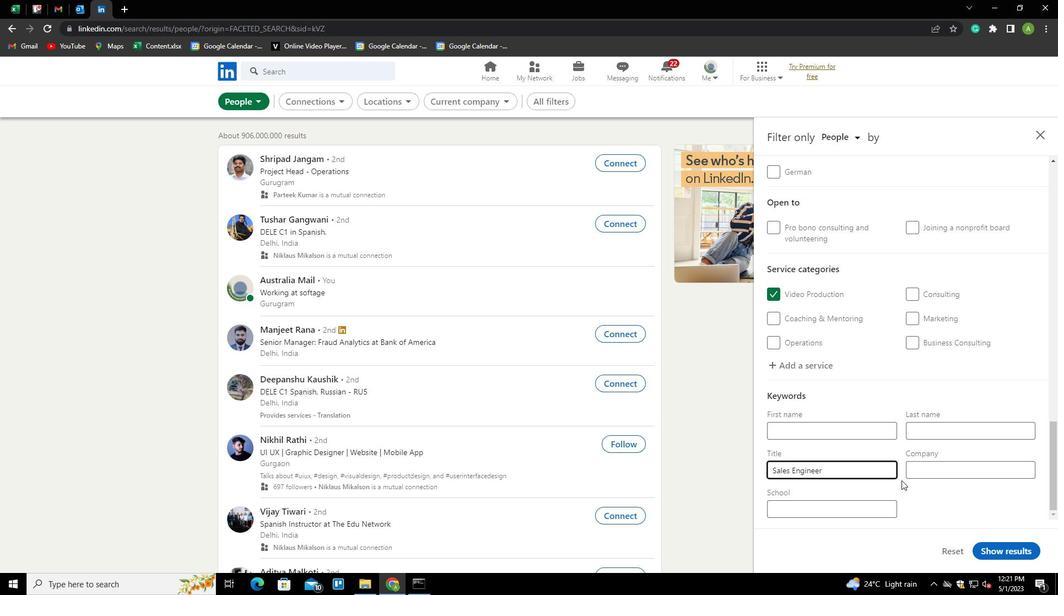 
Action: Mouse pressed left at (948, 492)
Screenshot: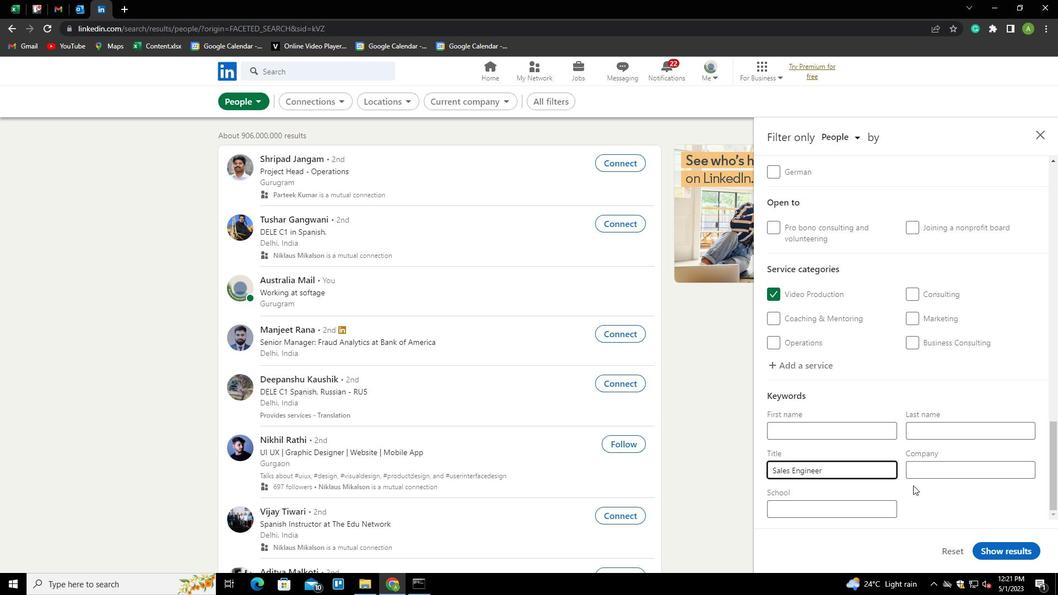 
Action: Mouse moved to (991, 552)
Screenshot: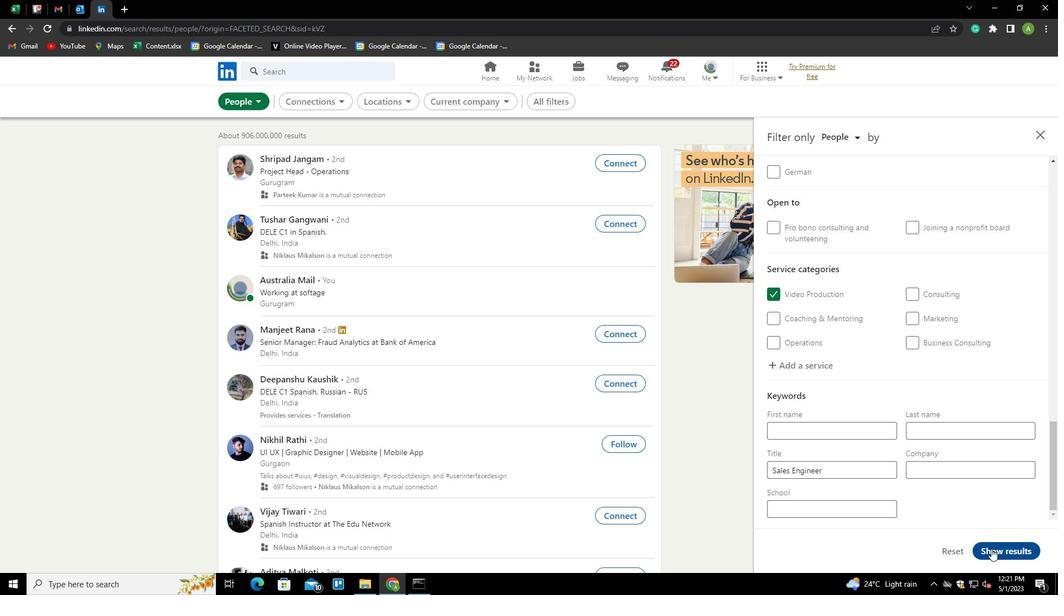 
Action: Mouse pressed left at (991, 552)
Screenshot: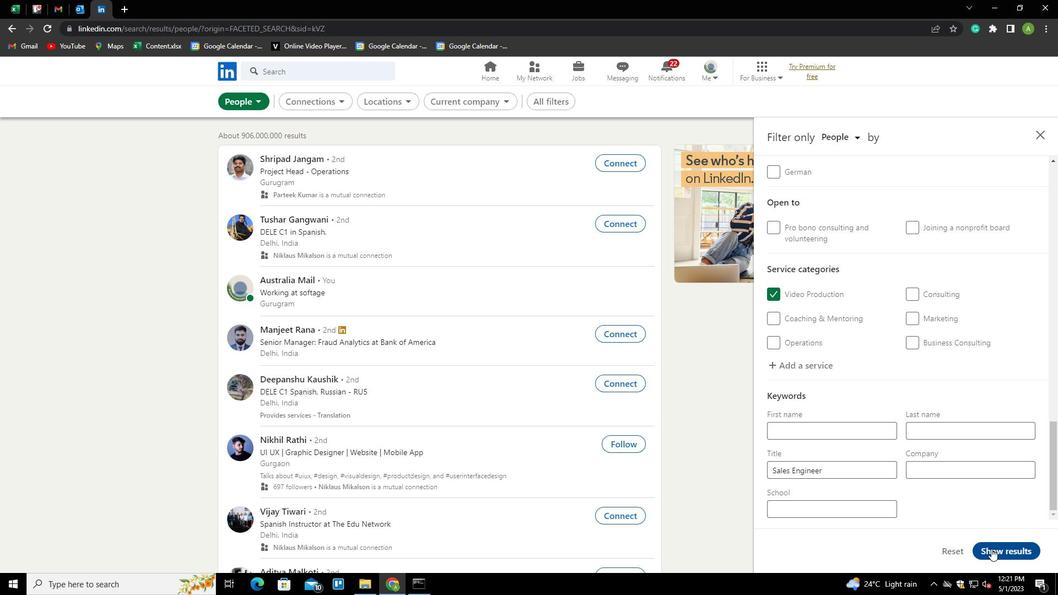 
